Task: Document the steps for making a wreath in the Trello card 'Make wreath'.
Action: Mouse moved to (146, 43)
Screenshot: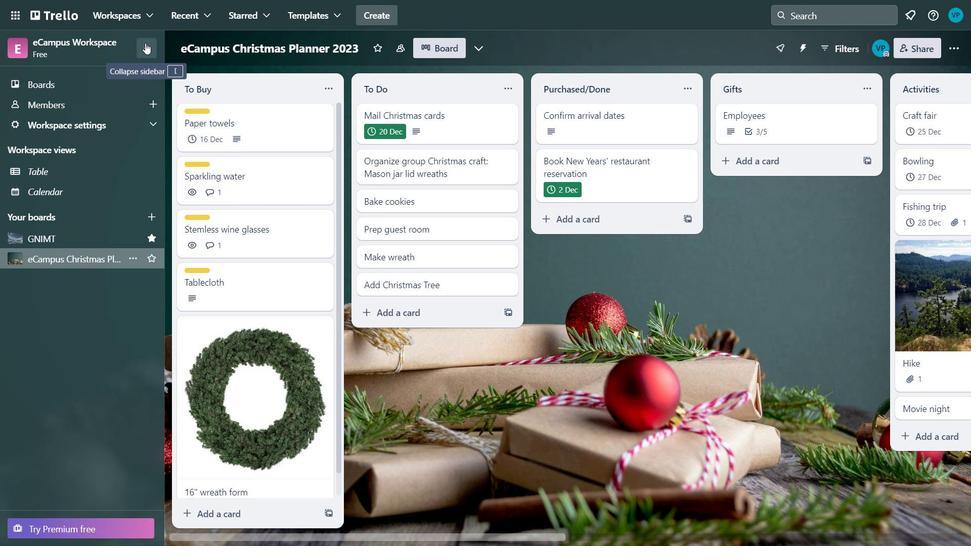 
Action: Mouse pressed left at (146, 43)
Screenshot: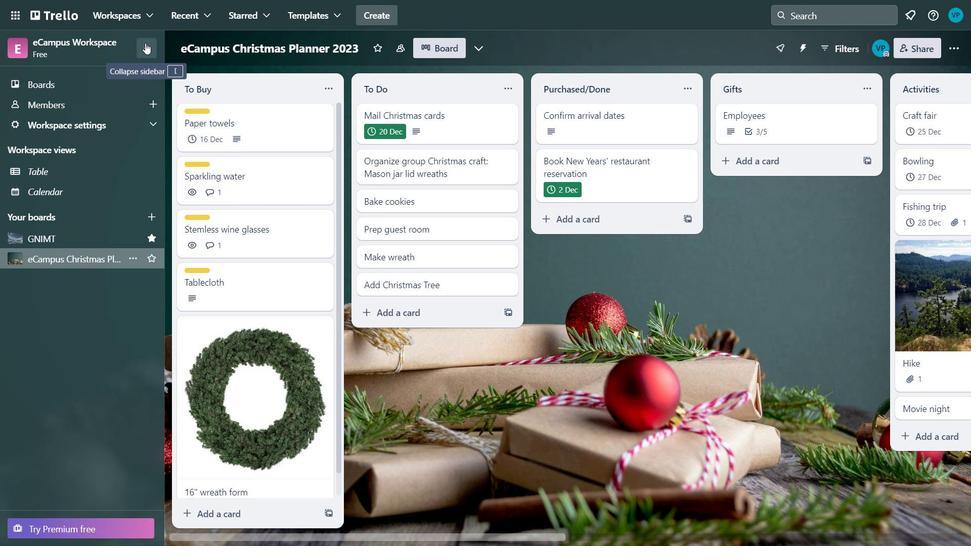 
Action: Mouse moved to (285, 128)
Screenshot: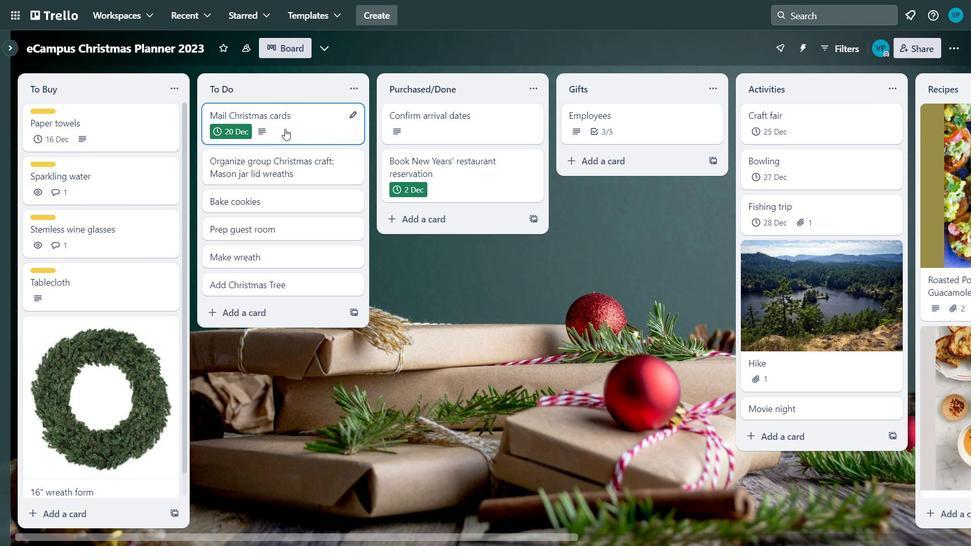 
Action: Mouse pressed left at (285, 128)
Screenshot: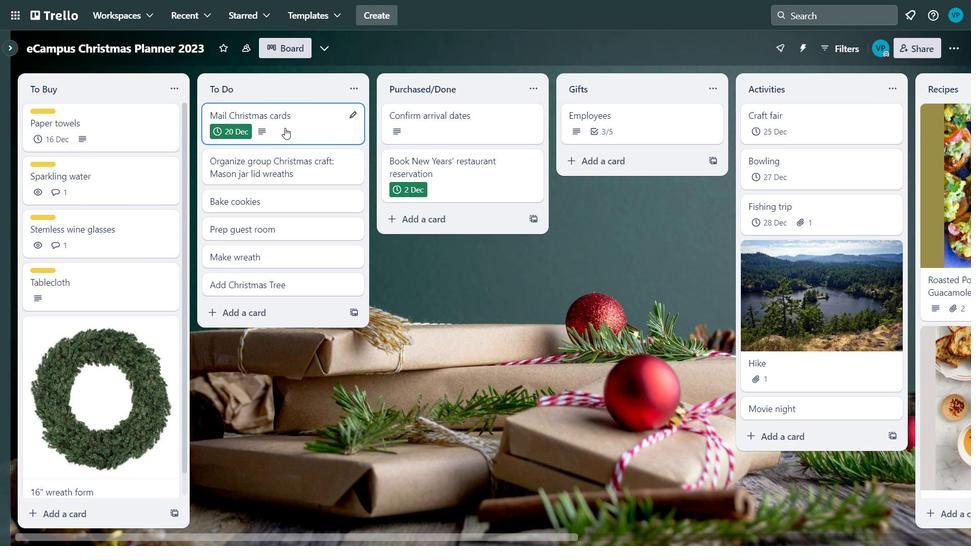 
Action: Mouse moved to (713, 52)
Screenshot: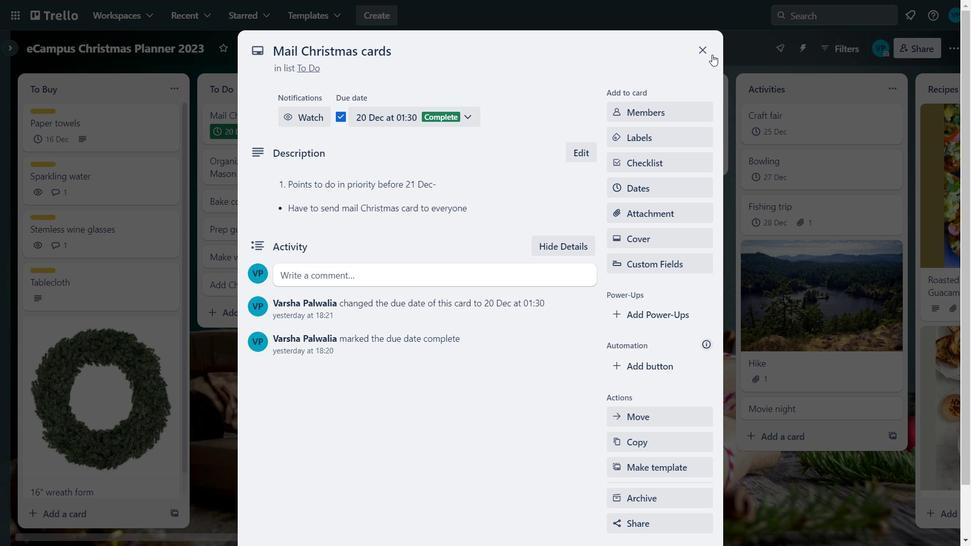 
Action: Mouse pressed left at (713, 52)
Screenshot: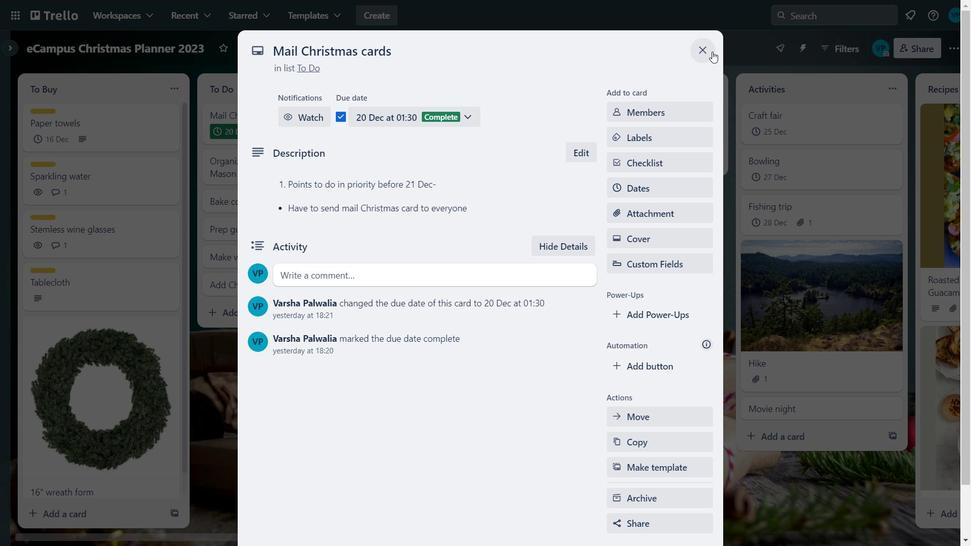 
Action: Mouse moved to (221, 167)
Screenshot: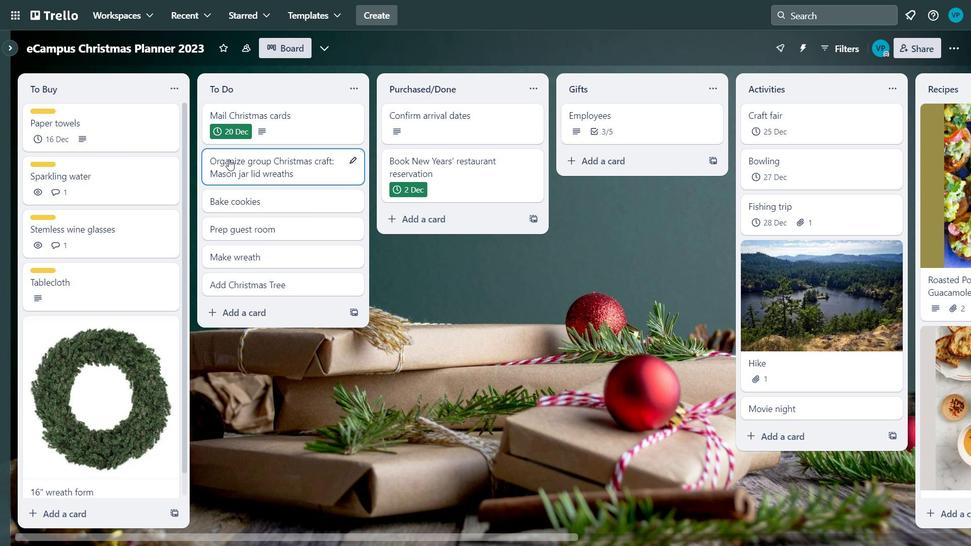
Action: Mouse pressed left at (221, 167)
Screenshot: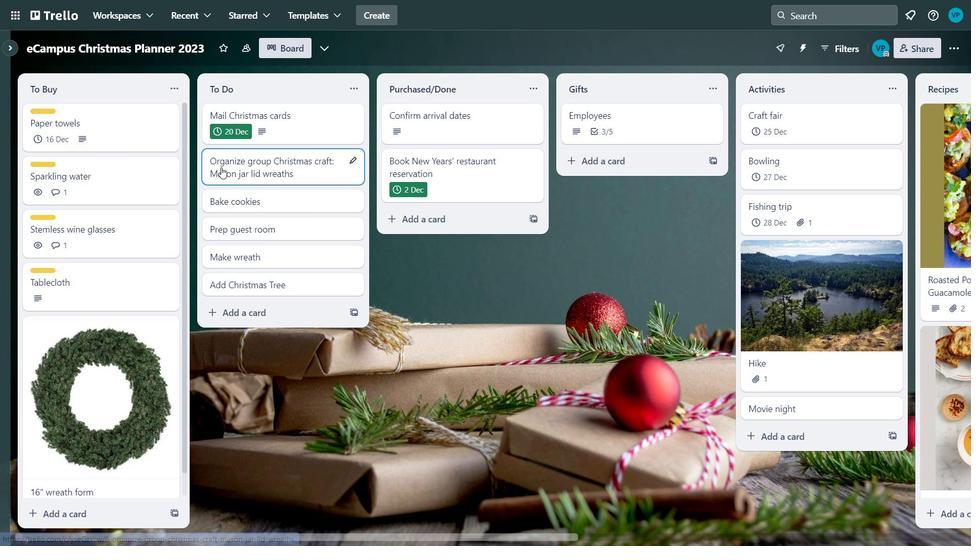 
Action: Mouse moved to (427, 187)
Screenshot: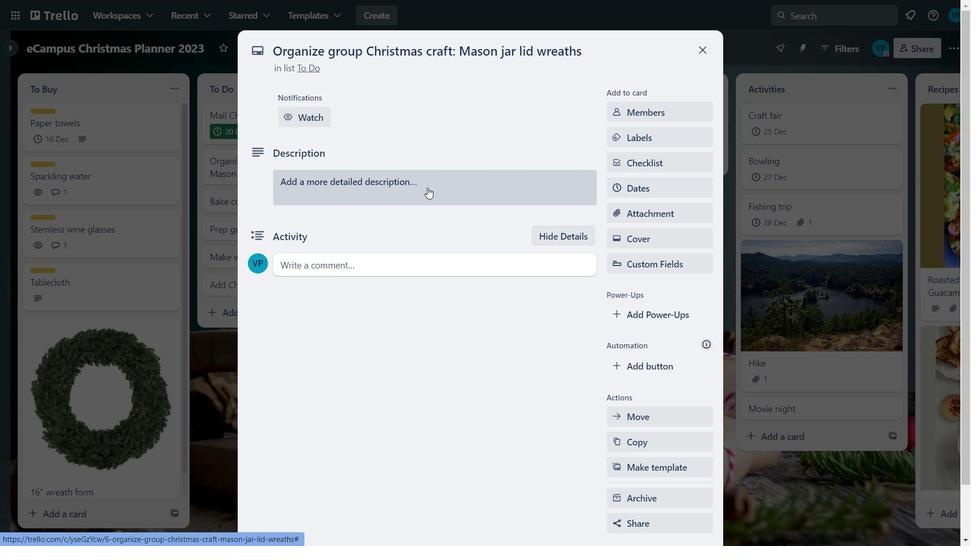
Action: Mouse pressed left at (427, 187)
Screenshot: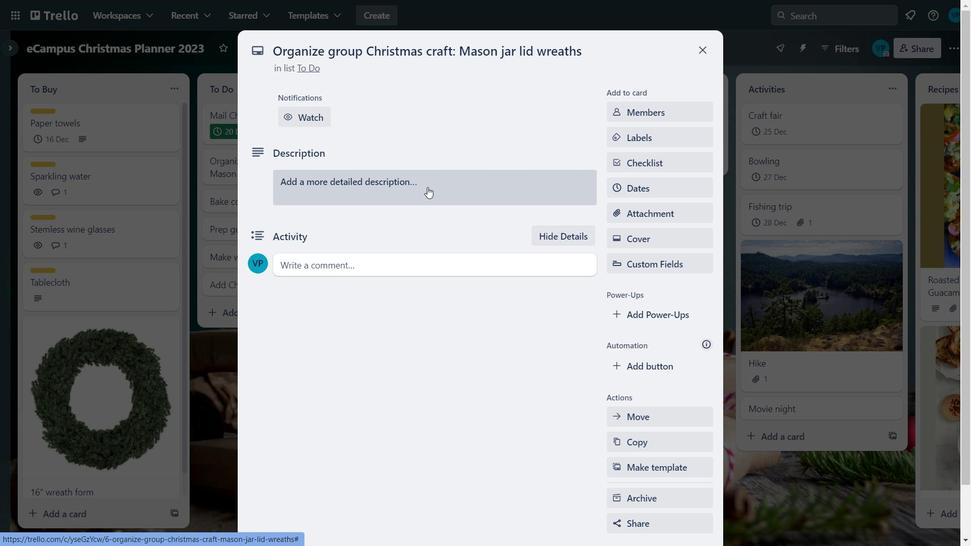 
Action: Mouse moved to (324, 228)
Screenshot: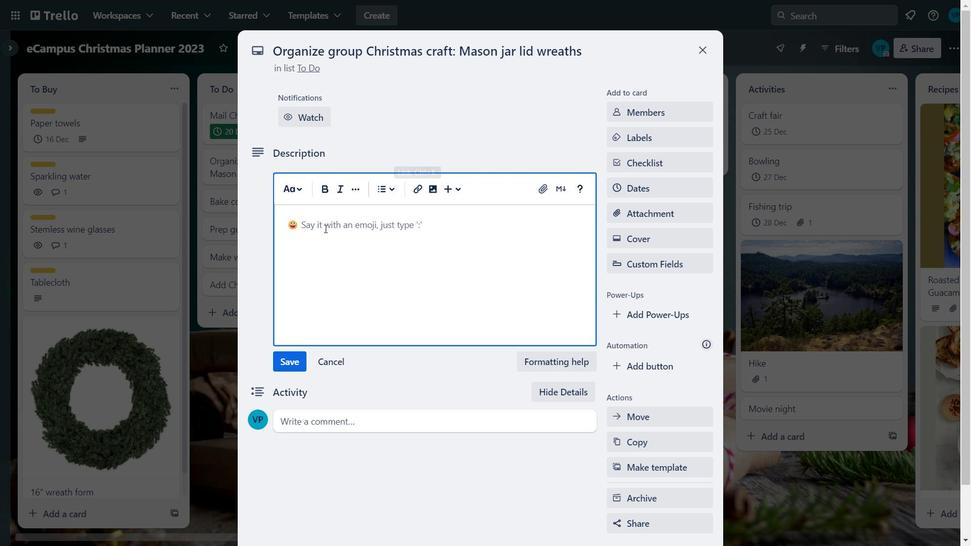 
Action: Mouse pressed left at (324, 228)
Screenshot: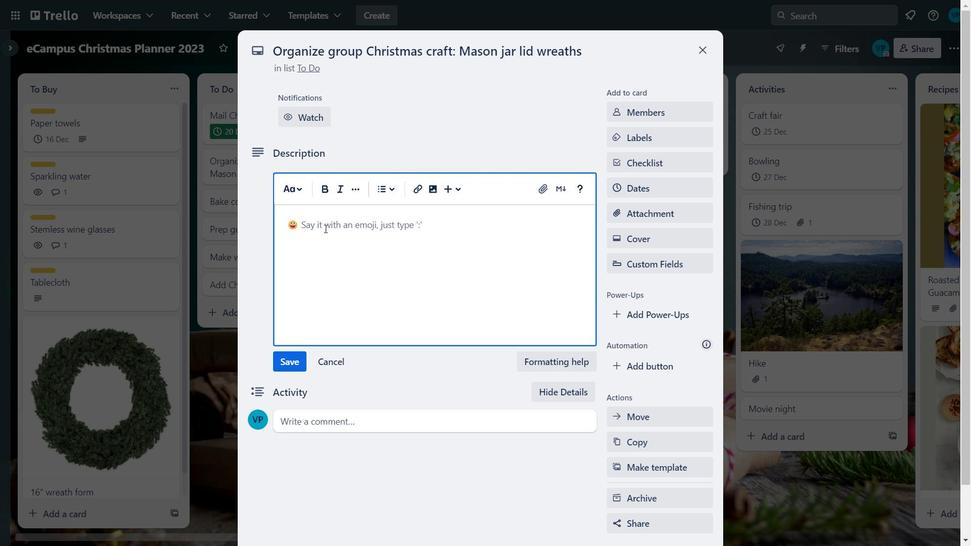 
Action: Mouse moved to (328, 225)
Screenshot: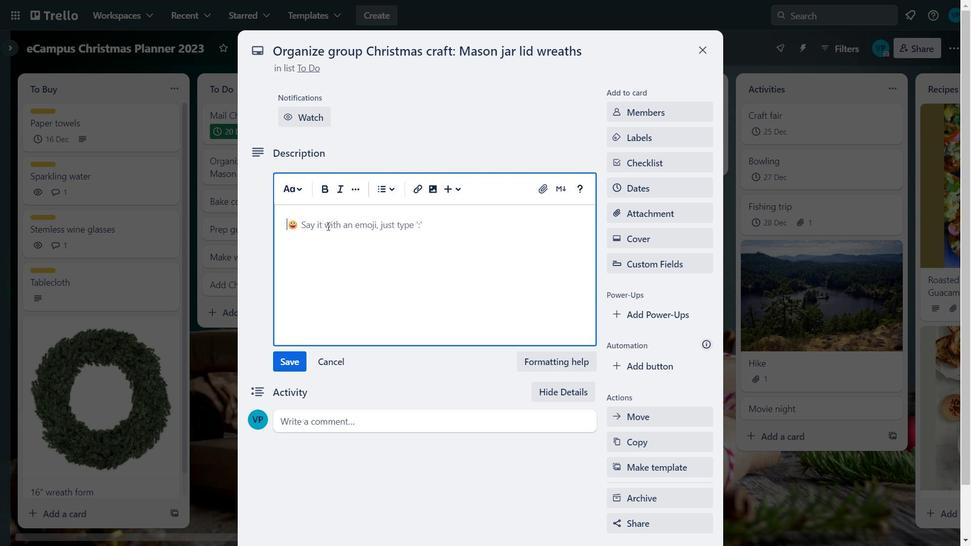
Action: Key pressed <Key.caps_lock>C<Key.caps_lock>hristmas<Key.space>craft<Key.space>
Screenshot: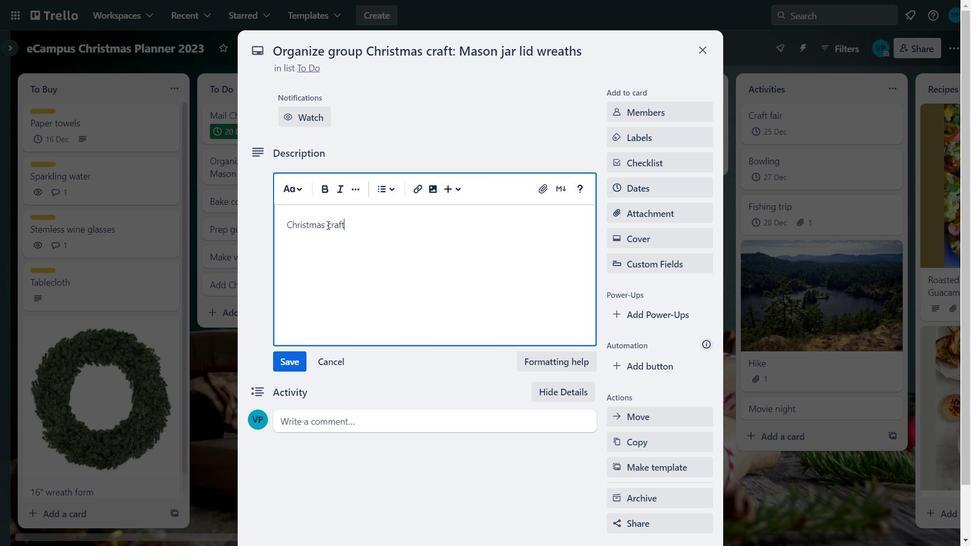 
Action: Mouse moved to (328, 225)
Screenshot: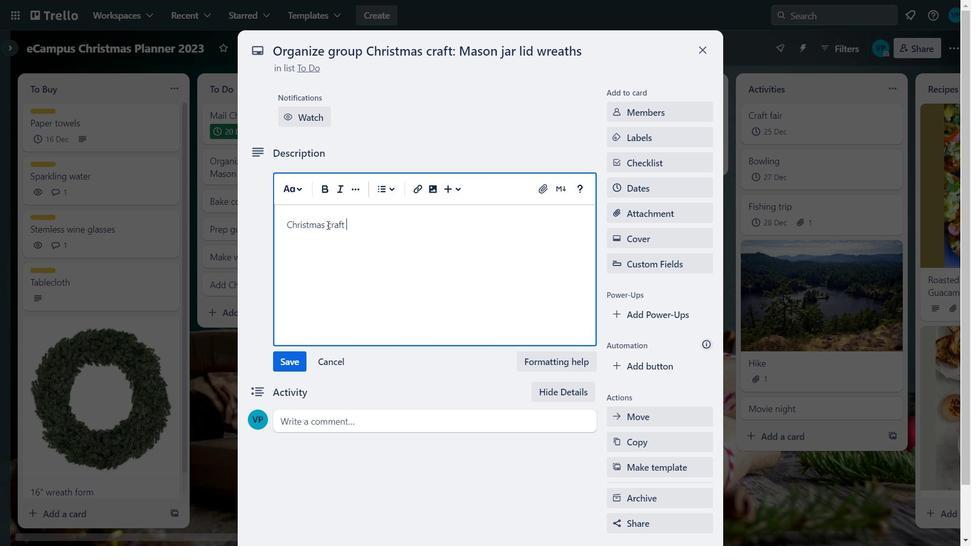 
Action: Key pressed <Key.shift>:<Key.space>-
Screenshot: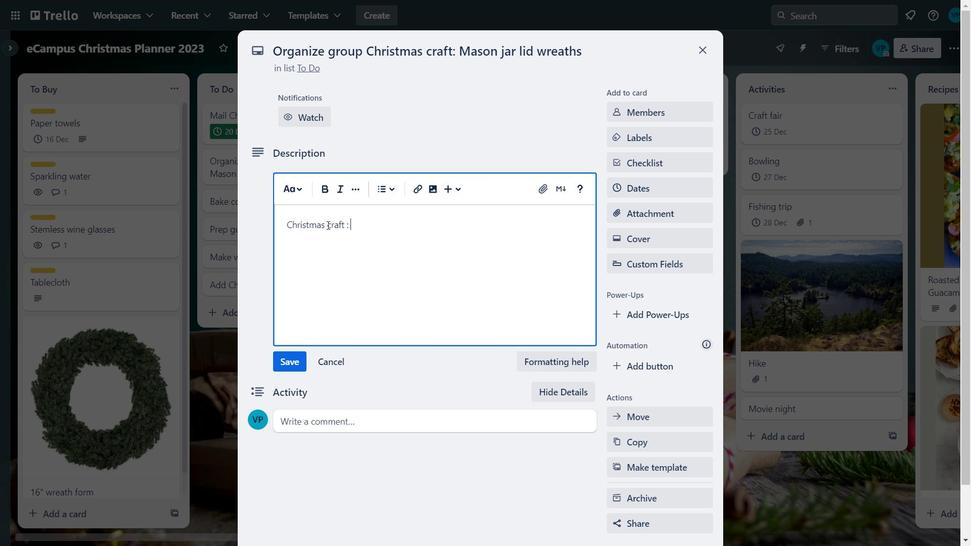 
Action: Mouse moved to (284, 223)
Screenshot: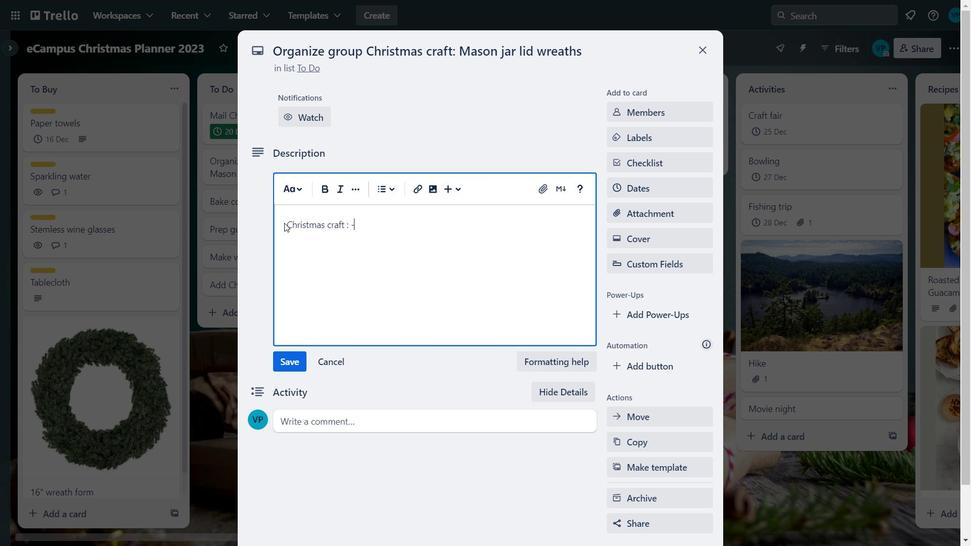 
Action: Mouse pressed left at (284, 223)
Screenshot: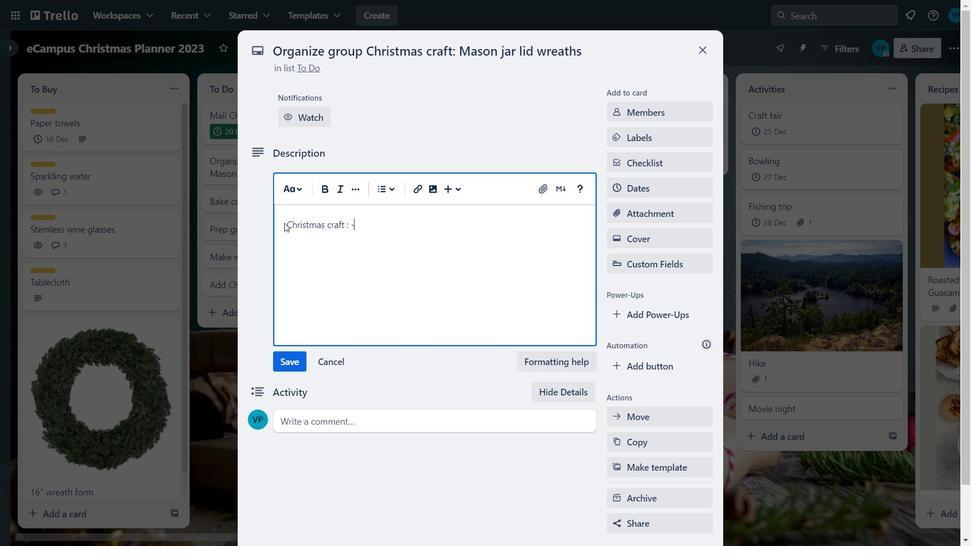 
Action: Mouse moved to (376, 223)
Screenshot: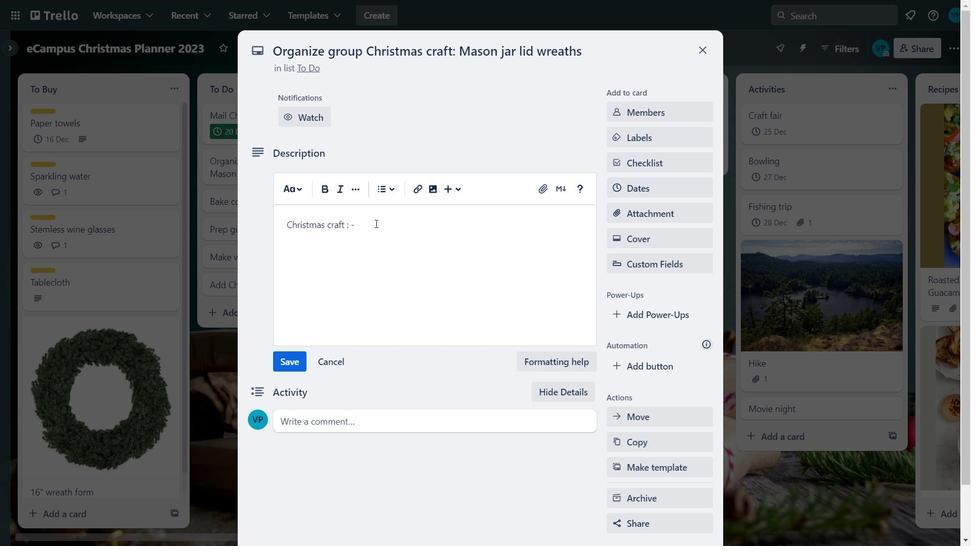 
Action: Mouse pressed left at (376, 223)
Screenshot: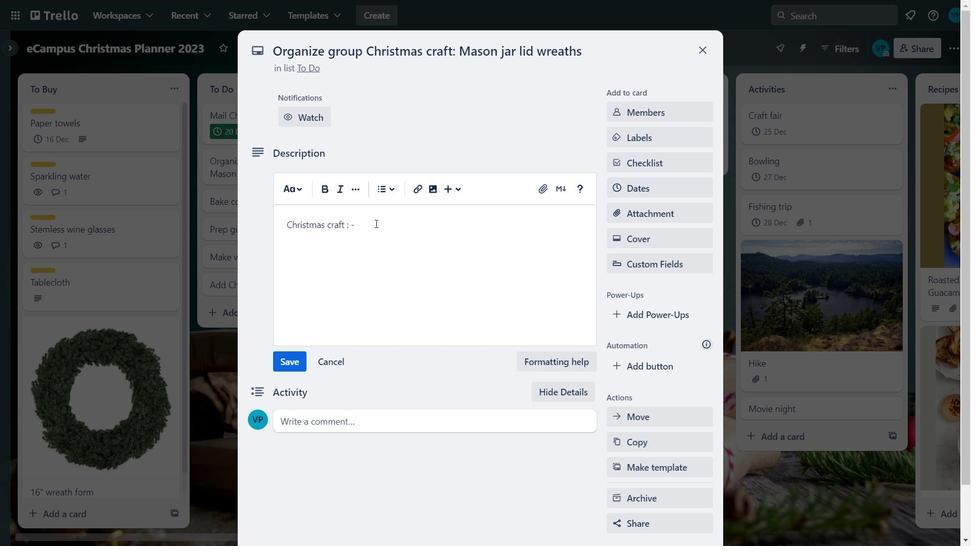 
Action: Mouse moved to (393, 188)
Screenshot: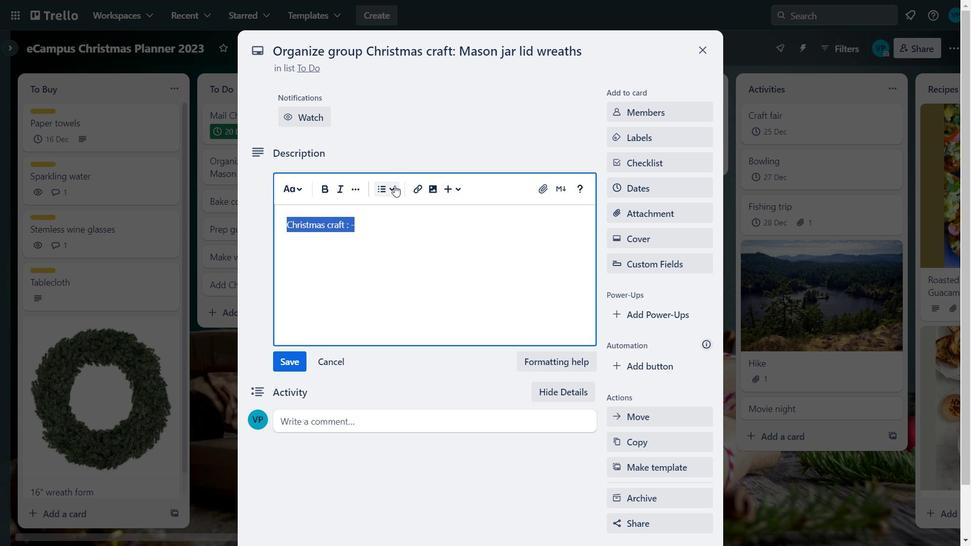 
Action: Mouse pressed left at (393, 188)
Screenshot: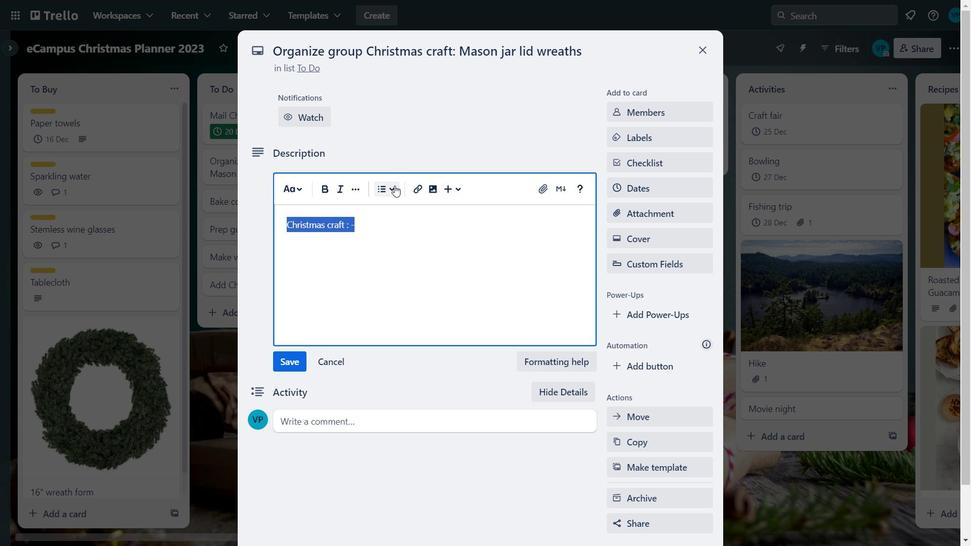 
Action: Mouse moved to (418, 233)
Screenshot: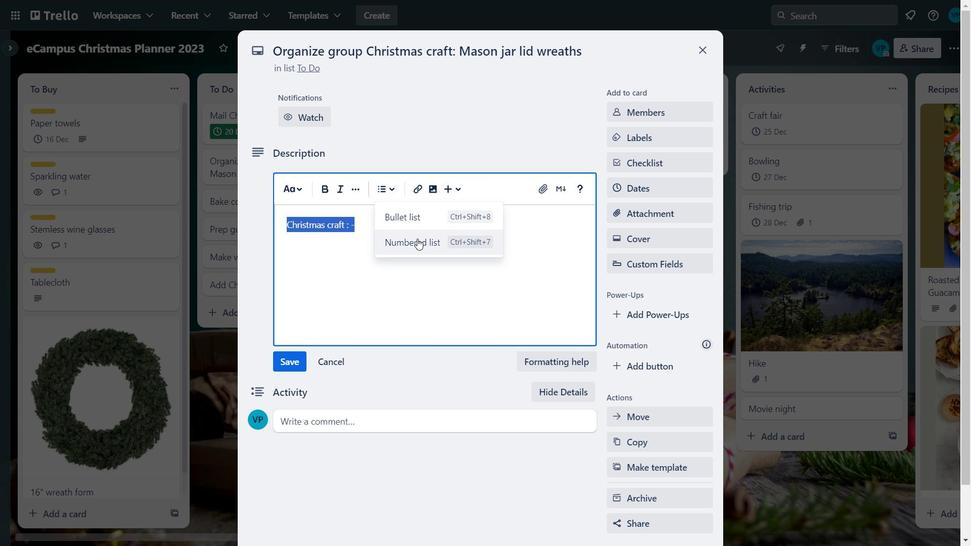 
Action: Mouse pressed left at (418, 233)
Screenshot: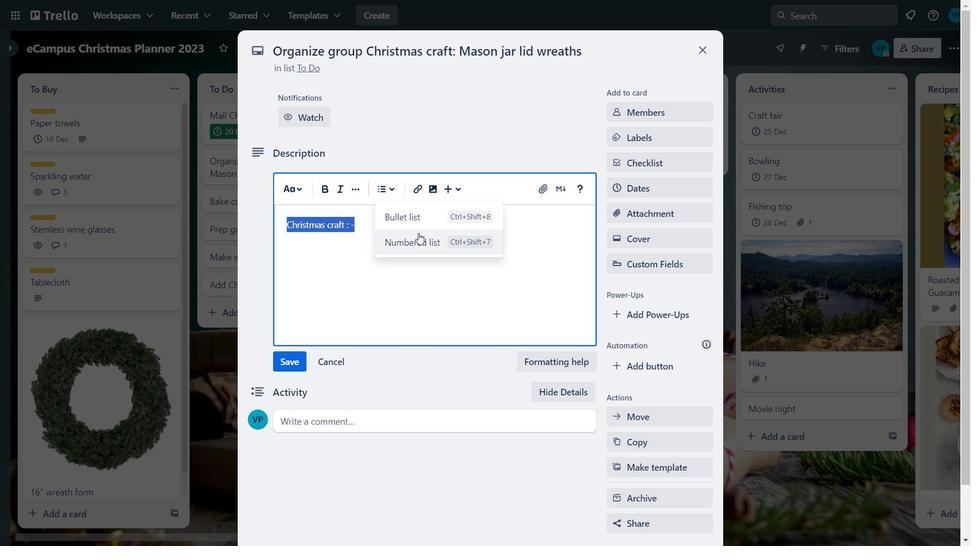 
Action: Mouse moved to (387, 228)
Screenshot: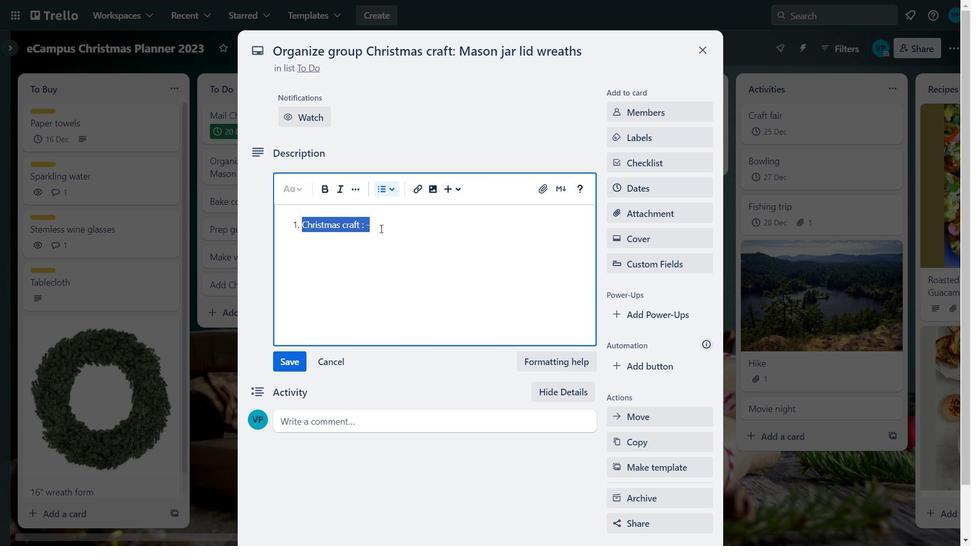 
Action: Mouse pressed left at (387, 228)
Screenshot: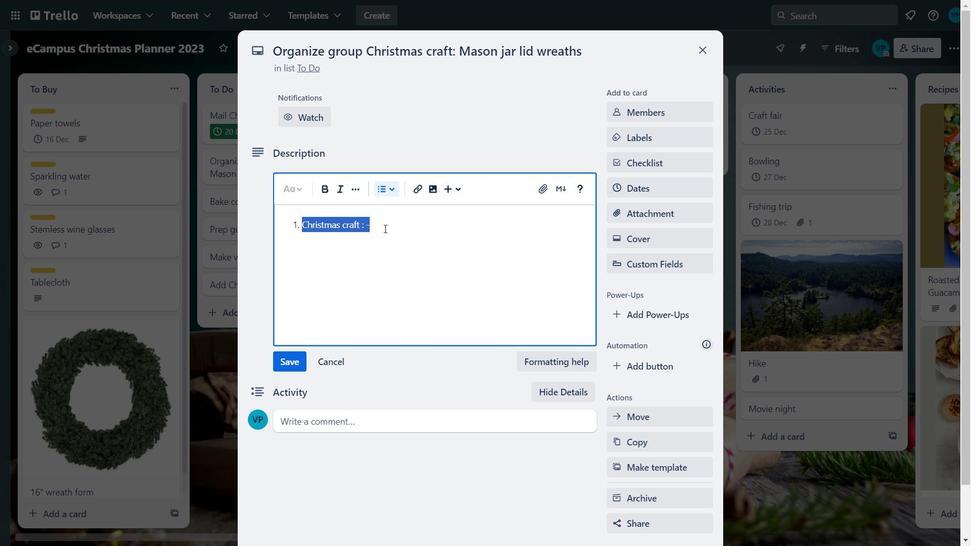 
Action: Mouse moved to (410, 226)
Screenshot: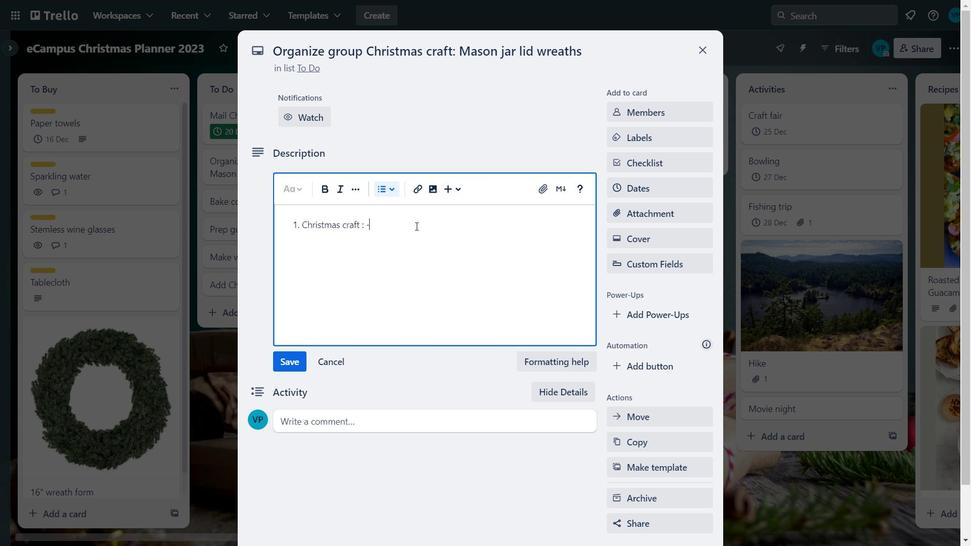 
Action: Key pressed <Key.space>
Screenshot: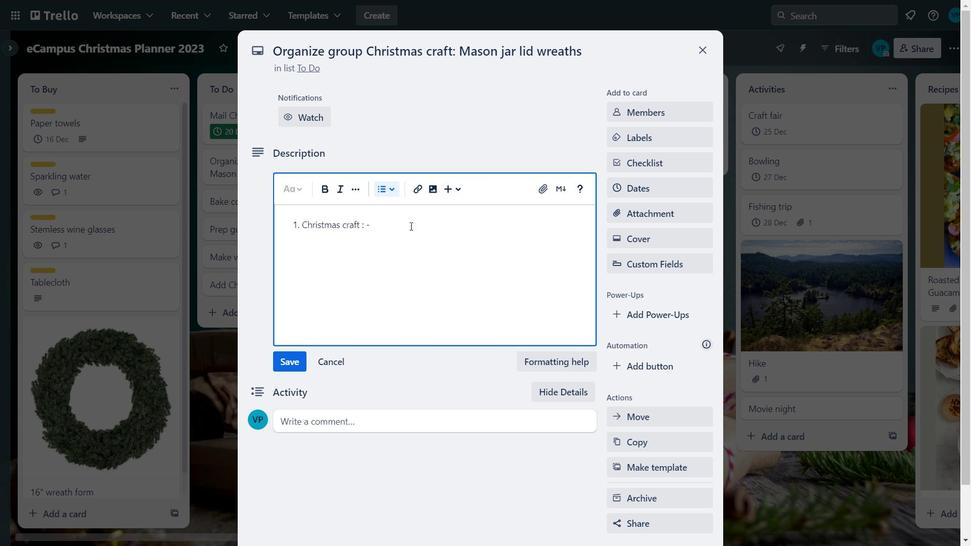 
Action: Mouse moved to (410, 226)
Screenshot: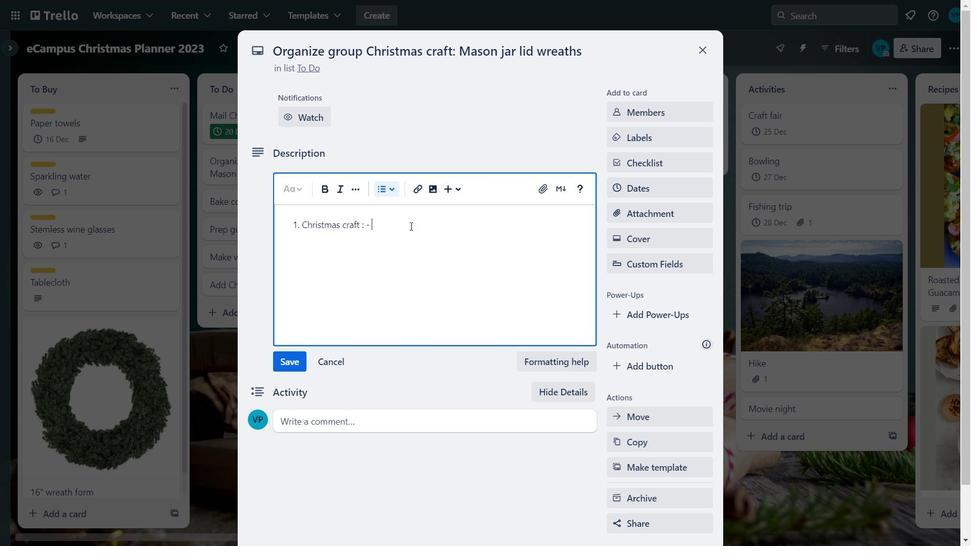 
Action: Key pressed <Key.backspace><Key.backspace><Key.backspace><Key.backspace>
Screenshot: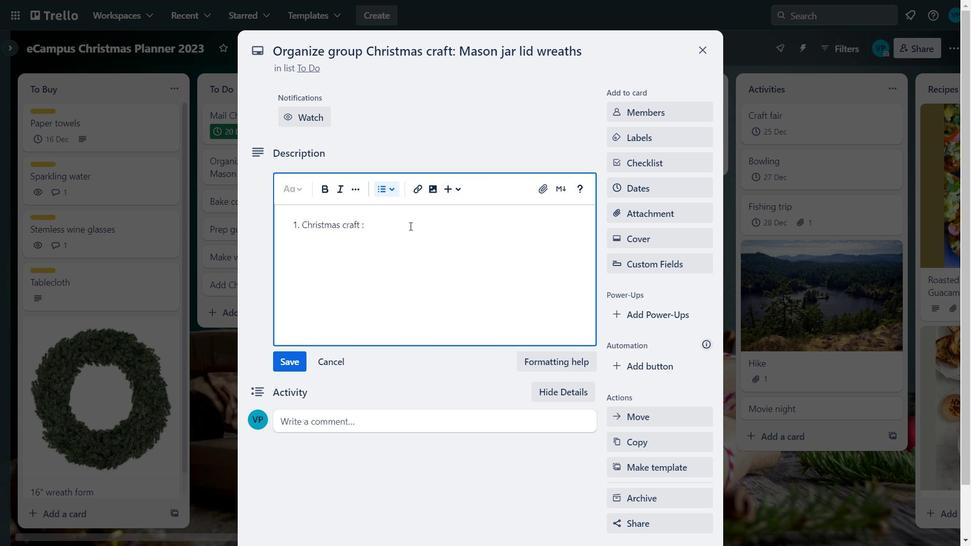 
Action: Mouse moved to (409, 226)
Screenshot: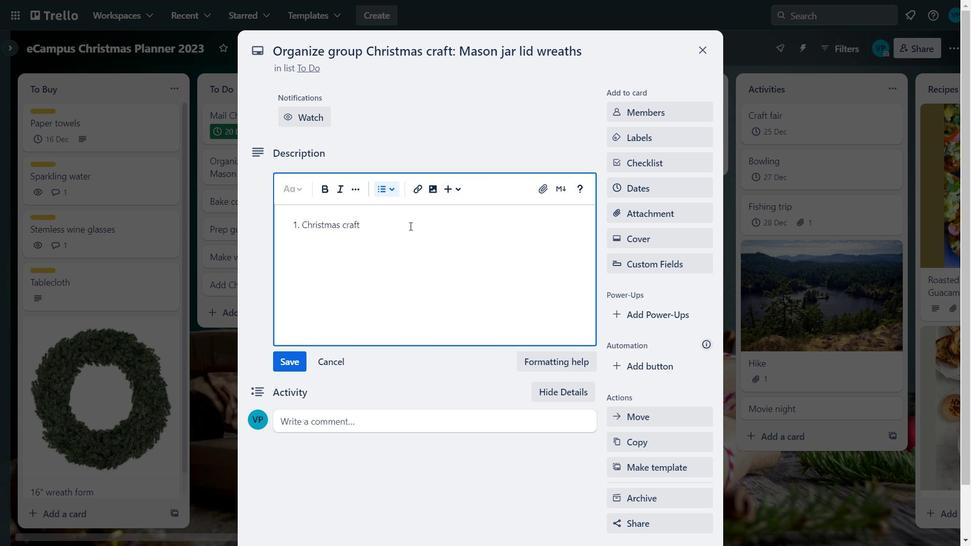 
Action: Key pressed -<Key.space>
Screenshot: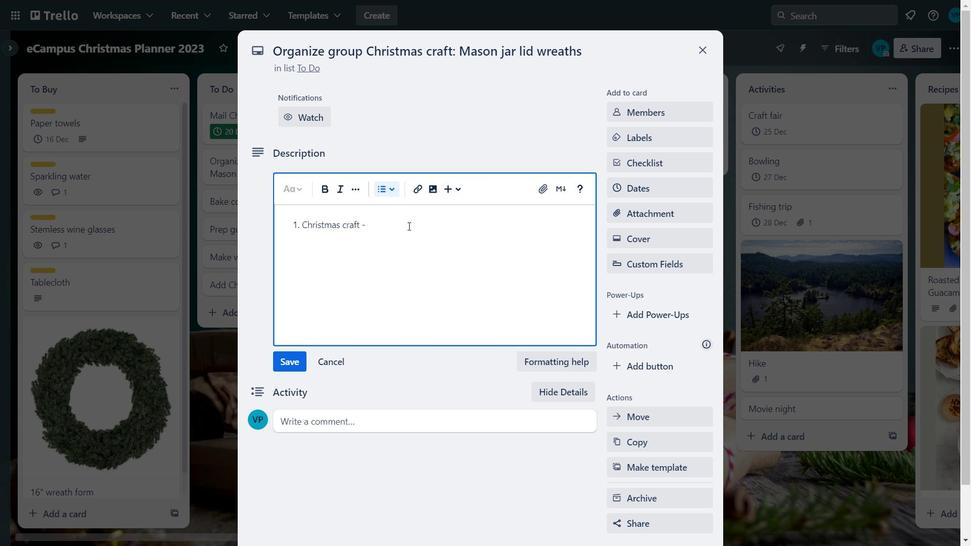 
Action: Mouse moved to (404, 226)
Screenshot: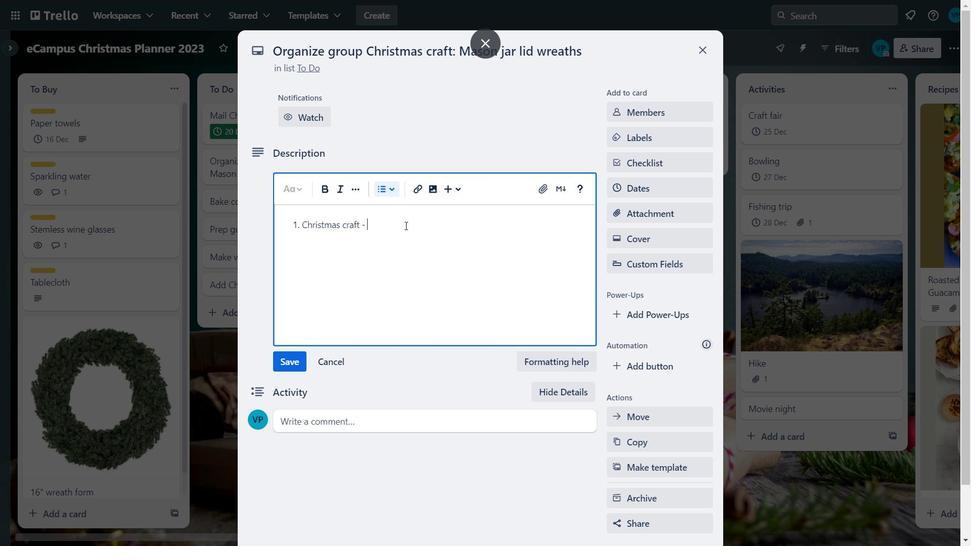 
Action: Key pressed <Key.enter><Key.backspace>
Screenshot: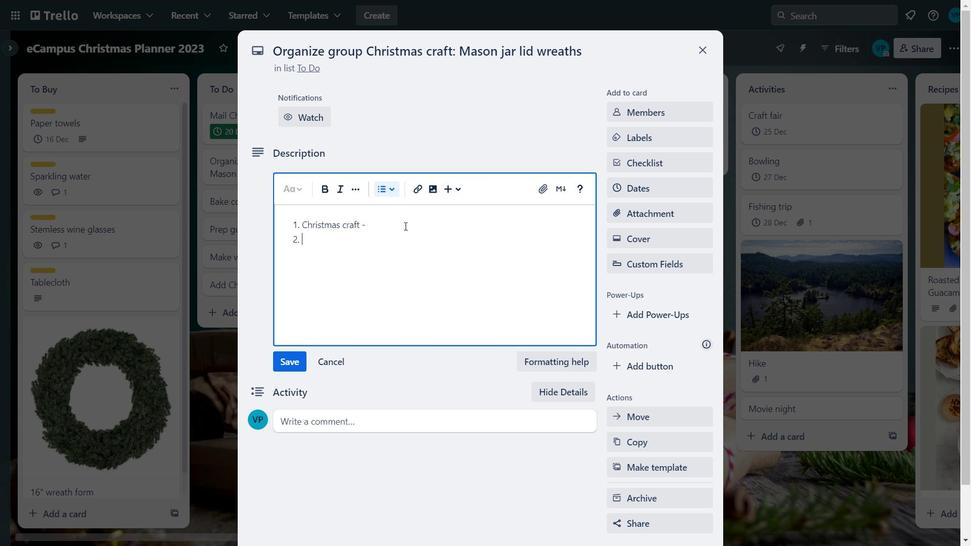 
Action: Mouse moved to (404, 226)
Screenshot: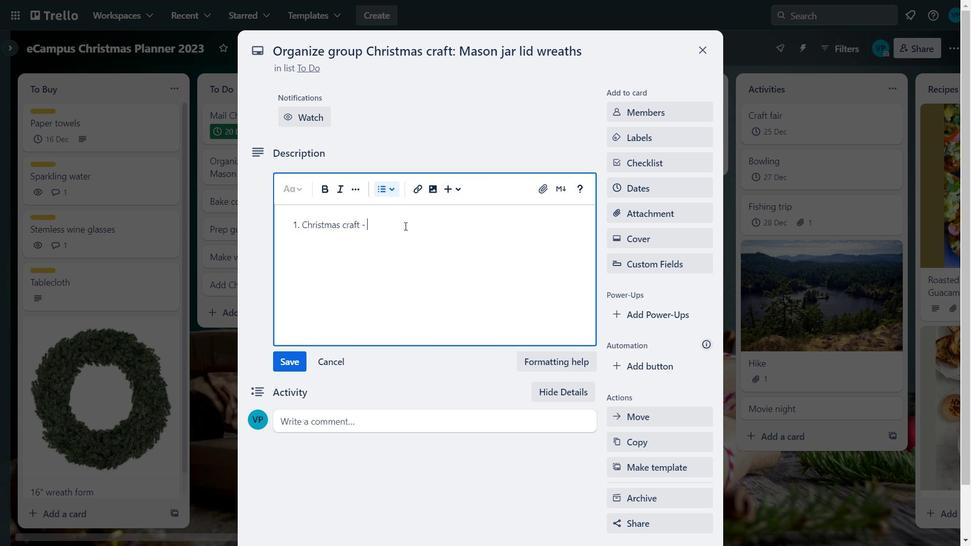 
Action: Key pressed <Key.enter><Key.enter>
Screenshot: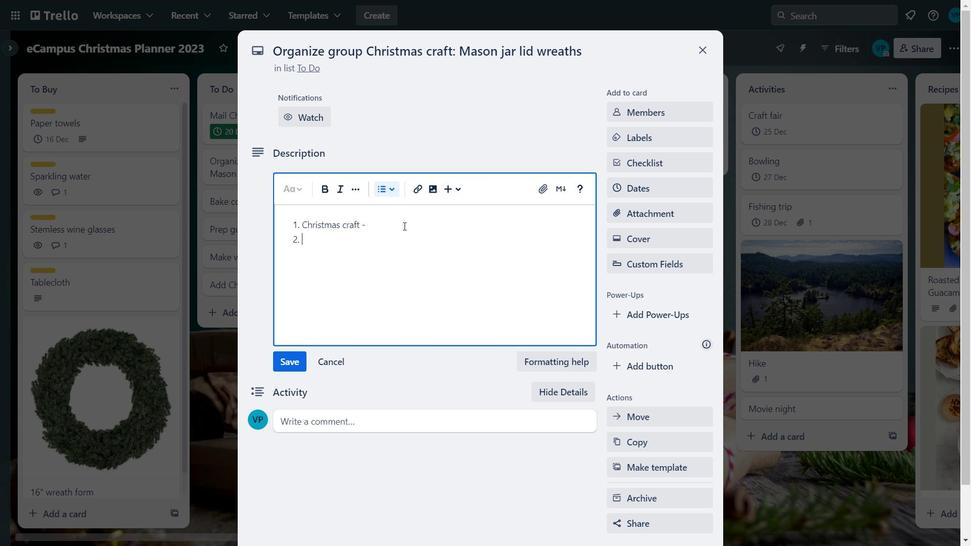 
Action: Mouse moved to (389, 188)
Screenshot: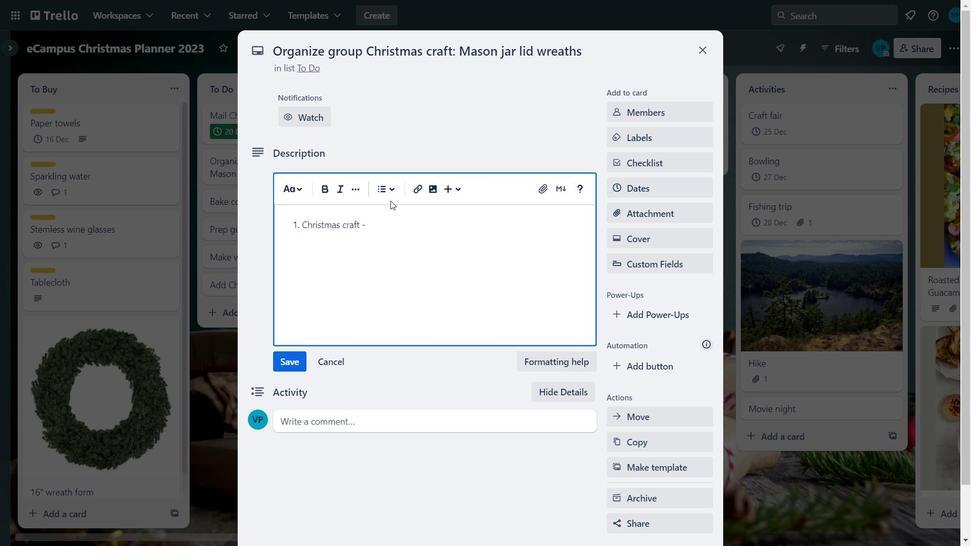 
Action: Mouse pressed left at (389, 188)
Screenshot: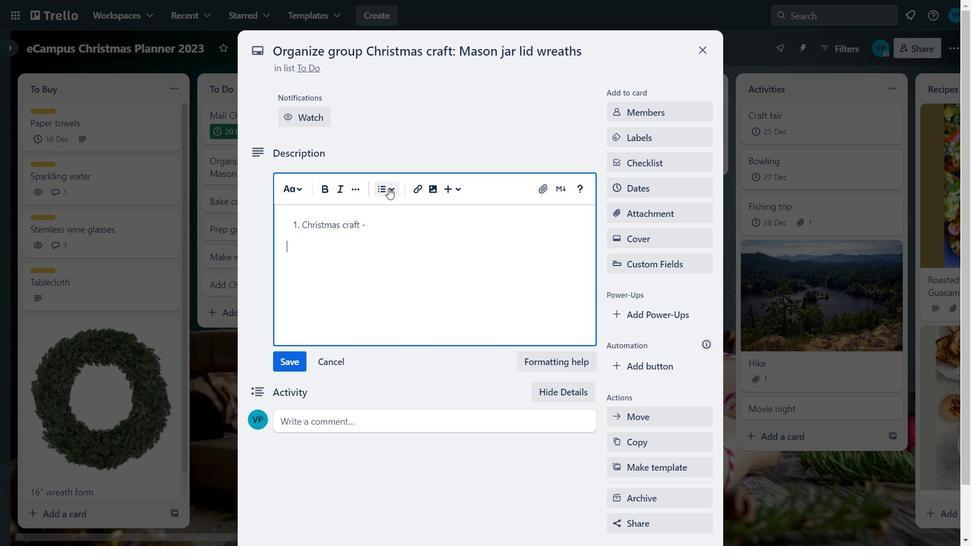 
Action: Mouse moved to (411, 218)
Screenshot: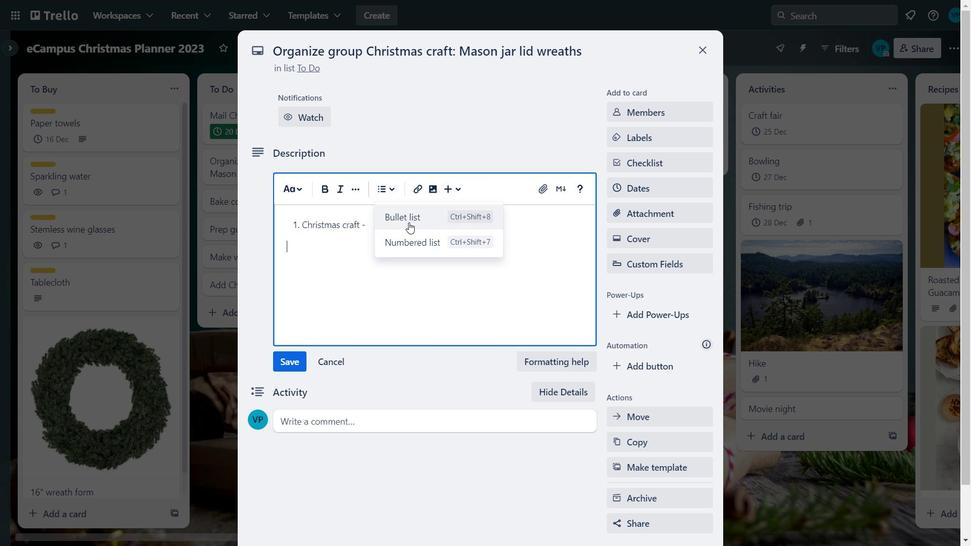 
Action: Mouse pressed left at (411, 218)
Screenshot: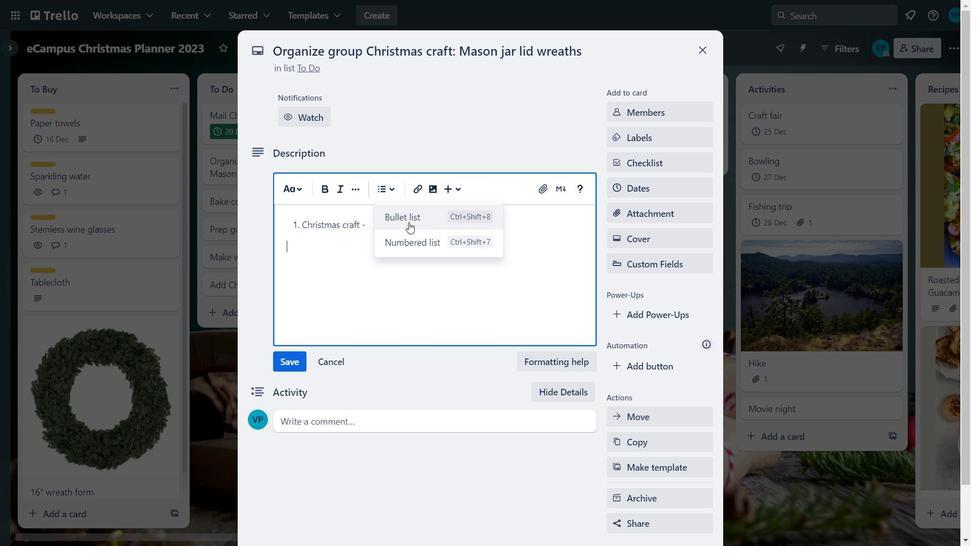 
Action: Mouse moved to (320, 239)
Screenshot: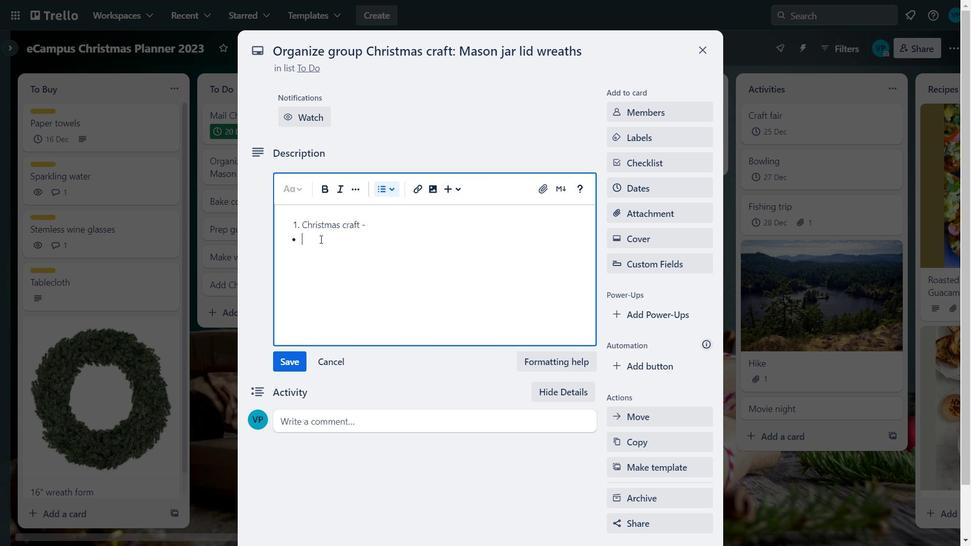 
Action: Key pressed <Key.caps_lock>
Screenshot: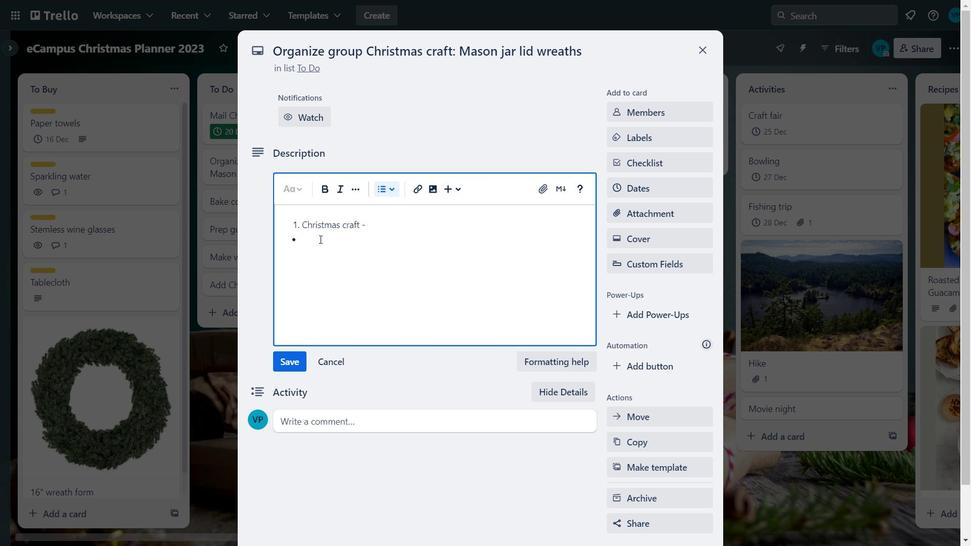 
Action: Mouse pressed left at (320, 239)
Screenshot: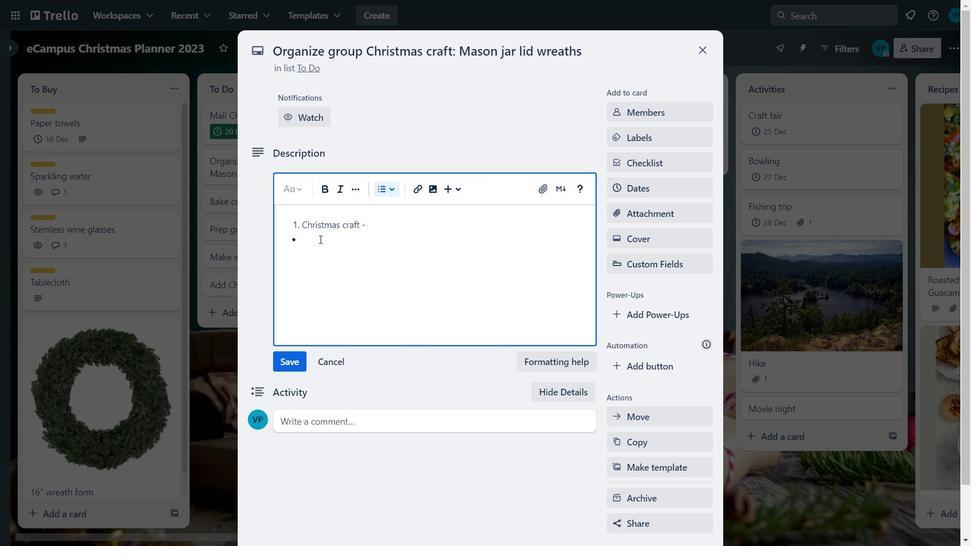 
Action: Mouse moved to (303, 247)
Screenshot: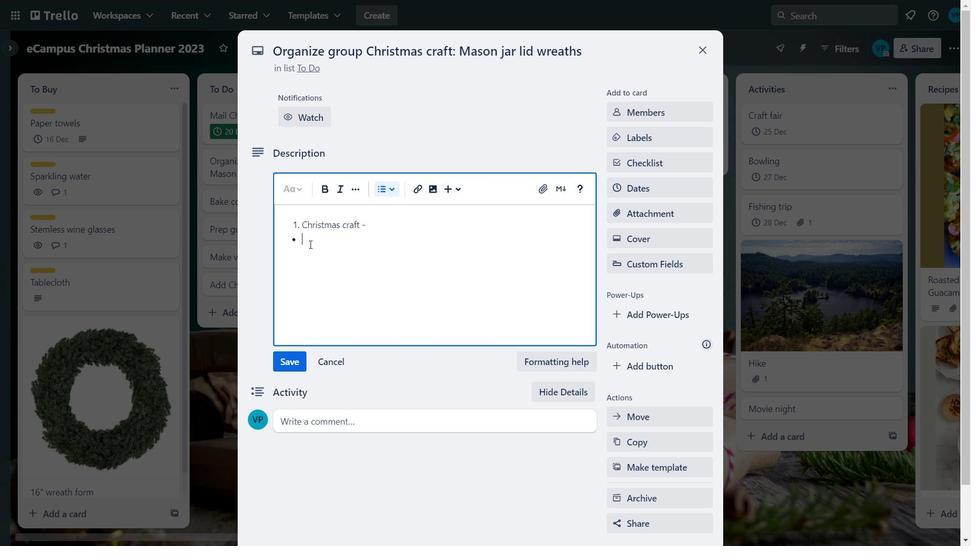 
Action: Key pressed A<Key.caps_lock>dd<Key.space>gift<Key.space>cards<Key.enter><Key.caps_lock>C<Key.caps_lock>hristmas<Key.space>cards<Key.enter>
Screenshot: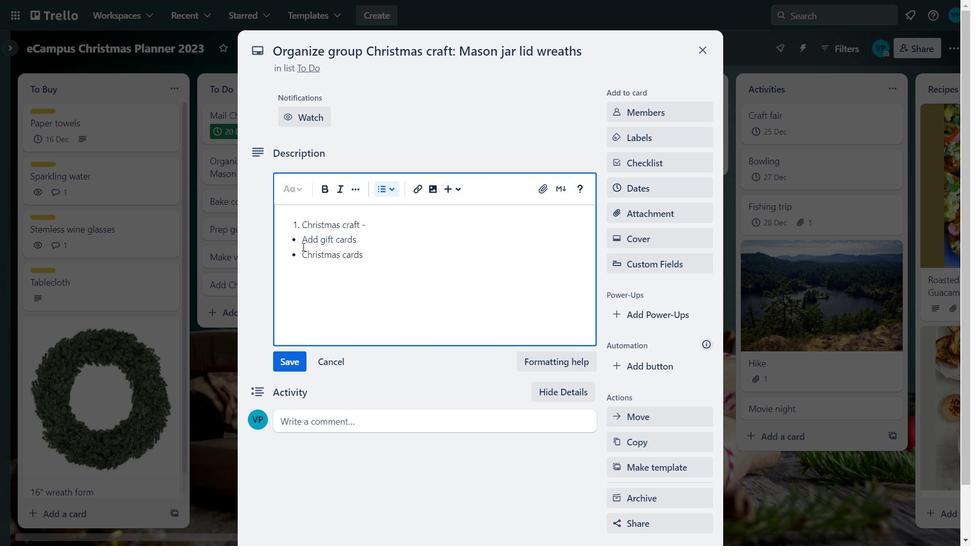 
Action: Mouse moved to (302, 248)
Screenshot: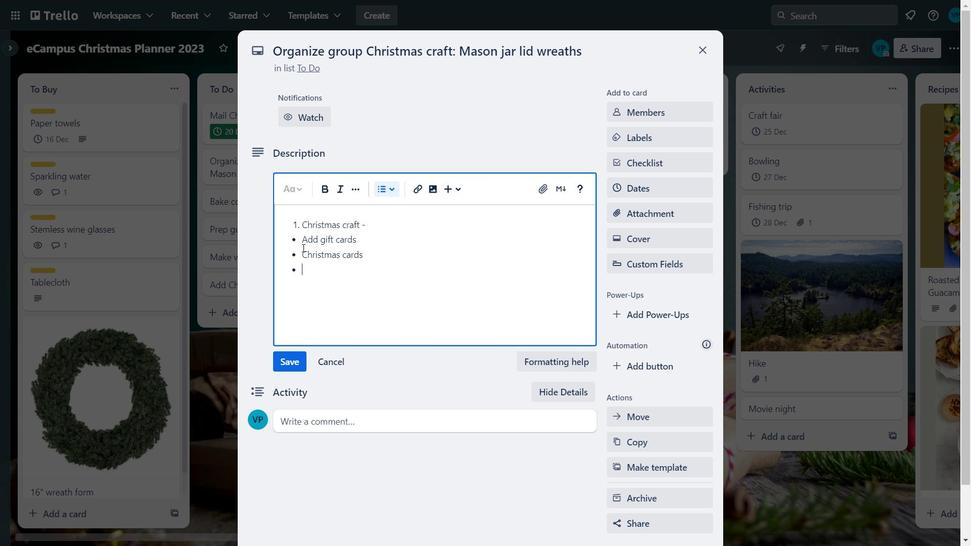 
Action: Key pressed h<Key.backspace><Key.caps_lock>H<Key.caps_lock>andmade<Key.space>crafts<Key.space>like<Key.space>tree<Key.space><Key.backspace>s<Key.enter><Key.caps_lock>P<Key.caps_lock>ainting
Screenshot: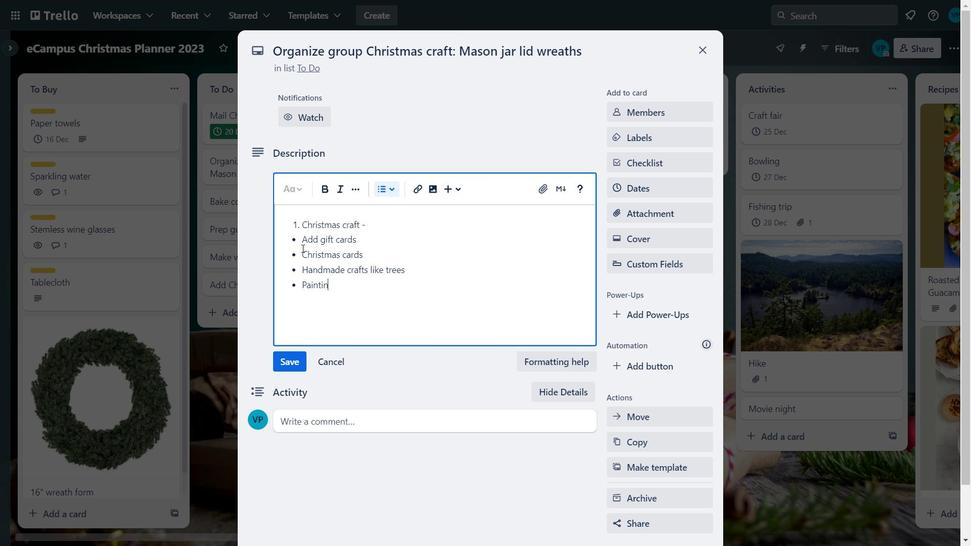 
Action: Mouse moved to (293, 360)
Screenshot: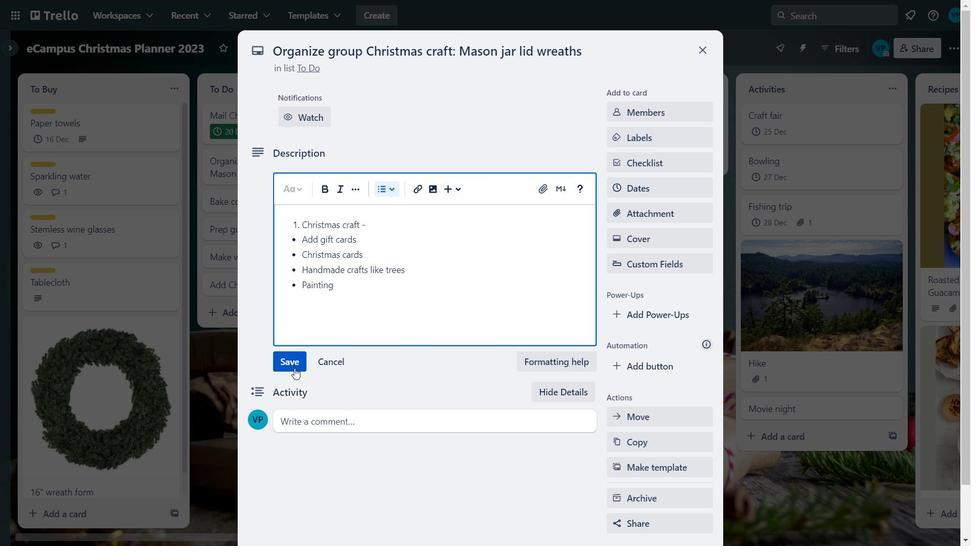 
Action: Mouse pressed left at (293, 360)
Screenshot: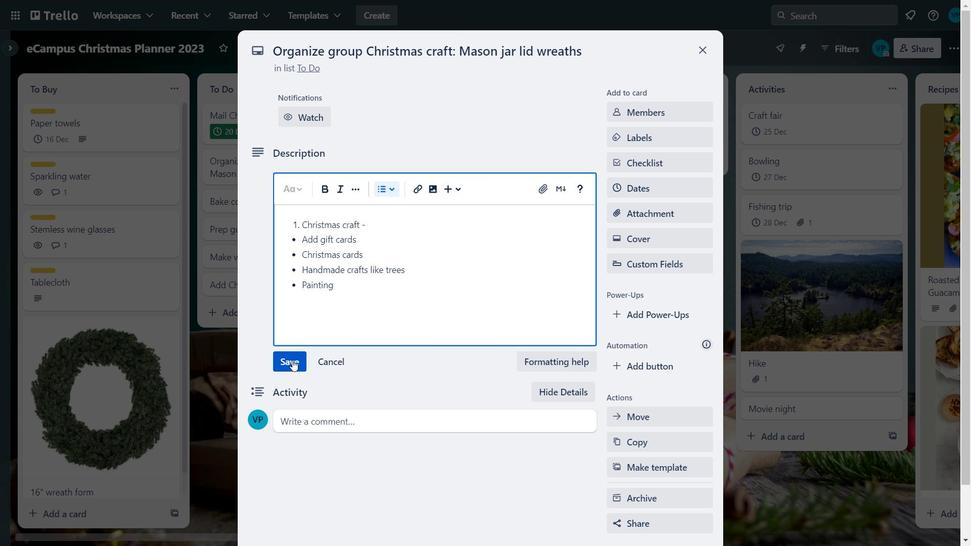 
Action: Mouse moved to (709, 38)
Screenshot: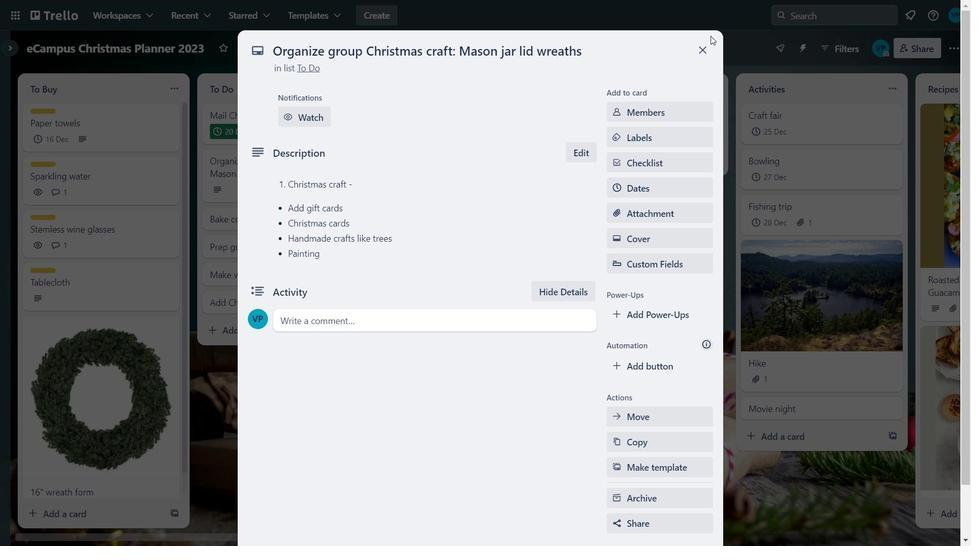 
Action: Mouse pressed left at (709, 38)
Screenshot: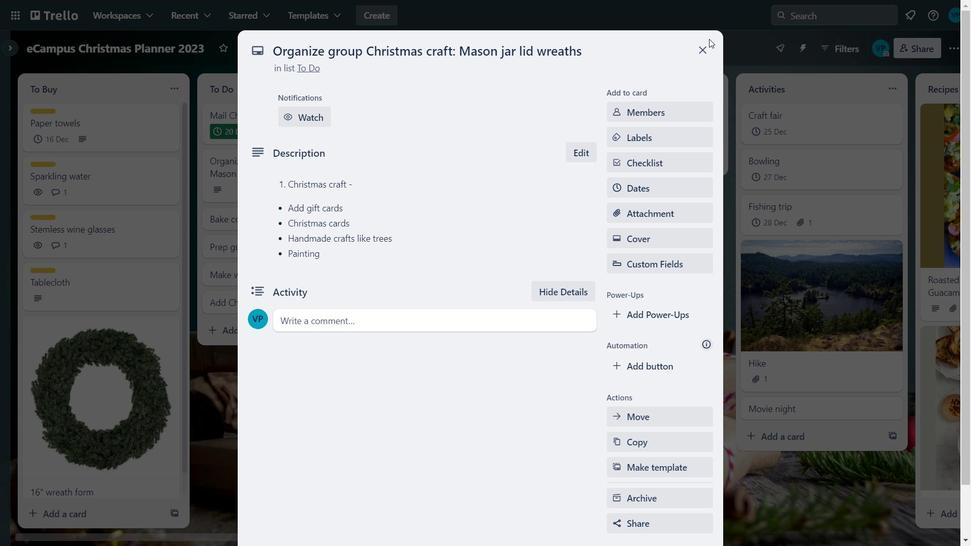 
Action: Mouse moved to (703, 53)
Screenshot: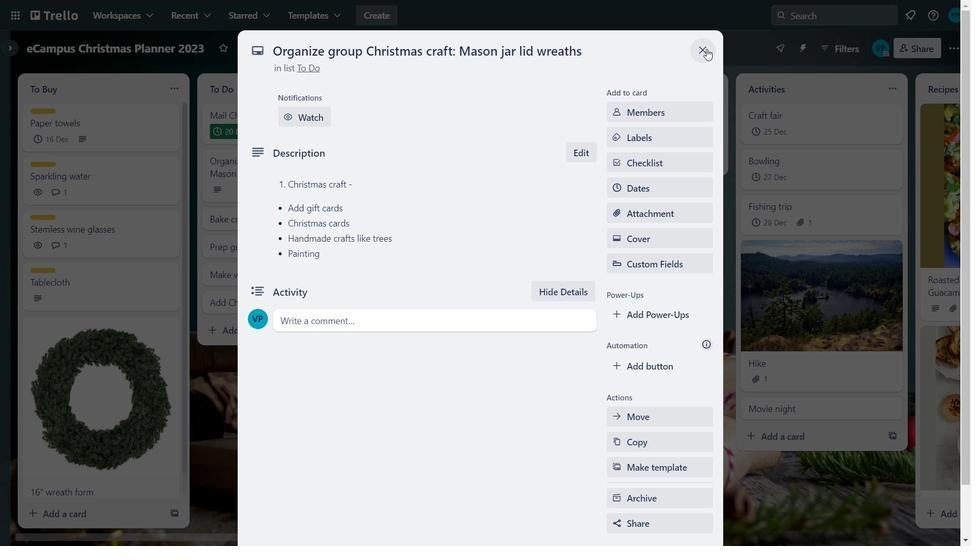 
Action: Mouse pressed left at (703, 53)
Screenshot: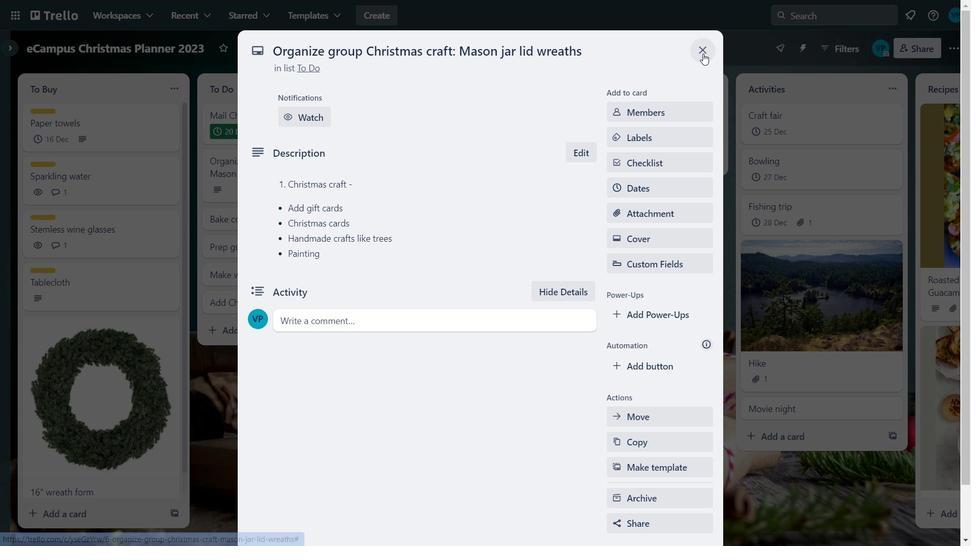 
Action: Mouse moved to (273, 226)
Screenshot: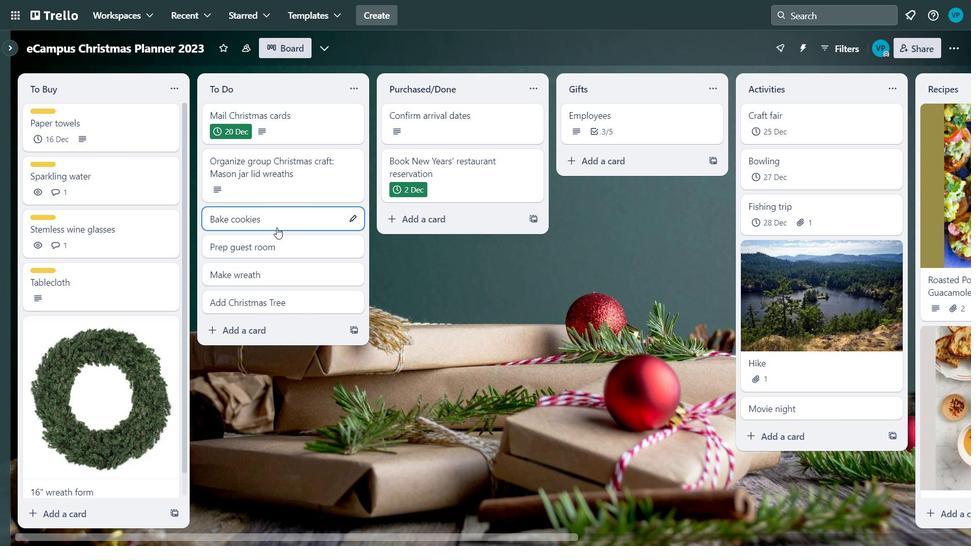 
Action: Mouse pressed left at (273, 226)
Screenshot: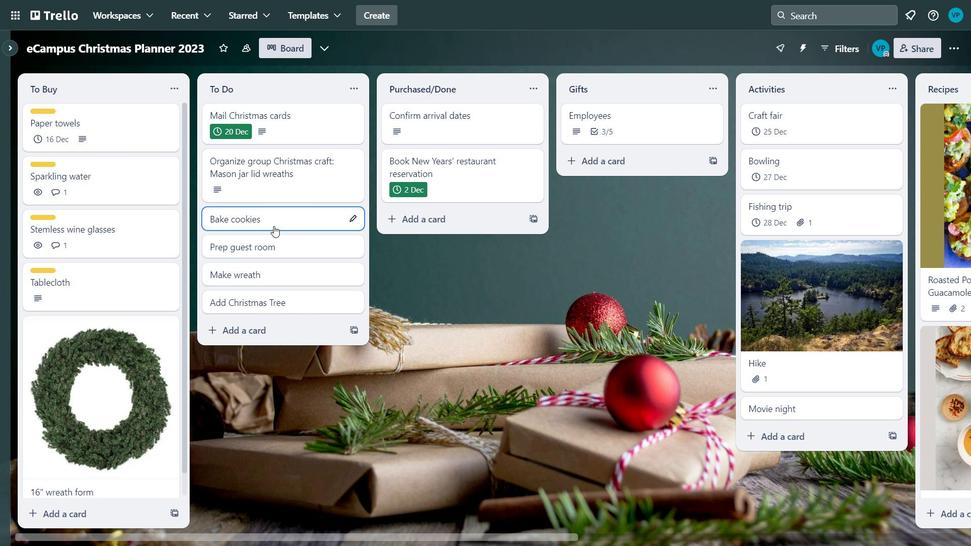 
Action: Mouse moved to (341, 184)
Screenshot: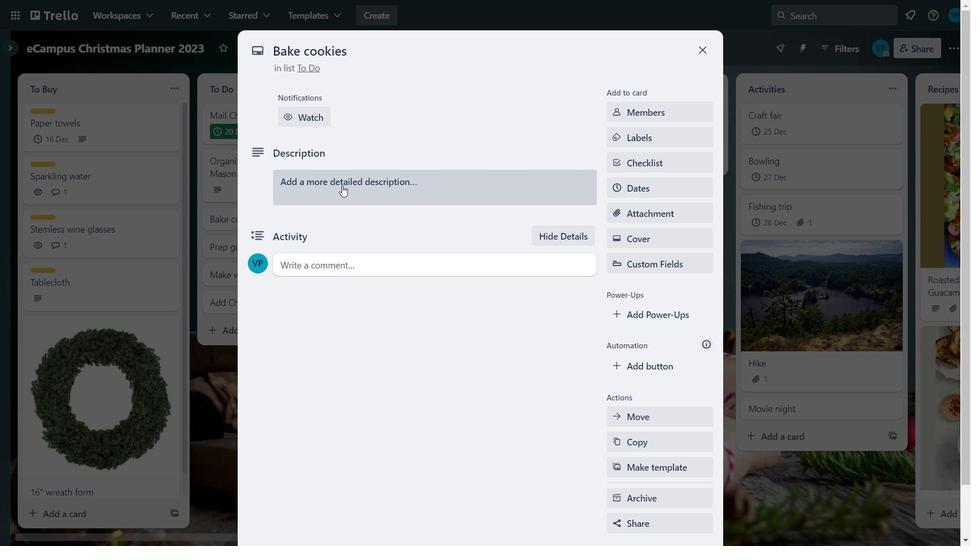 
Action: Mouse pressed left at (341, 184)
Screenshot: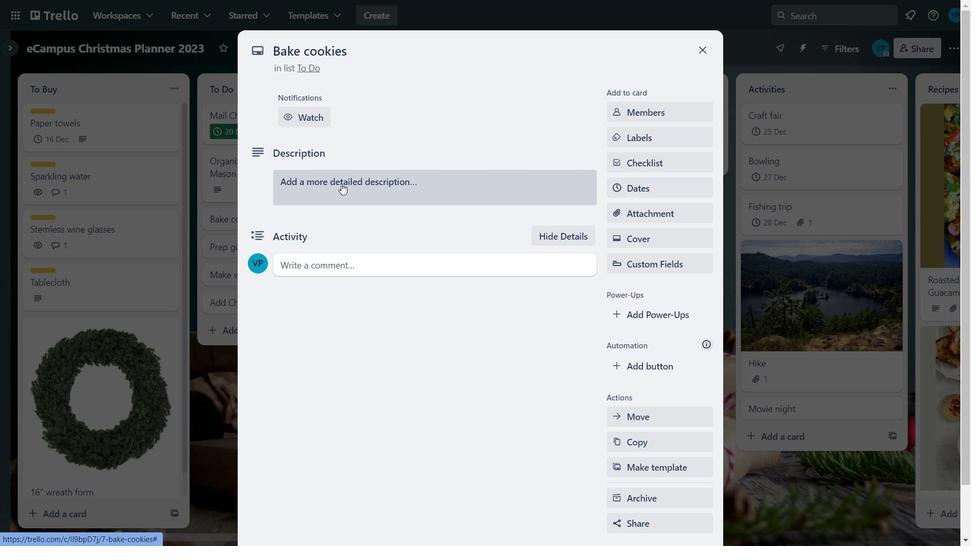 
Action: Mouse moved to (307, 237)
Screenshot: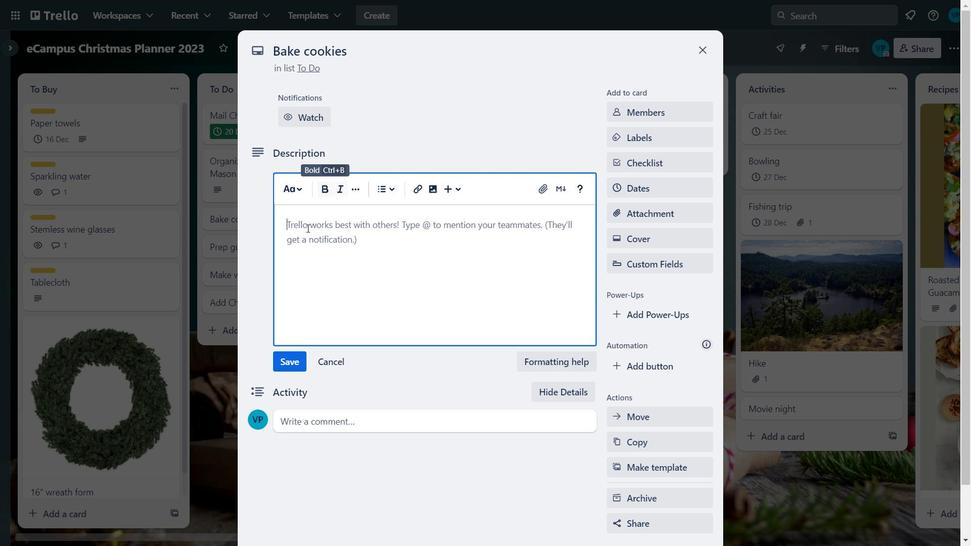 
Action: Mouse pressed left at (307, 237)
Screenshot: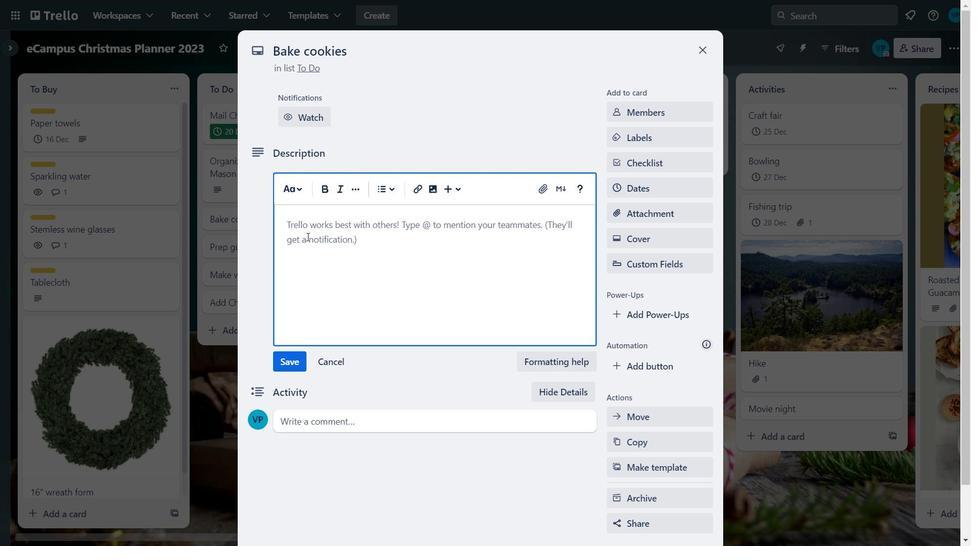 
Action: Key pressed <Key.caps_lock>C<Key.caps_lock>ookies<Key.space>and<Key.space><Key.caps_lock>C<Key.caps_lock>akes
Screenshot: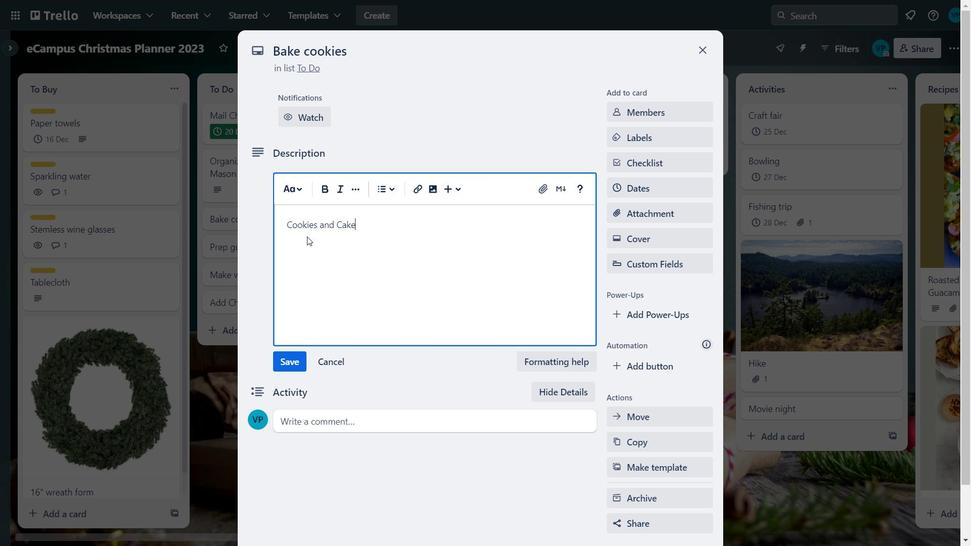 
Action: Mouse moved to (368, 228)
Screenshot: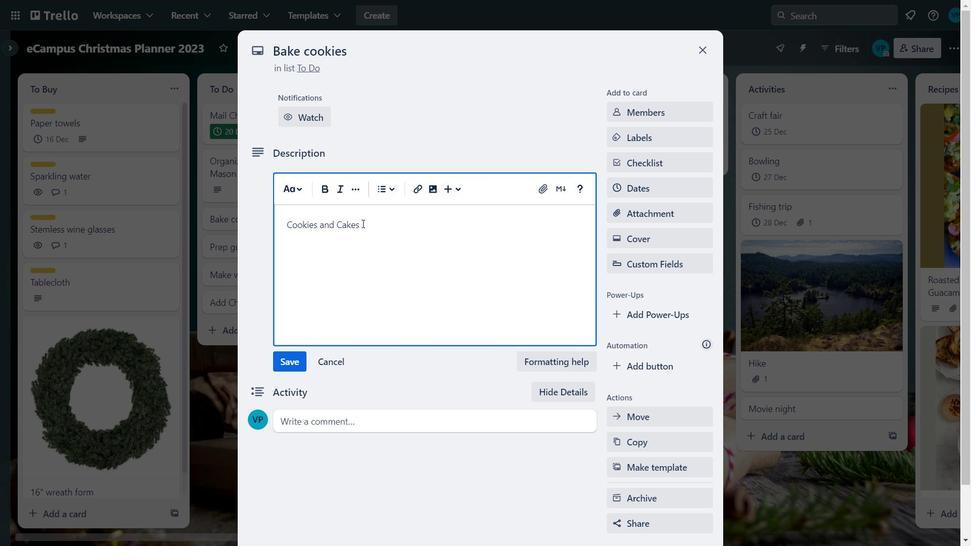 
Action: Mouse pressed left at (368, 228)
Screenshot: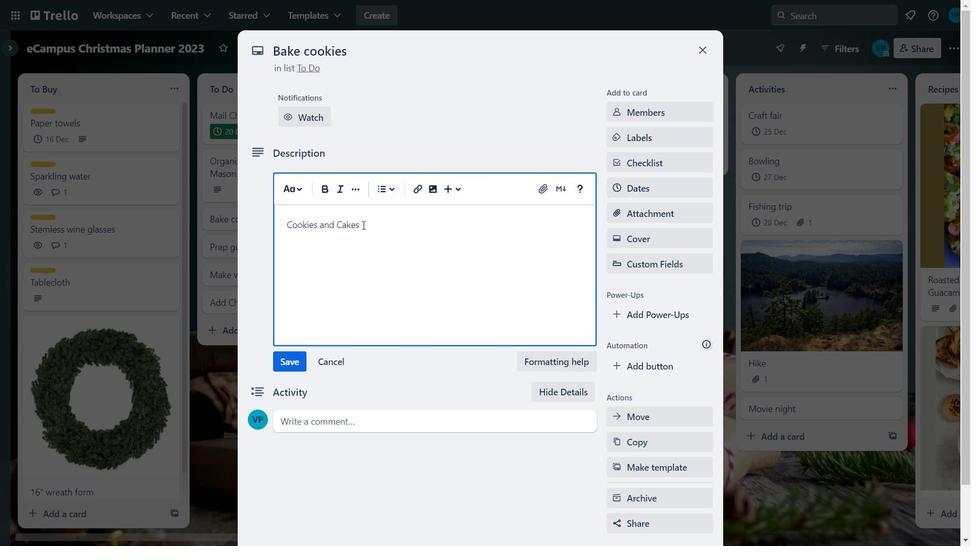 
Action: Mouse moved to (327, 184)
Screenshot: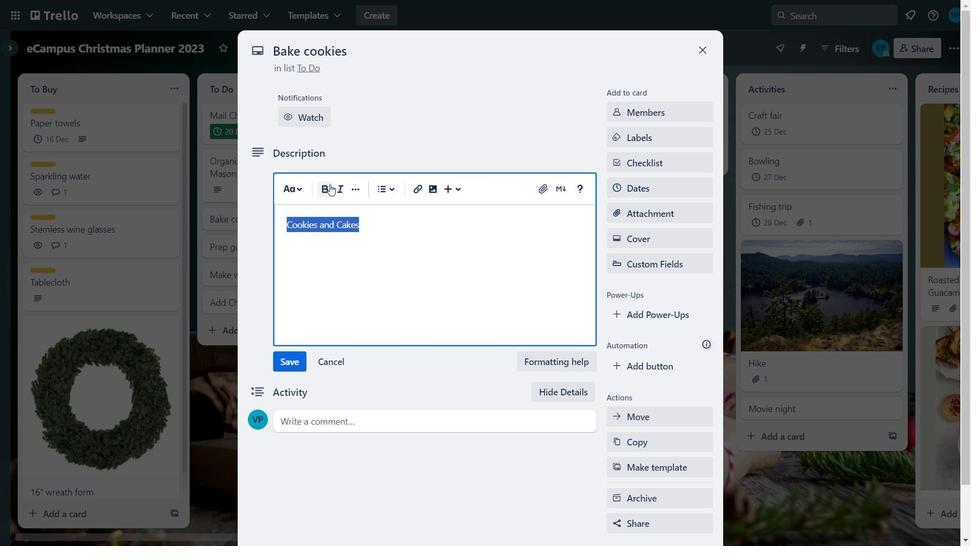 
Action: Mouse pressed left at (327, 184)
Screenshot: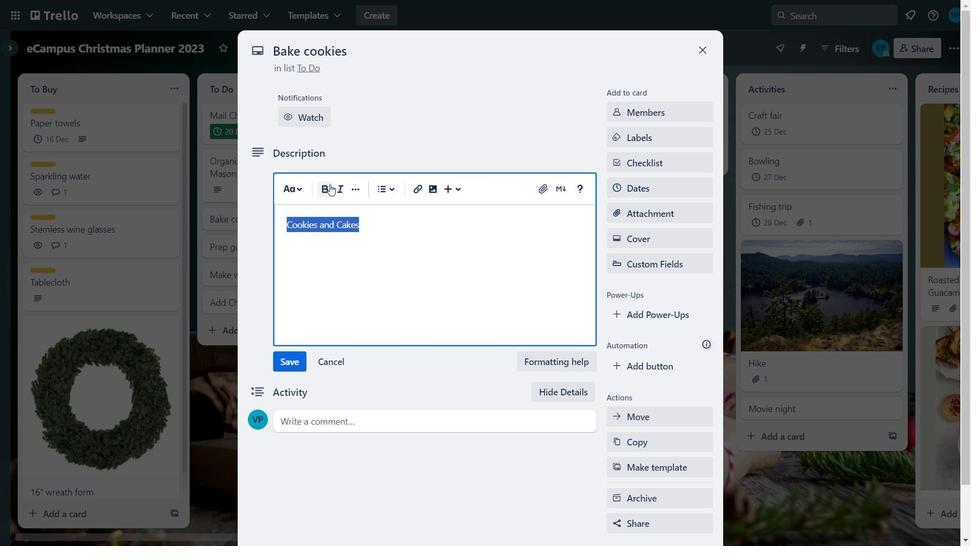 
Action: Mouse moved to (402, 234)
Screenshot: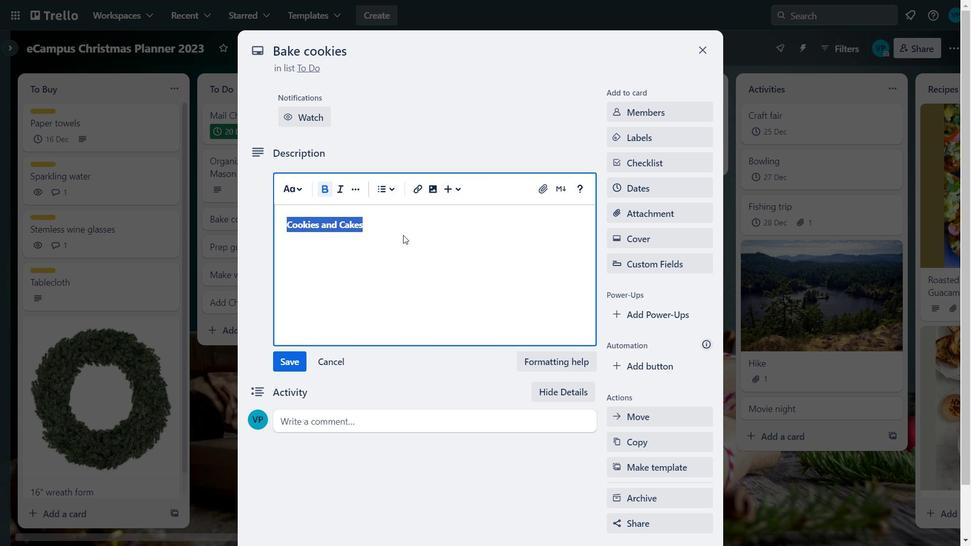
Action: Mouse pressed left at (402, 234)
Screenshot: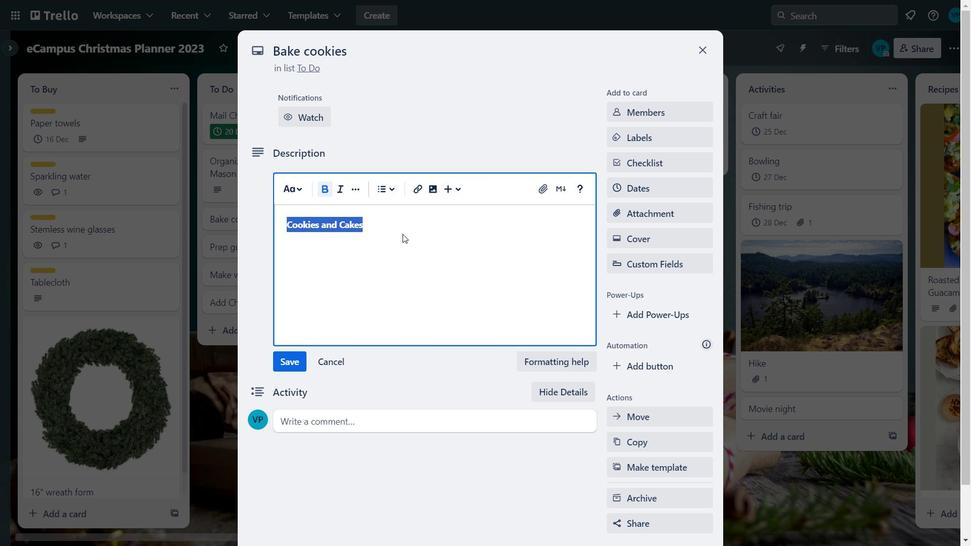 
Action: Mouse moved to (306, 238)
Screenshot: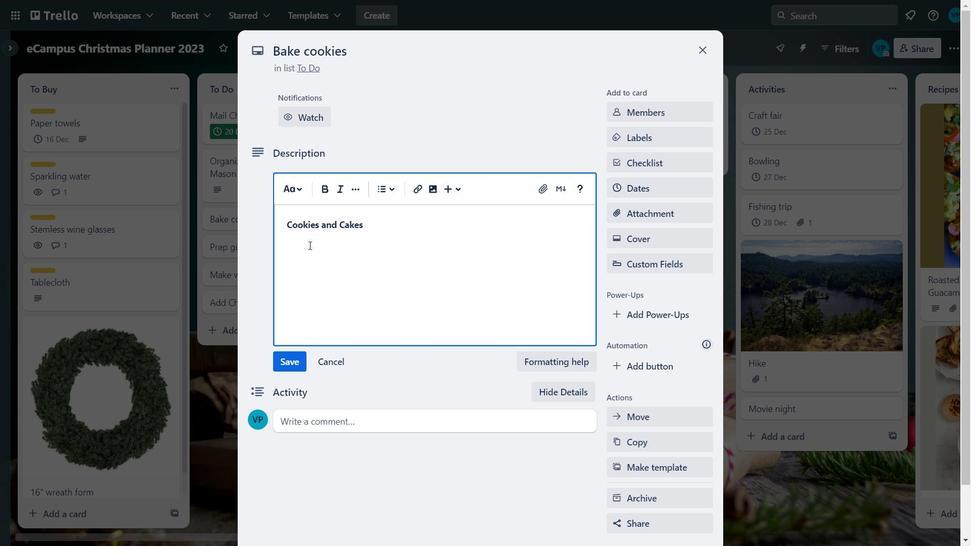 
Action: Mouse pressed left at (306, 238)
Screenshot: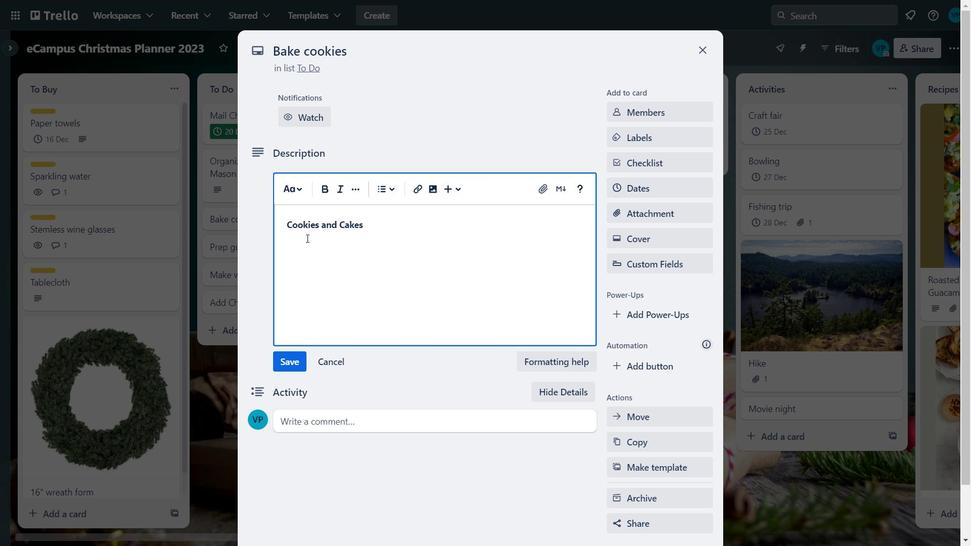 
Action: Mouse moved to (383, 191)
Screenshot: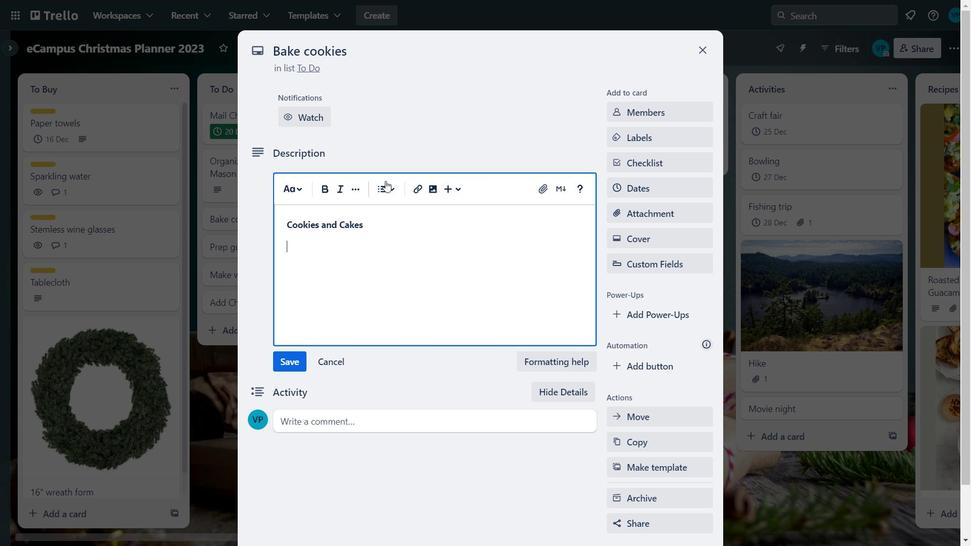 
Action: Mouse pressed left at (383, 191)
Screenshot: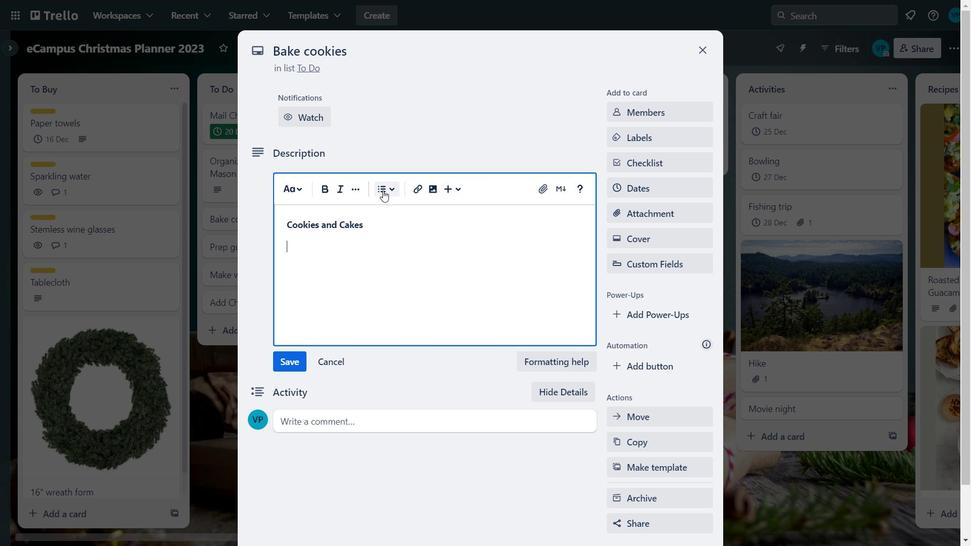 
Action: Mouse moved to (403, 227)
Screenshot: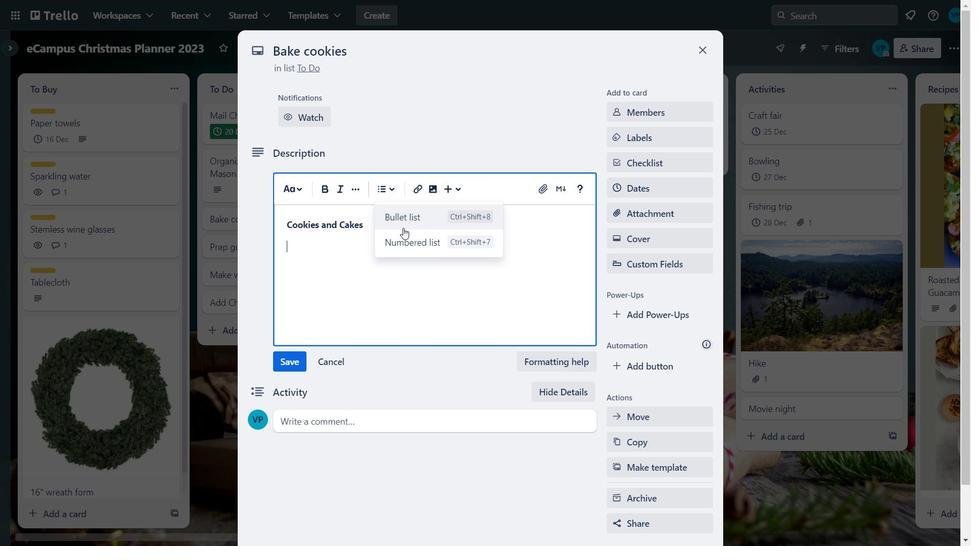 
Action: Mouse pressed left at (403, 227)
Screenshot: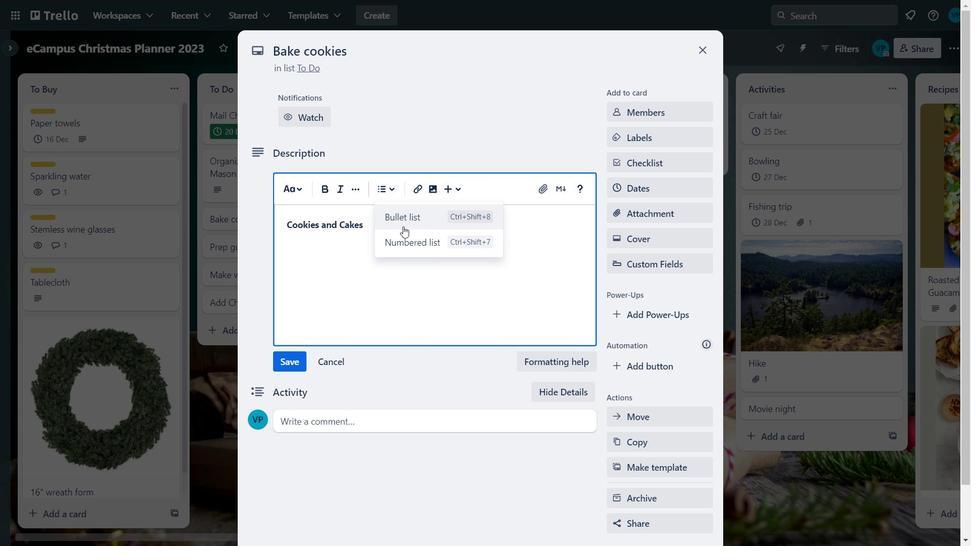 
Action: Mouse moved to (308, 250)
Screenshot: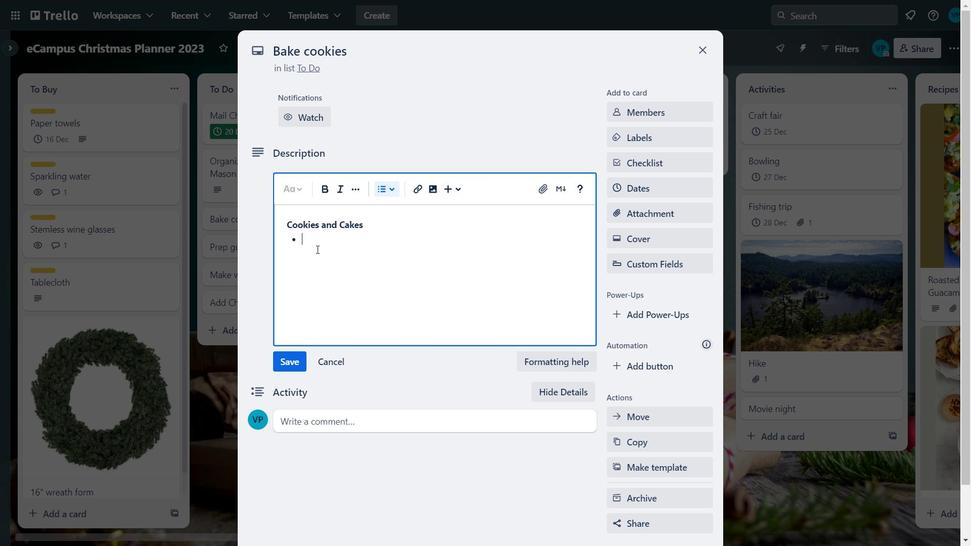 
Action: Key pressed <Key.caps_lock>C<Key.caps_lock>olourful<Key.space><Key.backspace><Key.backspace><Key.backspace><Key.backspace><Key.backspace><Key.backspace>rful<Key.space><Key.enter><Key.caps_lock>D<Key.caps_lock>ecorated<Key.space><Key.caps_lock>C<Key.caps_lock>hhristmas<Key.space><Key.backspace><Key.backspace><Key.backspace><Key.backspace><Key.backspace><Key.backspace><Key.backspace><Key.backspace><Key.backspace>ristmas<Key.space>theme<Key.enter><Key.caps_lock>S<Key.caps_lock>tar<Key.space>shapes<Key.enter><Key.caps_lock>C<Key.caps_lock>ndy<Key.backspace><Key.backspace><Key.backspace>andy<Key.space>shapes
Screenshot: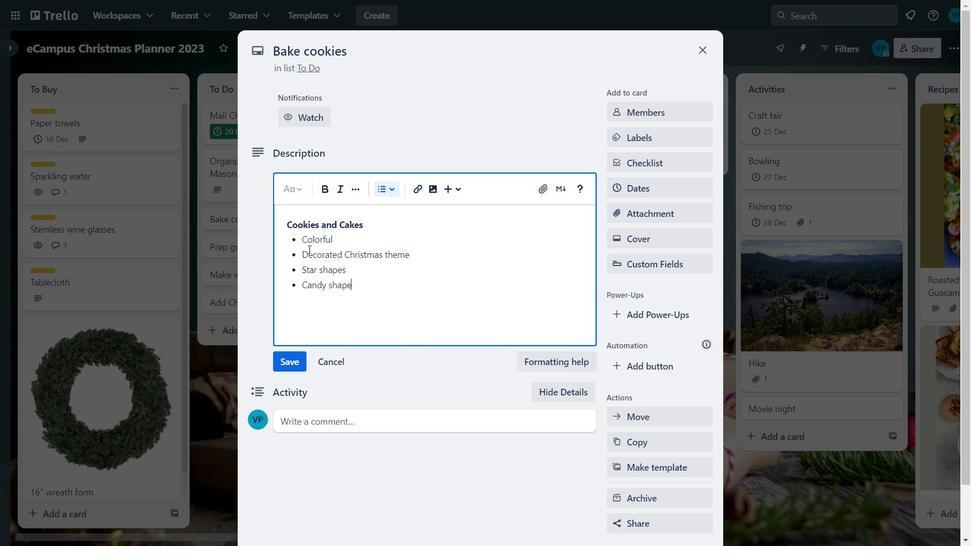
Action: Mouse moved to (282, 362)
Screenshot: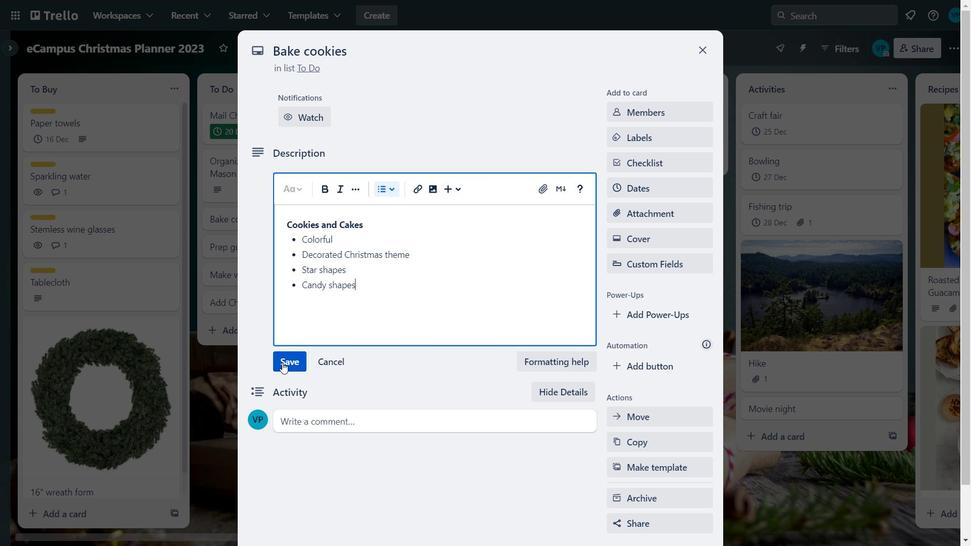 
Action: Mouse pressed left at (282, 362)
Screenshot: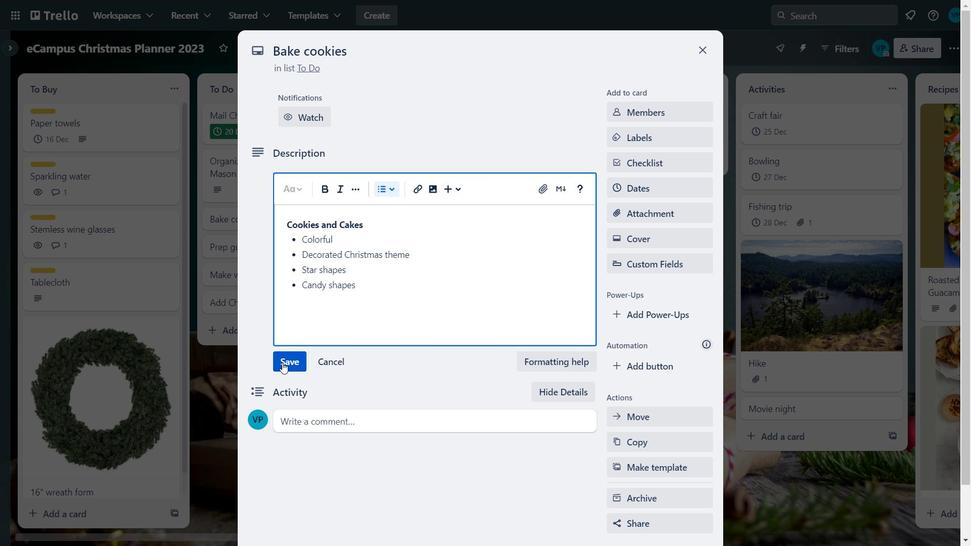 
Action: Mouse moved to (708, 48)
Screenshot: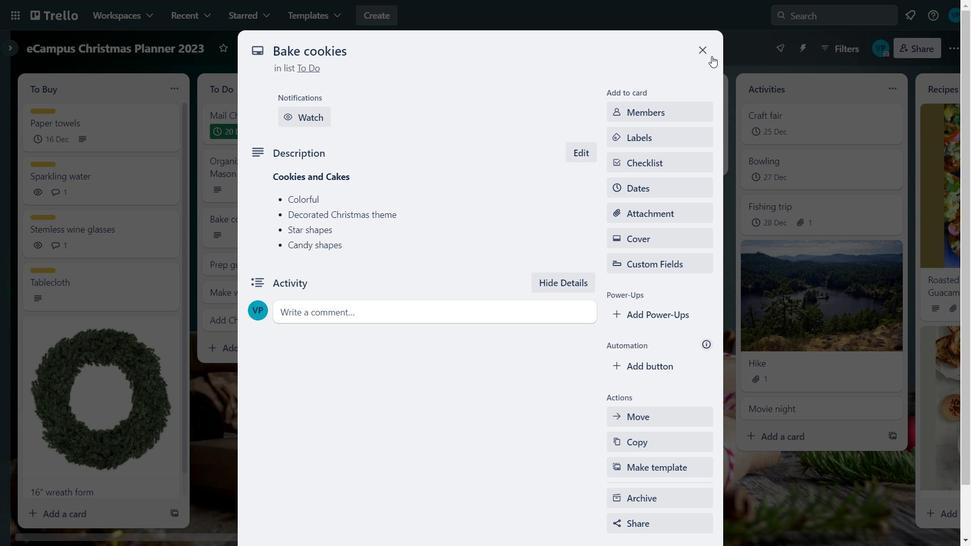 
Action: Mouse pressed left at (708, 48)
Screenshot: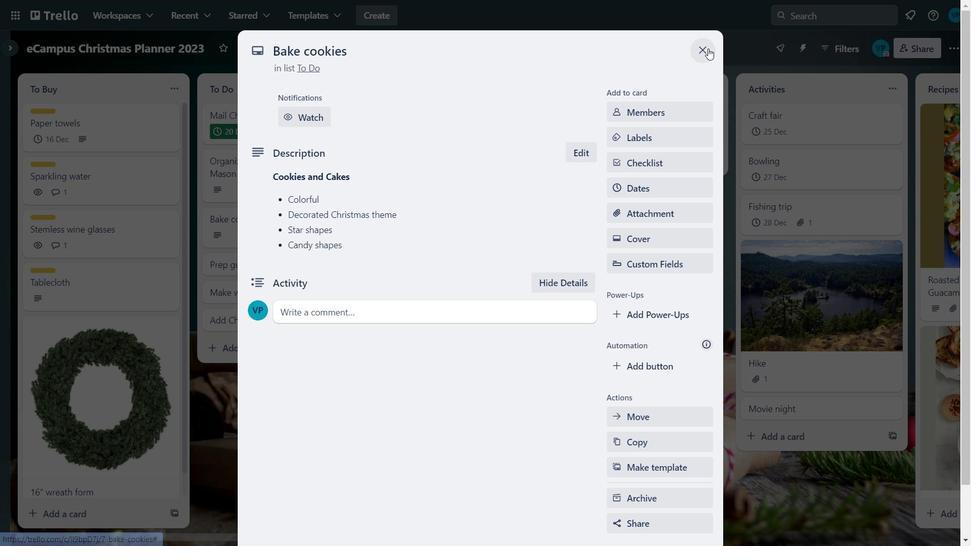 
Action: Mouse moved to (256, 262)
Screenshot: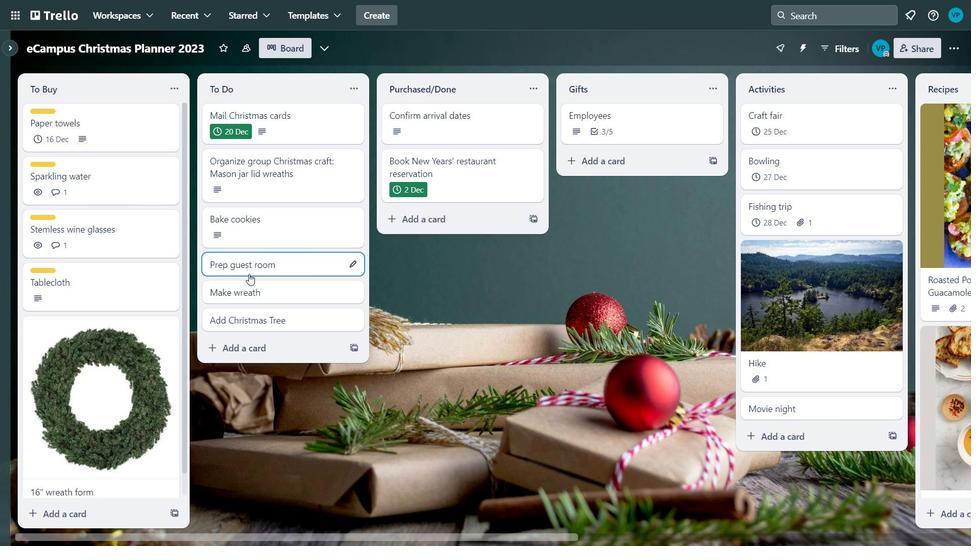 
Action: Mouse pressed left at (256, 262)
Screenshot: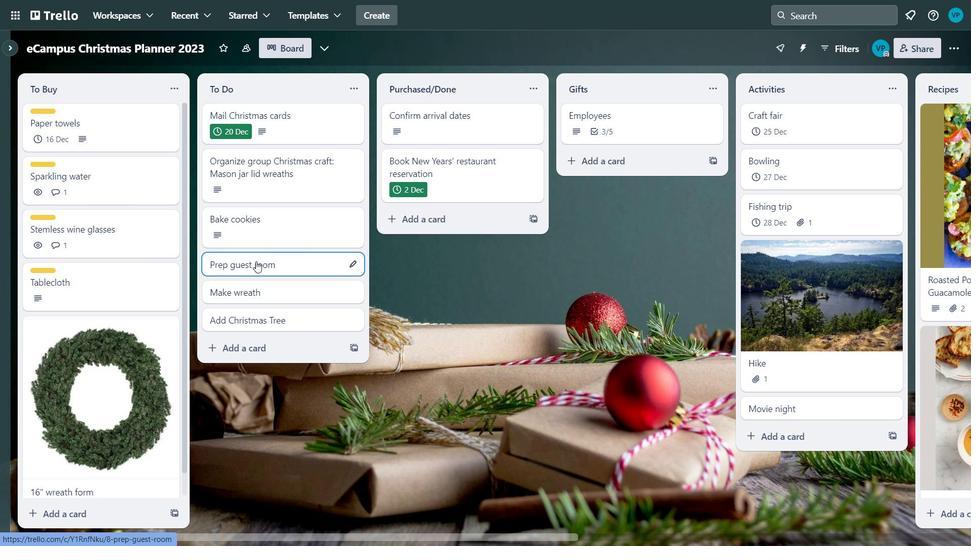 
Action: Mouse moved to (332, 183)
Screenshot: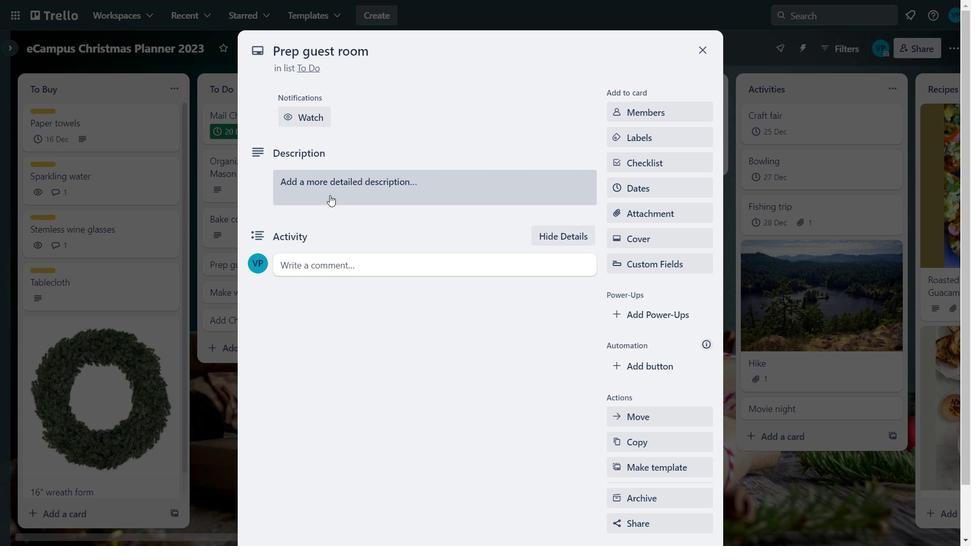 
Action: Mouse pressed left at (332, 183)
Screenshot: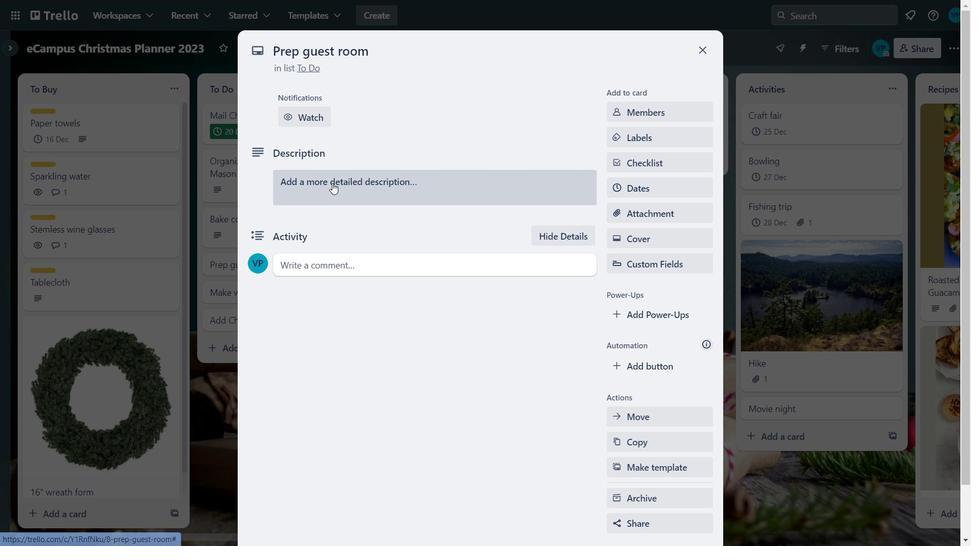 
Action: Mouse moved to (324, 186)
Screenshot: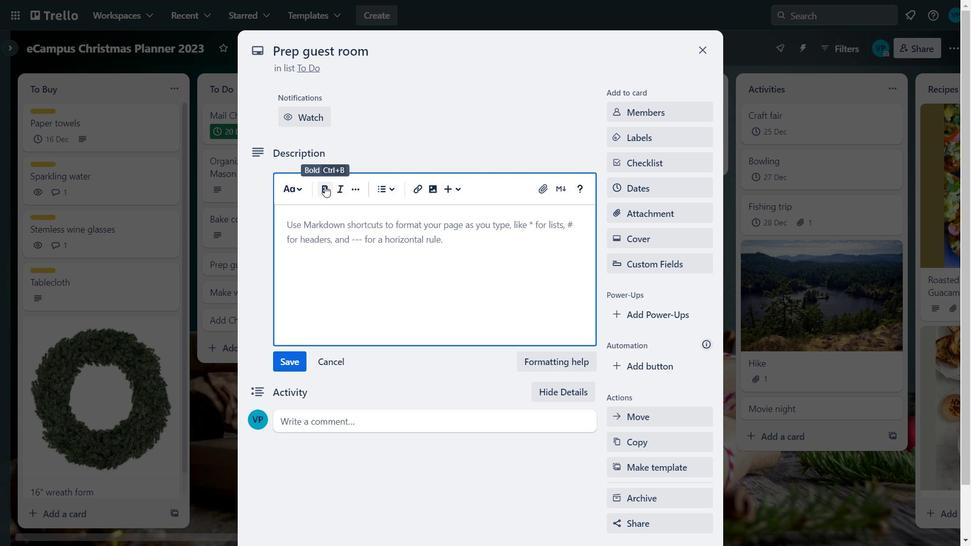 
Action: Mouse pressed left at (324, 186)
Screenshot: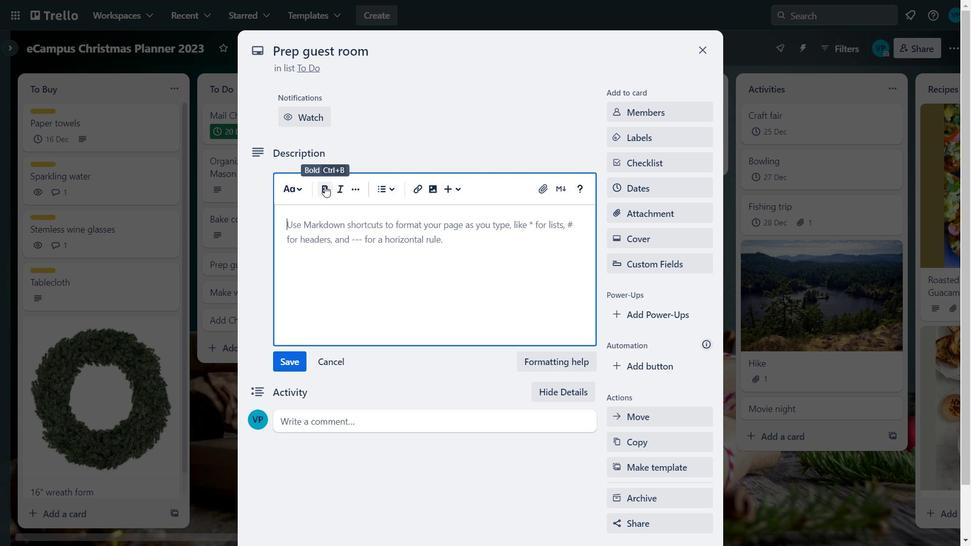 
Action: Mouse moved to (332, 217)
Screenshot: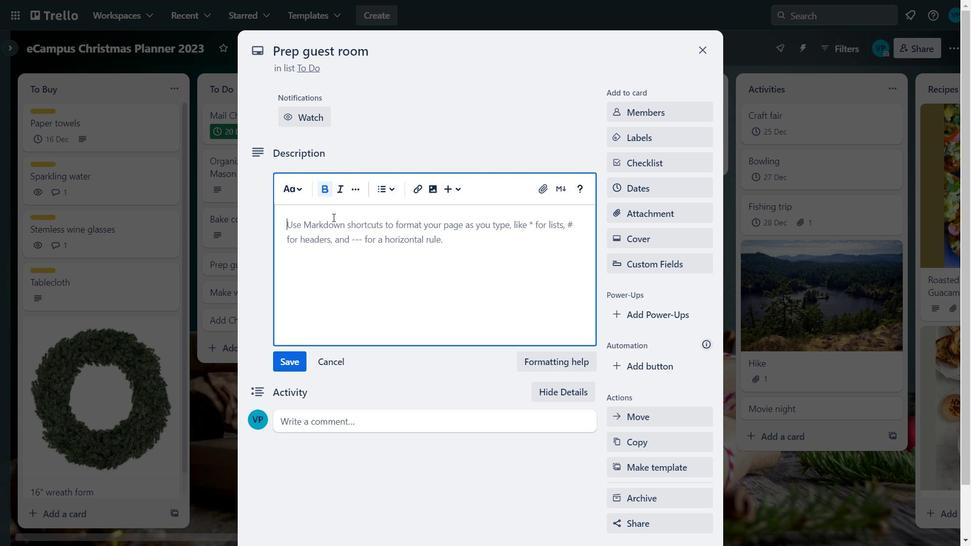 
Action: Mouse pressed left at (332, 217)
Screenshot: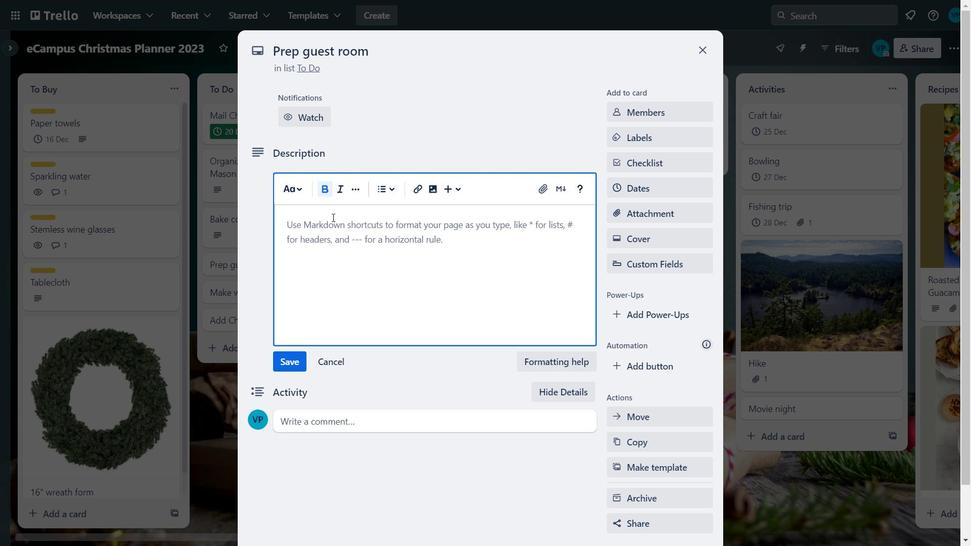 
Action: Key pressed <Key.caps_lock>G<Key.caps_lock>uest<Key.space>roo<Key.backspace><Key.backspace><Key.backspace><Key.caps_lock>R<Key.caps_lock>oom<Key.space><Key.enter>
Screenshot: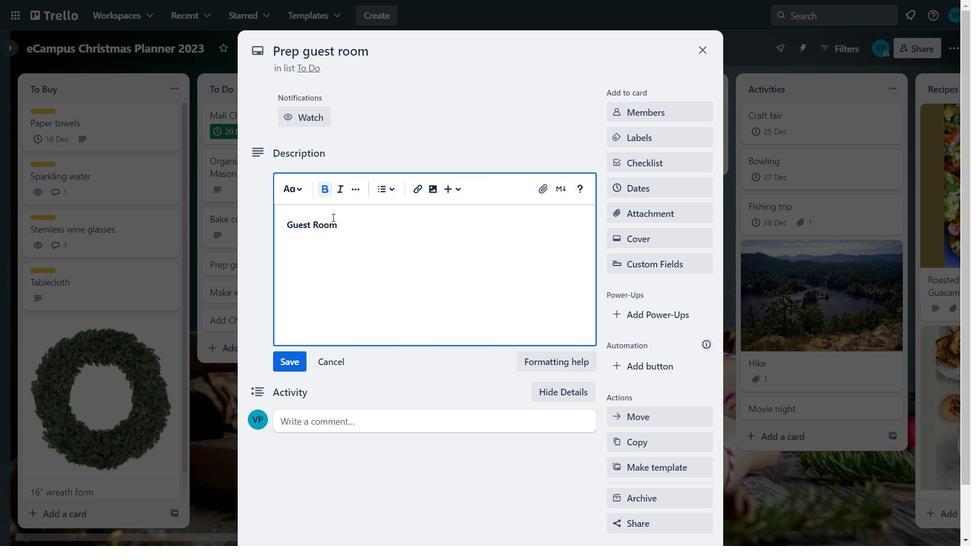 
Action: Mouse moved to (394, 192)
Screenshot: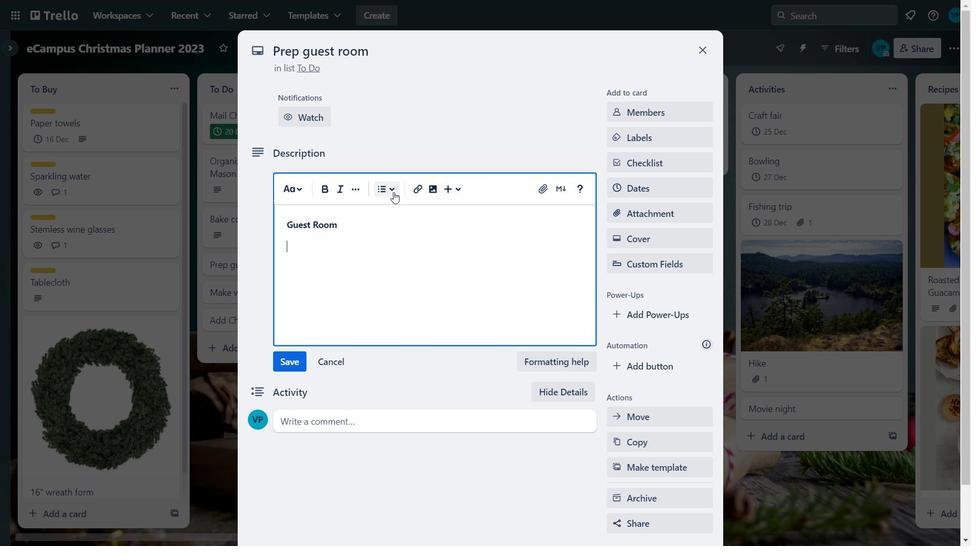 
Action: Mouse pressed left at (394, 192)
Screenshot: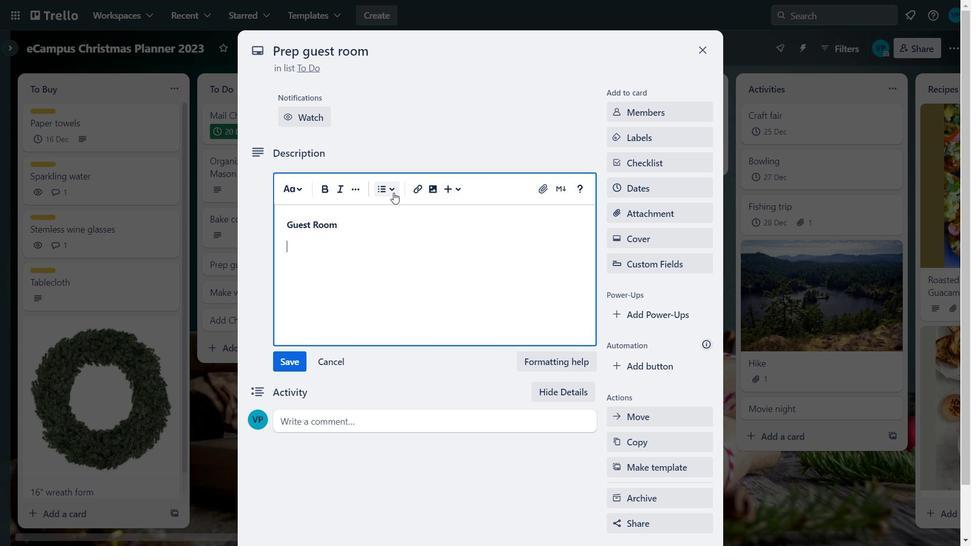 
Action: Mouse moved to (395, 226)
Screenshot: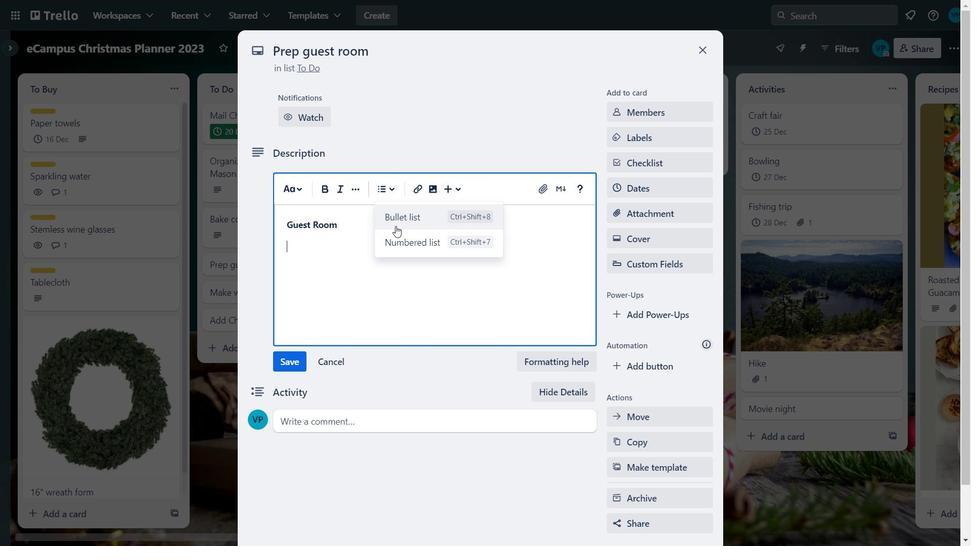 
Action: Mouse pressed left at (395, 226)
Screenshot: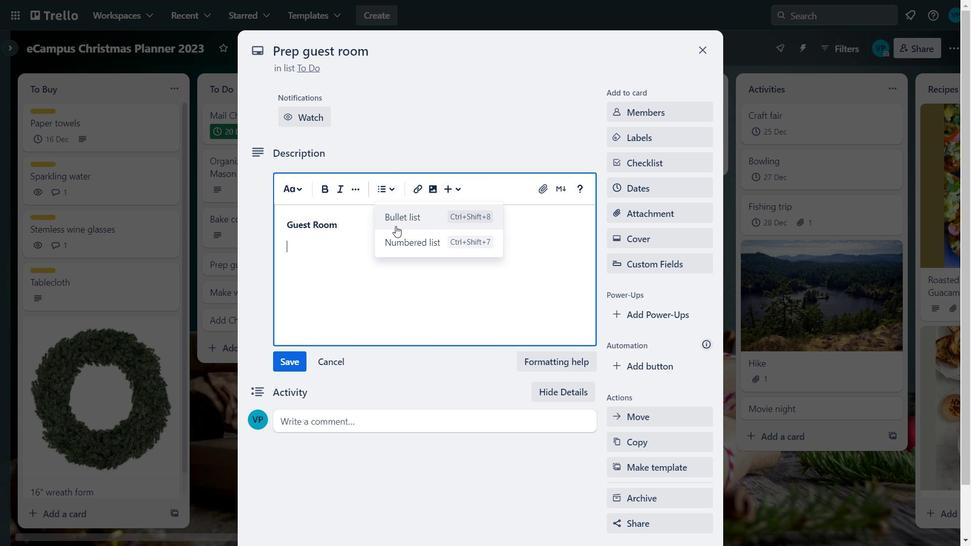 
Action: Mouse moved to (363, 255)
Screenshot: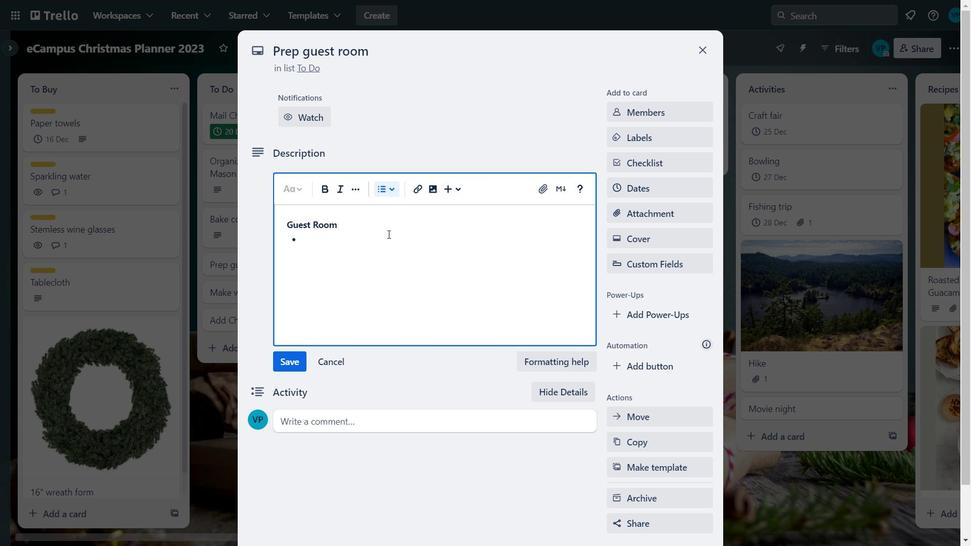 
Action: Key pressed <Key.caps_lock>
Screenshot: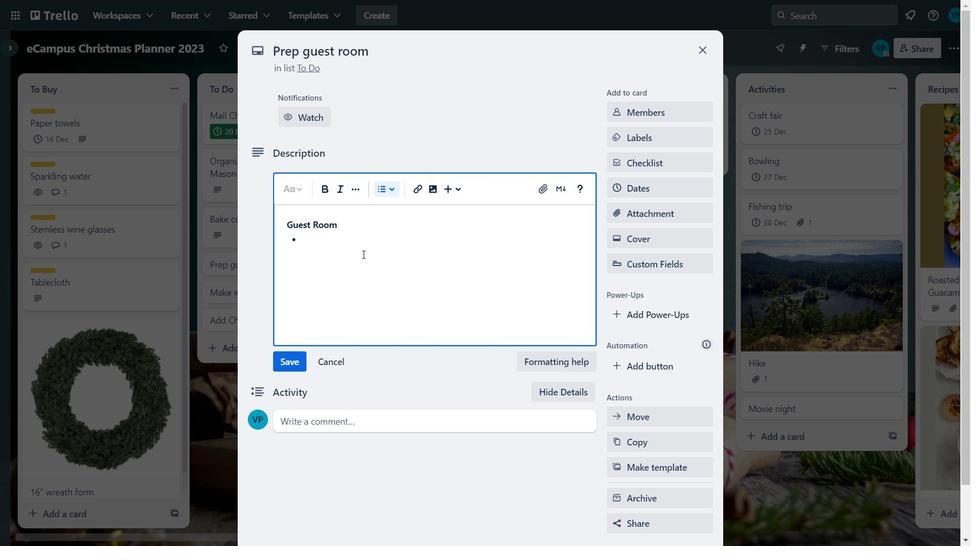 
Action: Mouse moved to (354, 239)
Screenshot: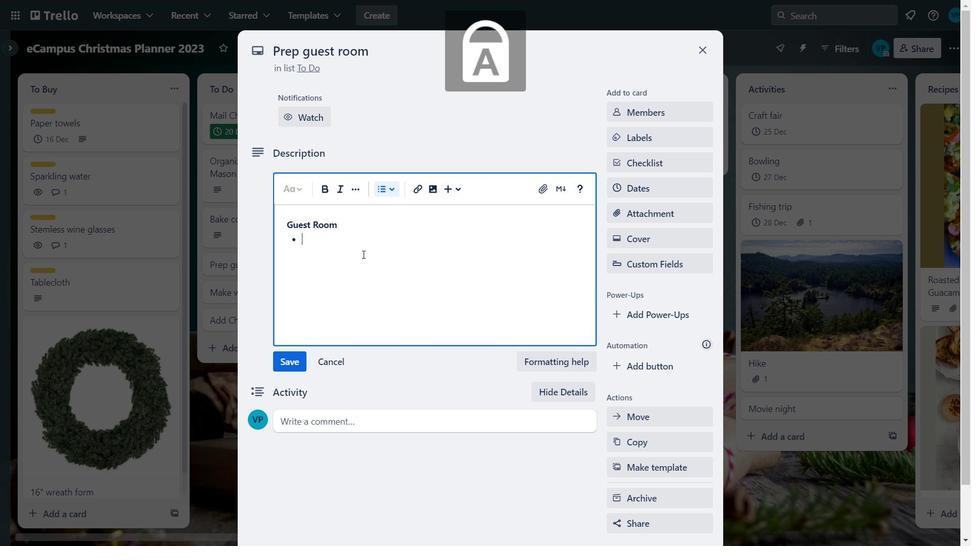 
Action: Key pressed I<Key.caps_lock>n<Key.space>a<Key.space>room<Key.space>
Screenshot: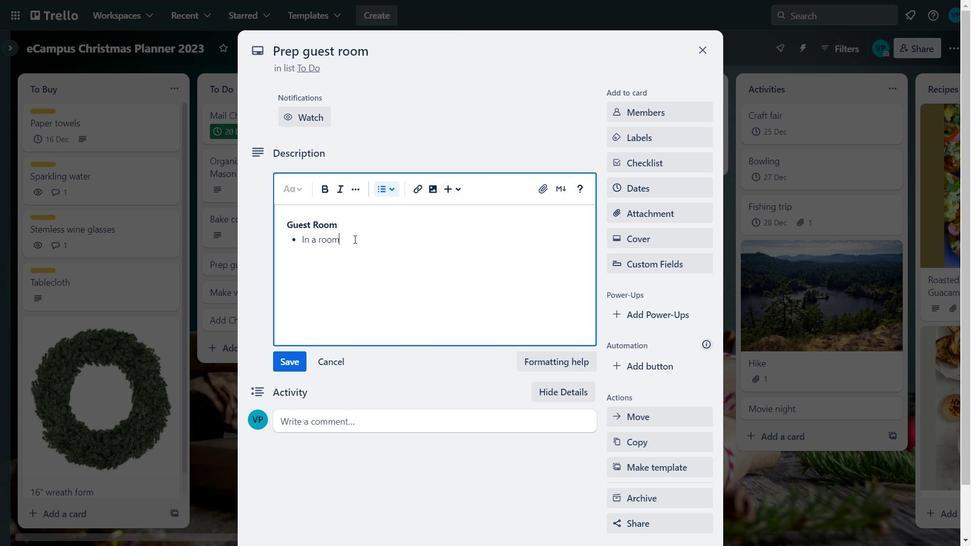 
Action: Mouse moved to (353, 239)
Screenshot: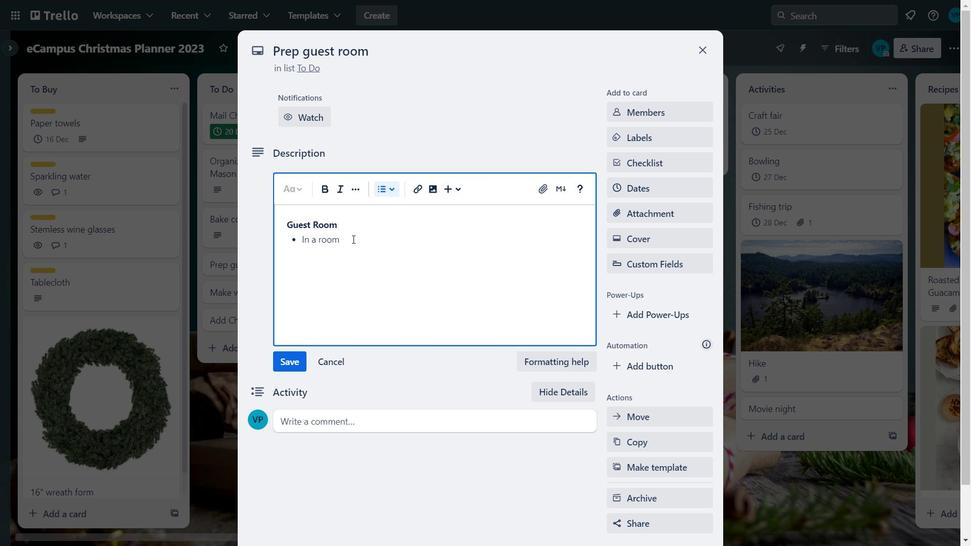 
Action: Key pressed add<Key.space><Key.caps_lock>B<Key.caps_lock>ig<Key.space>
Screenshot: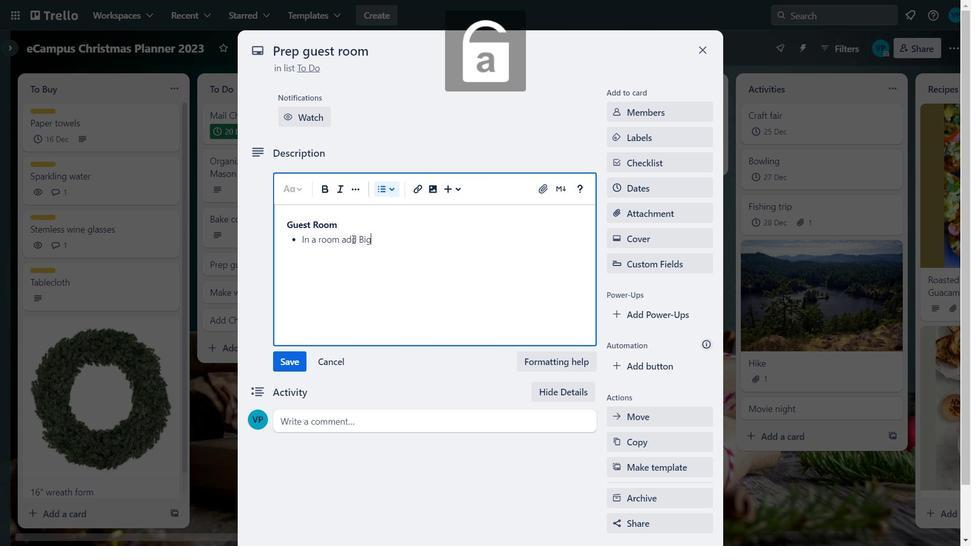 
Action: Mouse moved to (350, 239)
Screenshot: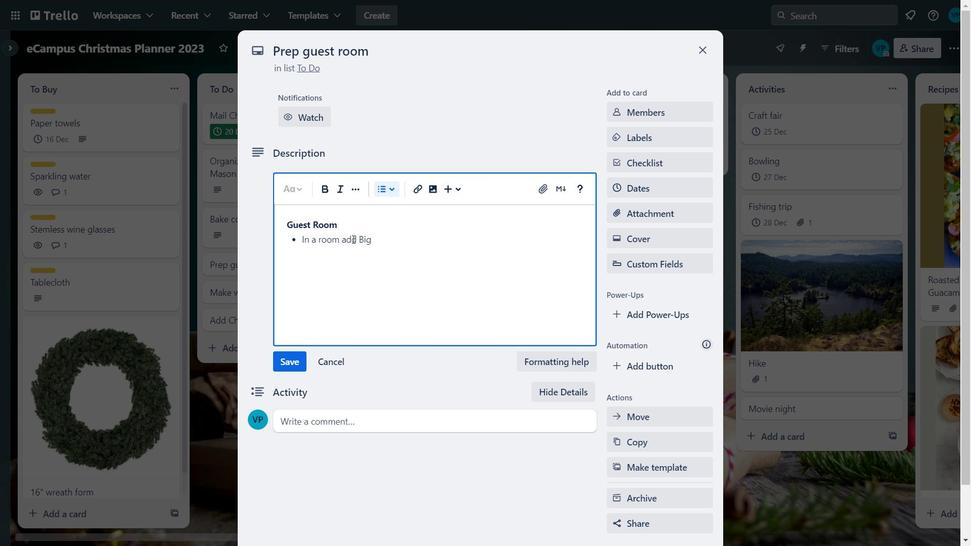 
Action: Key pressed sofa<Key.enter><Key.caps_lock>A<Key.space><Key.caps_lock>small<Key.space><Key.caps_lock>T<Key.caps_lock>ree<Key.enter><Key.caps_lock>S<Key.caps_lock>ome<Key.space>gifts<Key.enter><Key.caps_lock>C<Key.caps_lock>hpclates
Screenshot: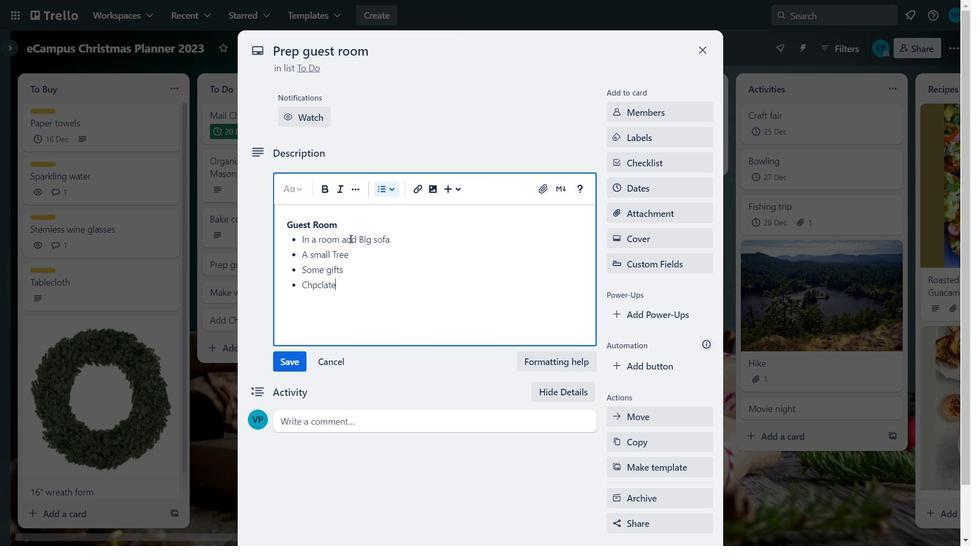 
Action: Mouse moved to (320, 282)
Screenshot: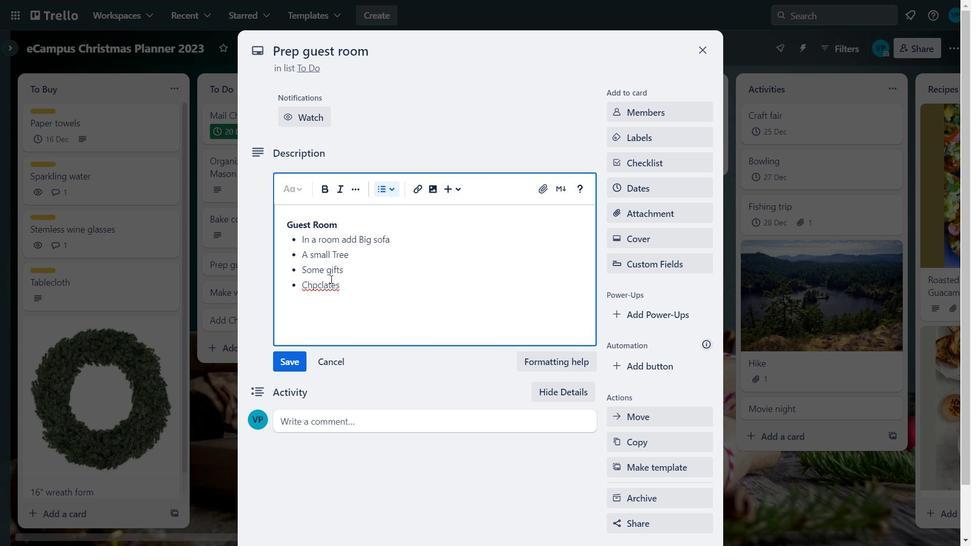 
Action: Mouse pressed left at (320, 282)
Screenshot: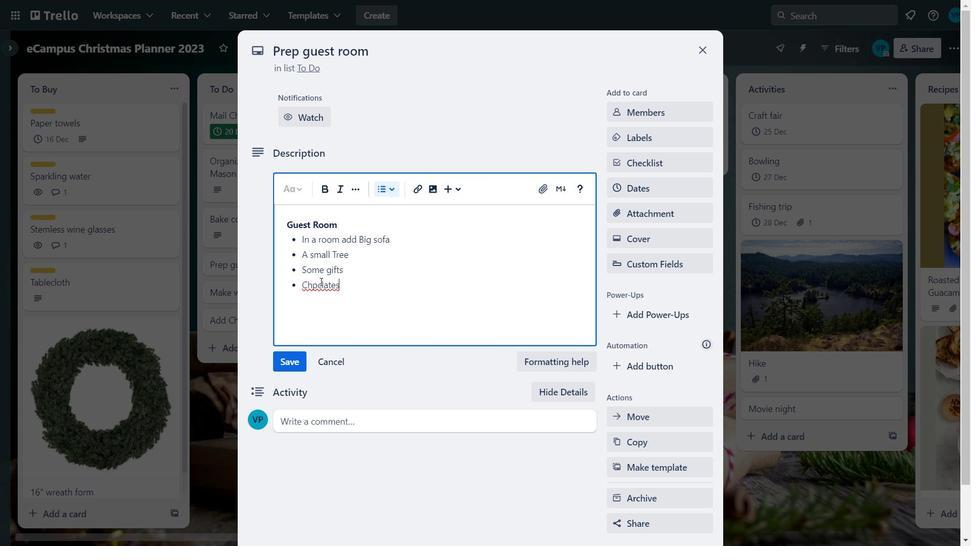 
Action: Key pressed <Key.backspace><Key.backspace>oco
Screenshot: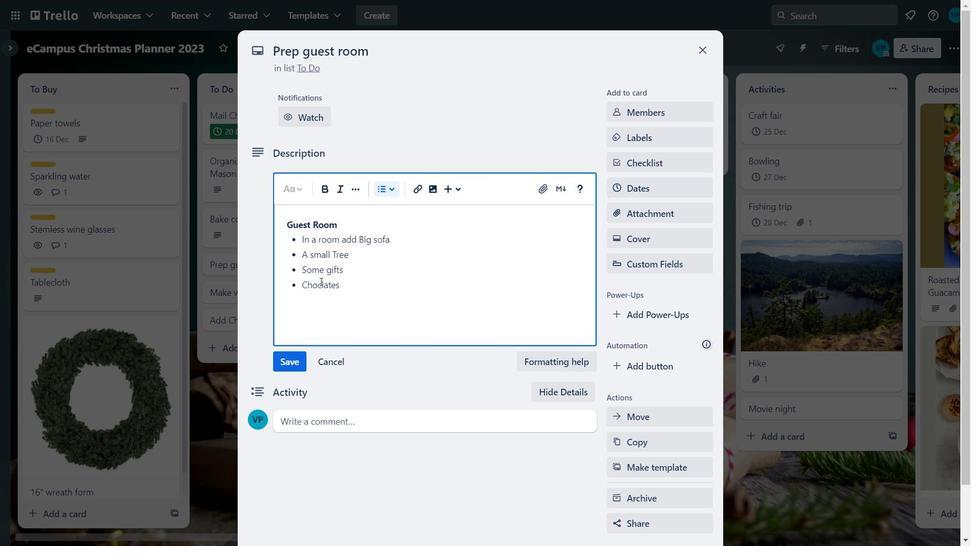 
Action: Mouse moved to (357, 289)
Screenshot: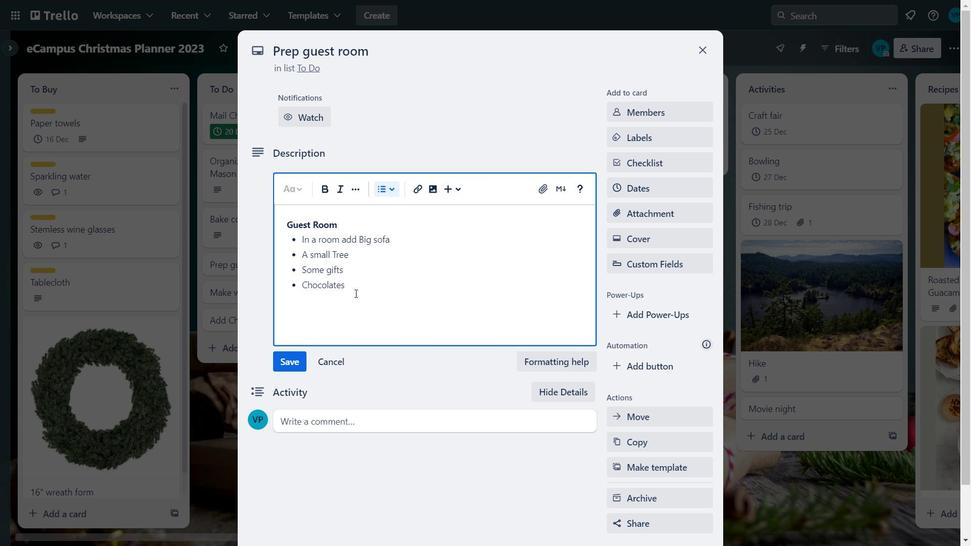 
Action: Mouse pressed left at (357, 289)
Screenshot: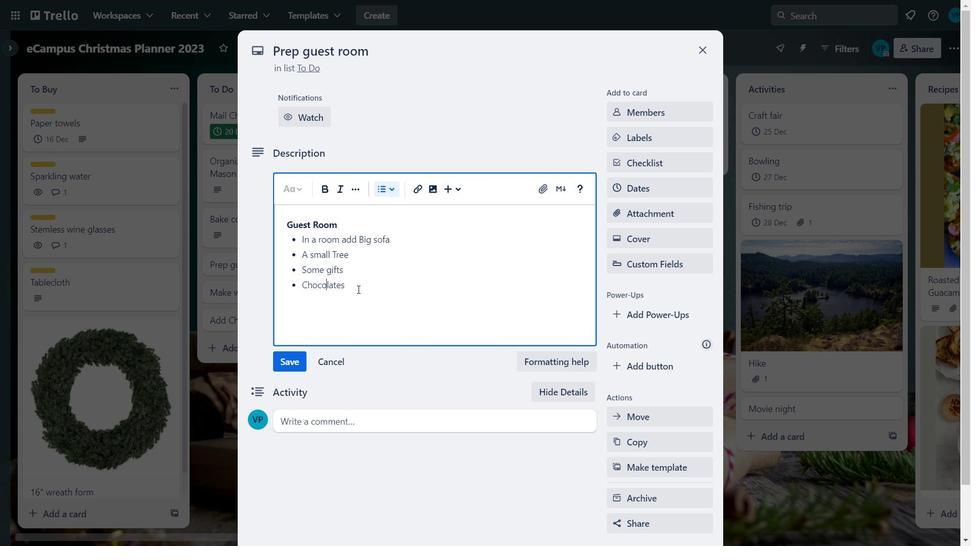 
Action: Key pressed <Key.enter><Key.caps_lock>C<Key.caps_lock>andies
Screenshot: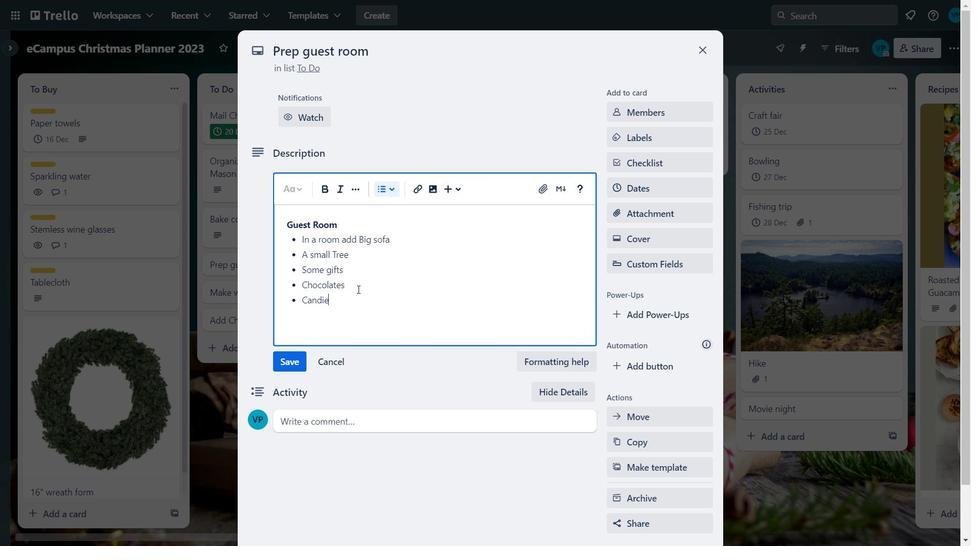 
Action: Mouse moved to (289, 362)
Screenshot: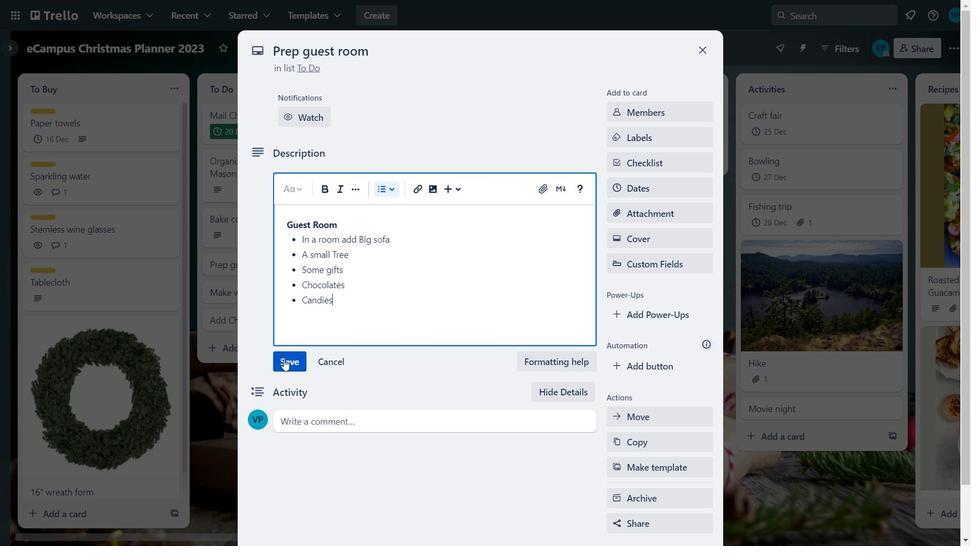 
Action: Mouse pressed left at (289, 362)
Screenshot: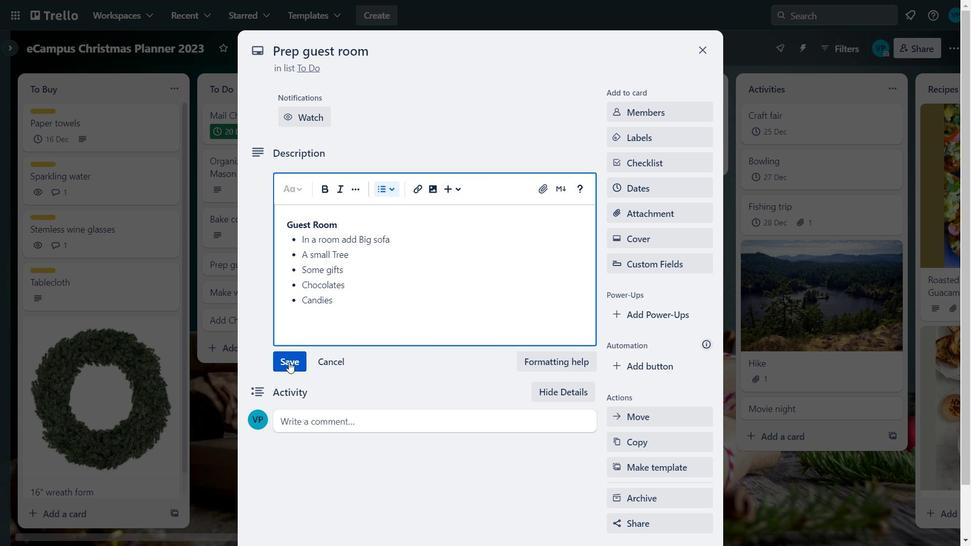 
Action: Mouse moved to (698, 56)
Screenshot: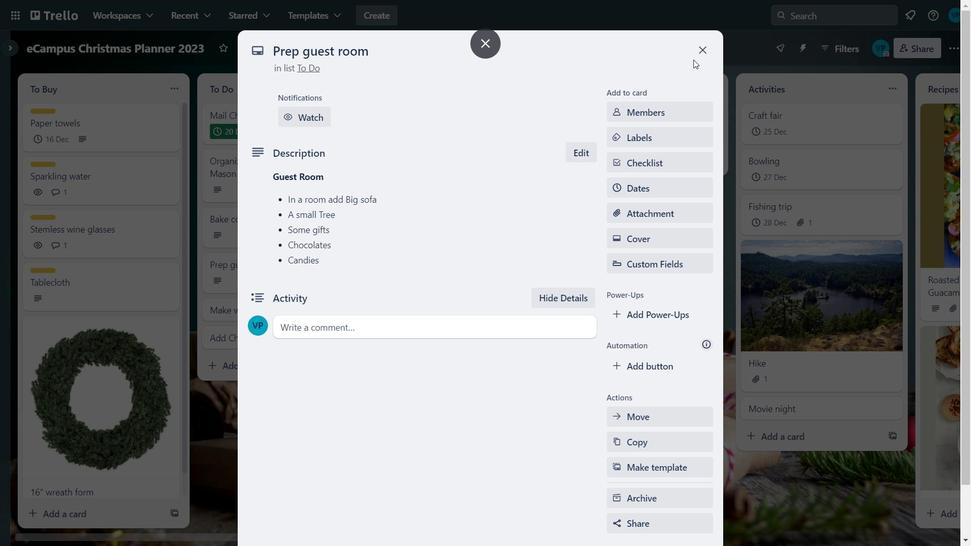 
Action: Mouse pressed left at (698, 56)
Screenshot: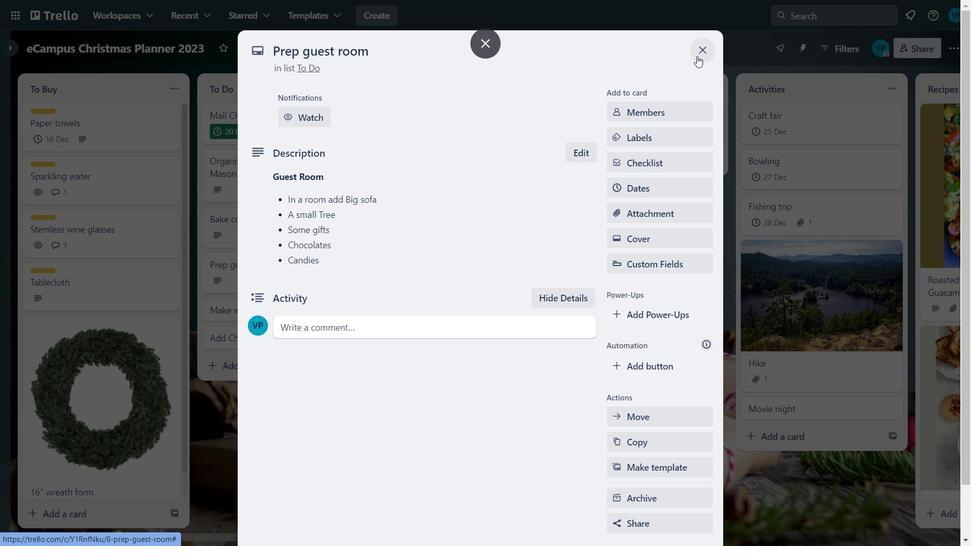 
Action: Mouse moved to (246, 317)
Screenshot: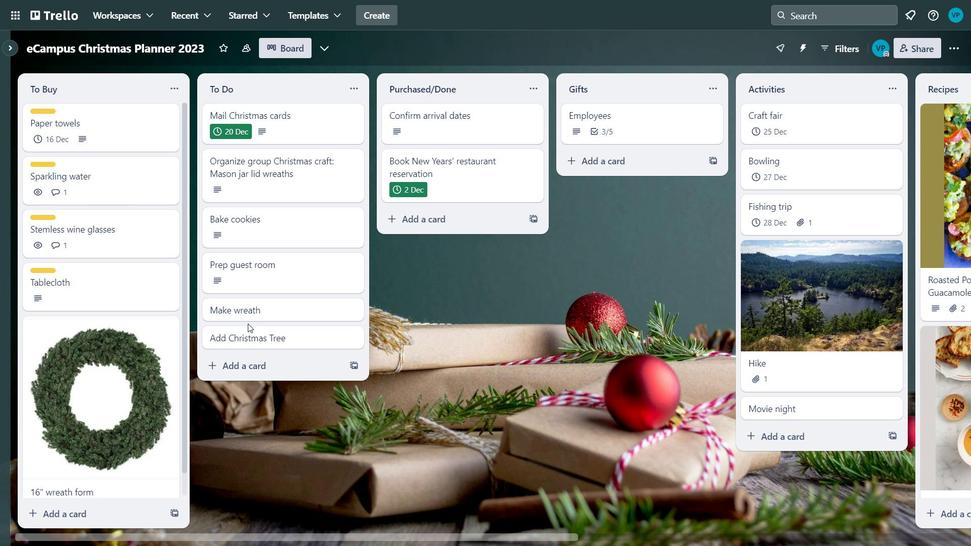 
Action: Mouse pressed left at (246, 317)
Screenshot: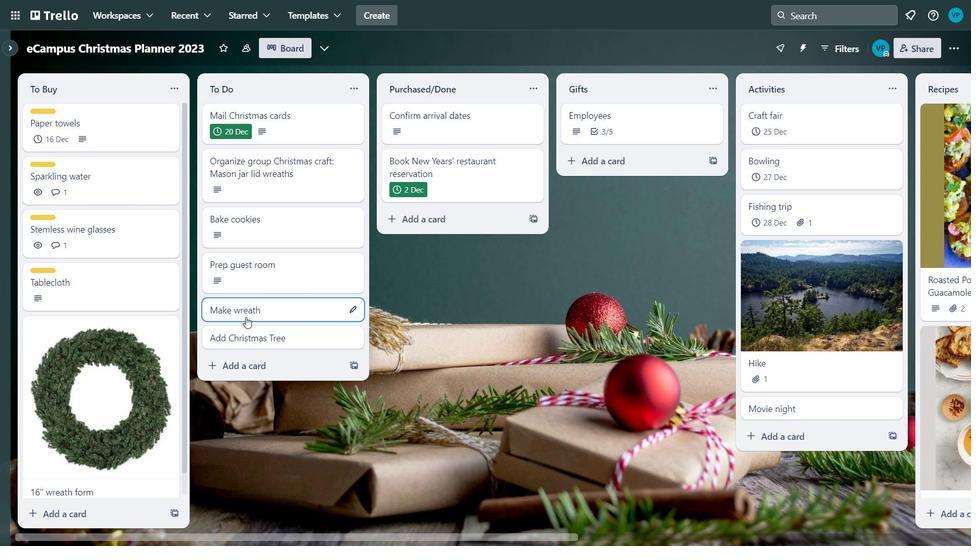 
Action: Mouse moved to (318, 261)
Screenshot: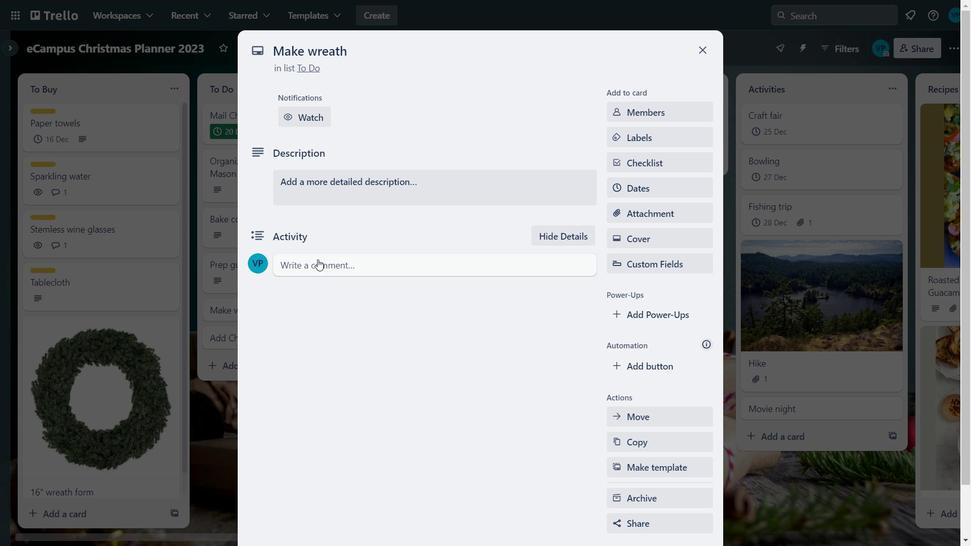 
Action: Mouse pressed left at (318, 261)
Screenshot: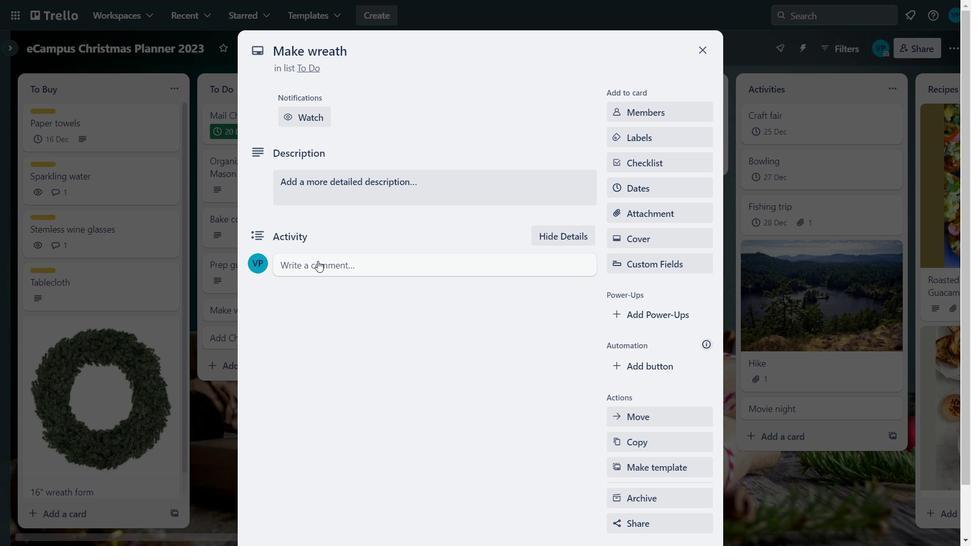 
Action: Mouse moved to (305, 296)
Screenshot: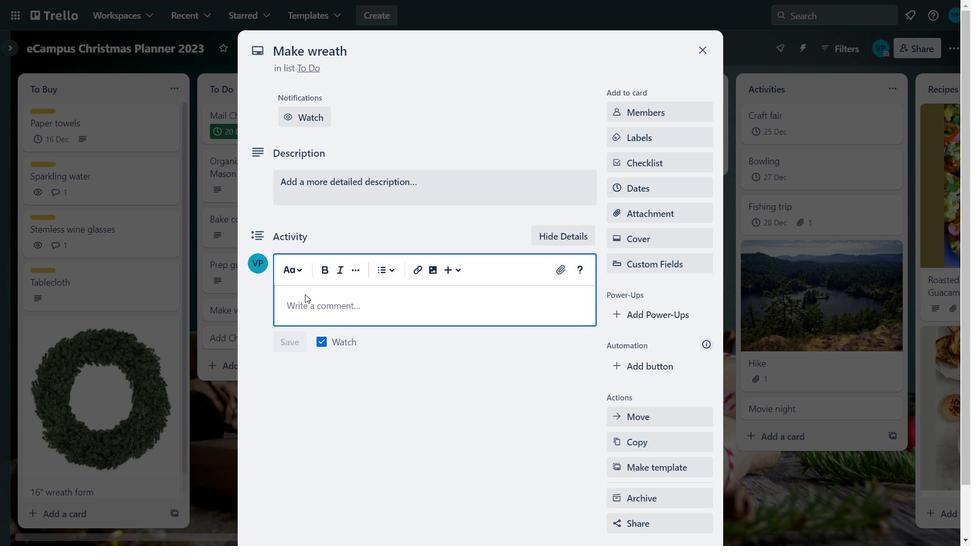 
Action: Mouse pressed left at (305, 296)
Screenshot: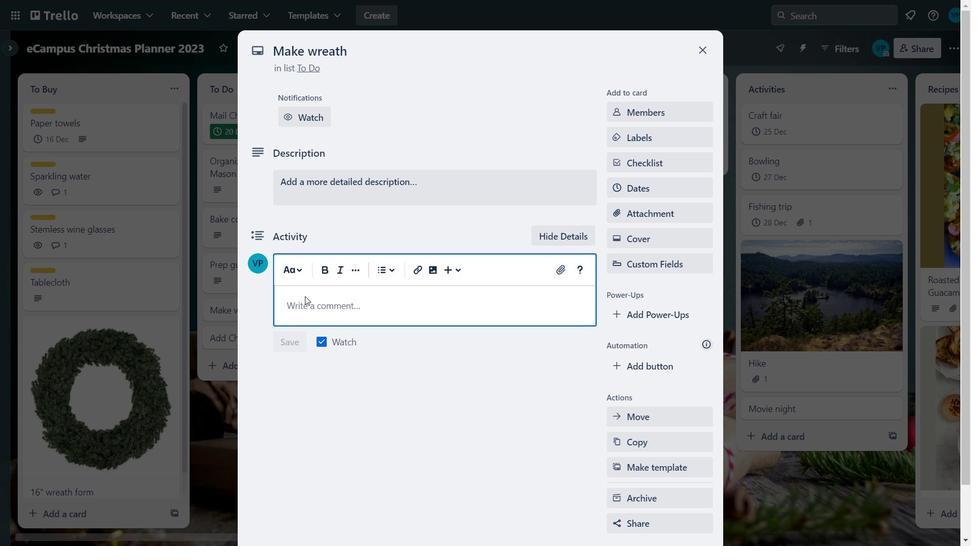 
Action: Mouse moved to (328, 272)
Screenshot: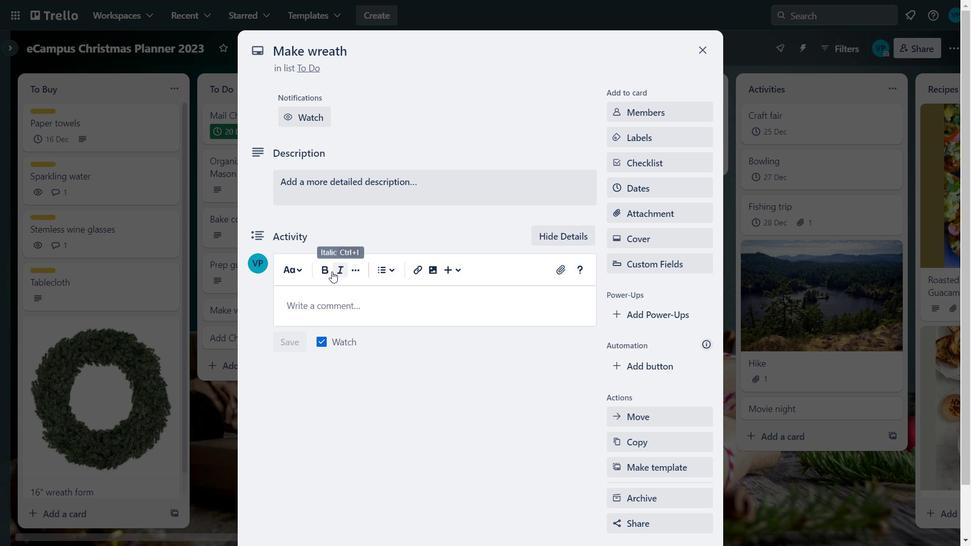 
Action: Mouse pressed left at (328, 272)
Screenshot: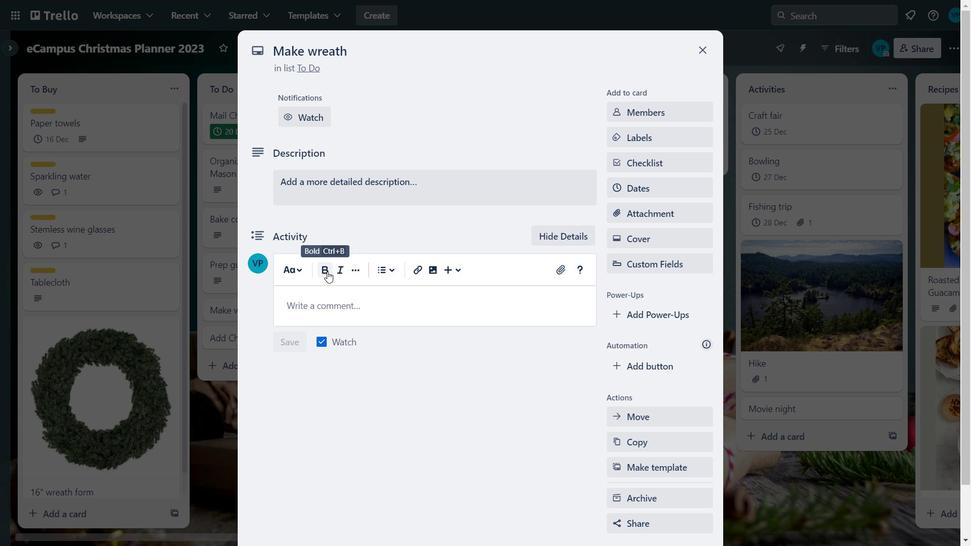 
Action: Mouse moved to (328, 297)
Screenshot: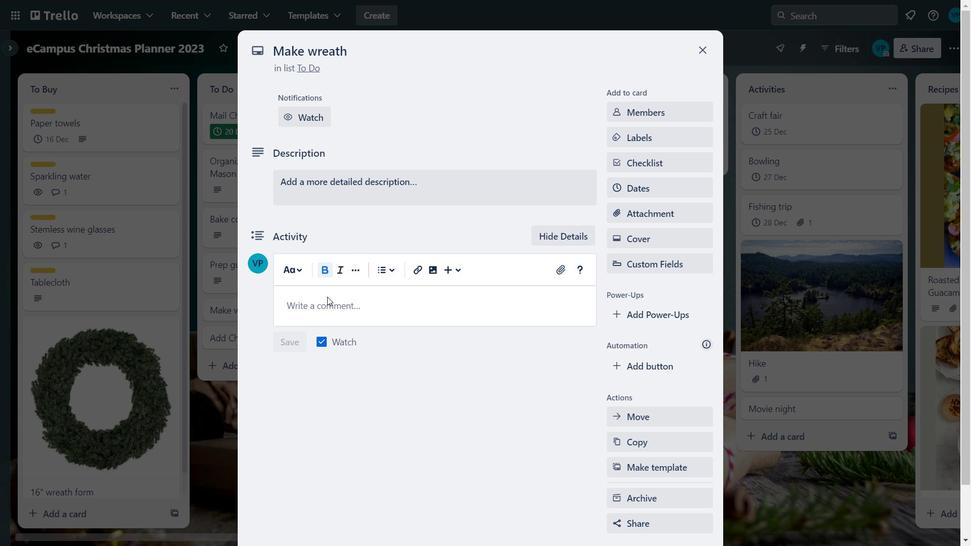 
Action: Mouse pressed left at (328, 297)
Screenshot: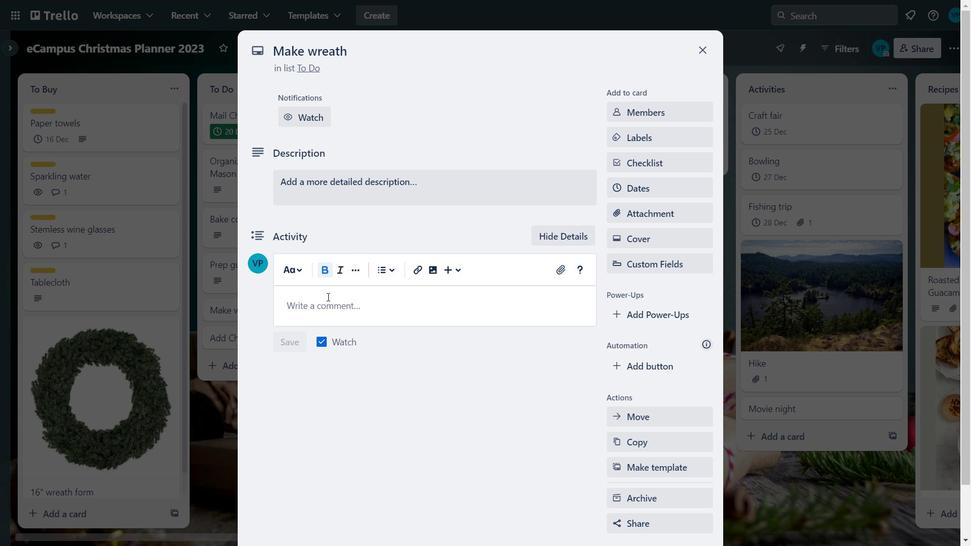 
Action: Mouse moved to (330, 291)
Screenshot: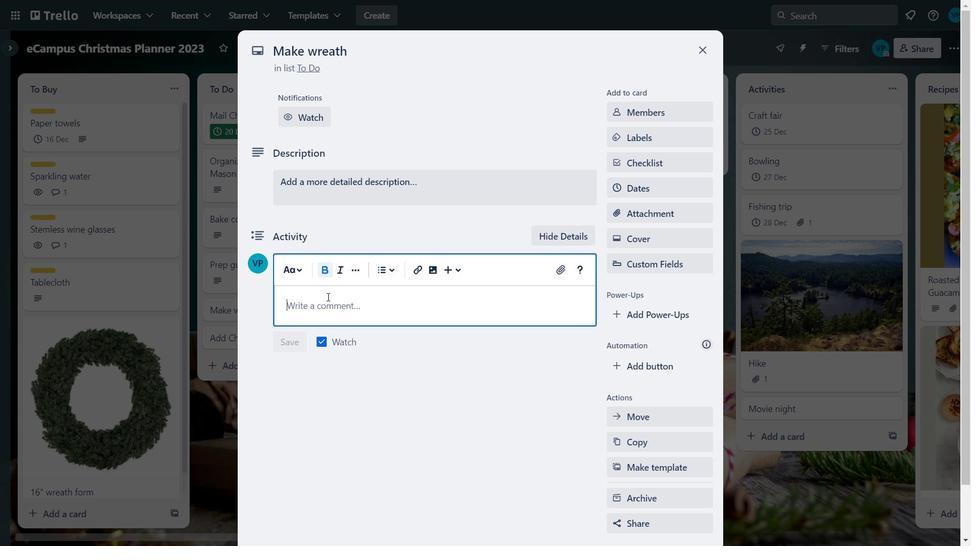 
Action: Key pressed <Key.caps_lock>W<Key.caps_lock>r
Screenshot: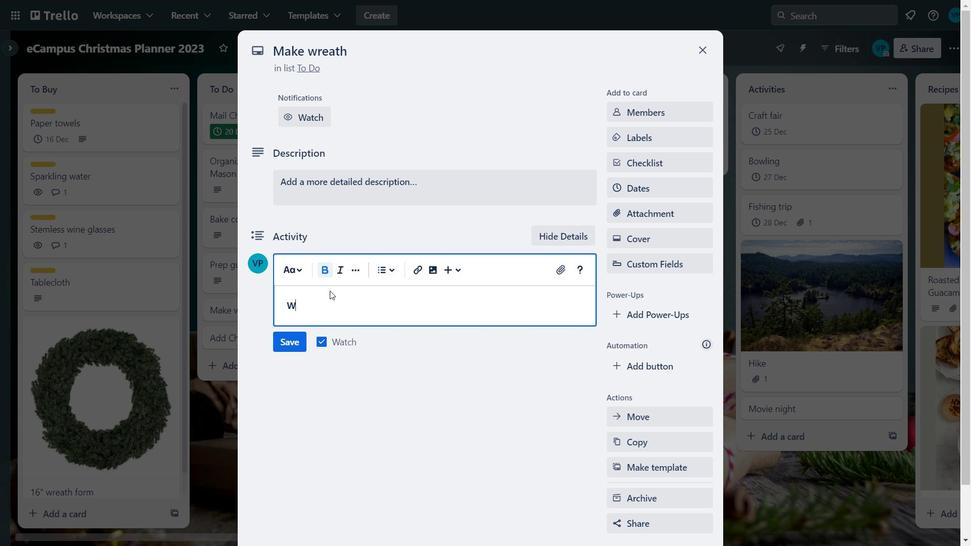 
Action: Mouse moved to (324, 290)
Screenshot: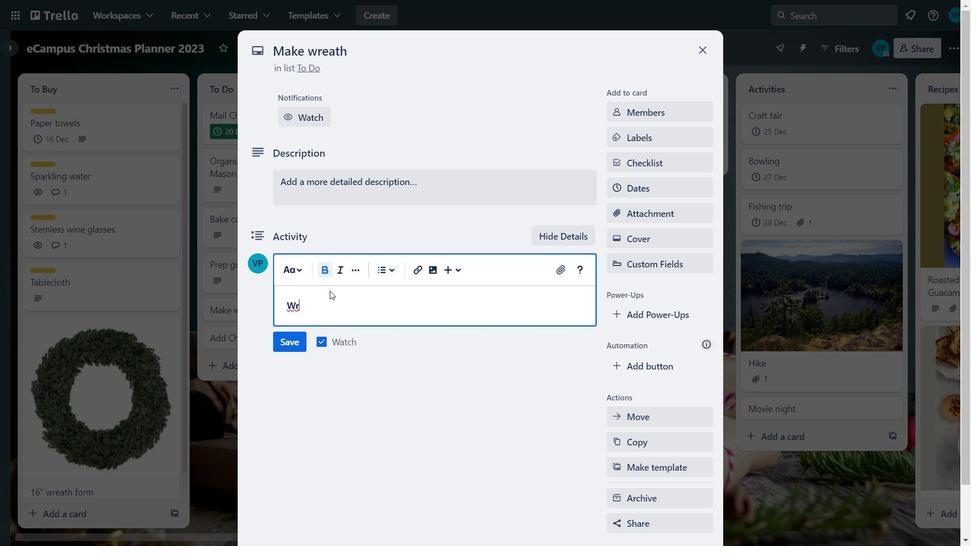 
Action: Key pressed eath
Screenshot: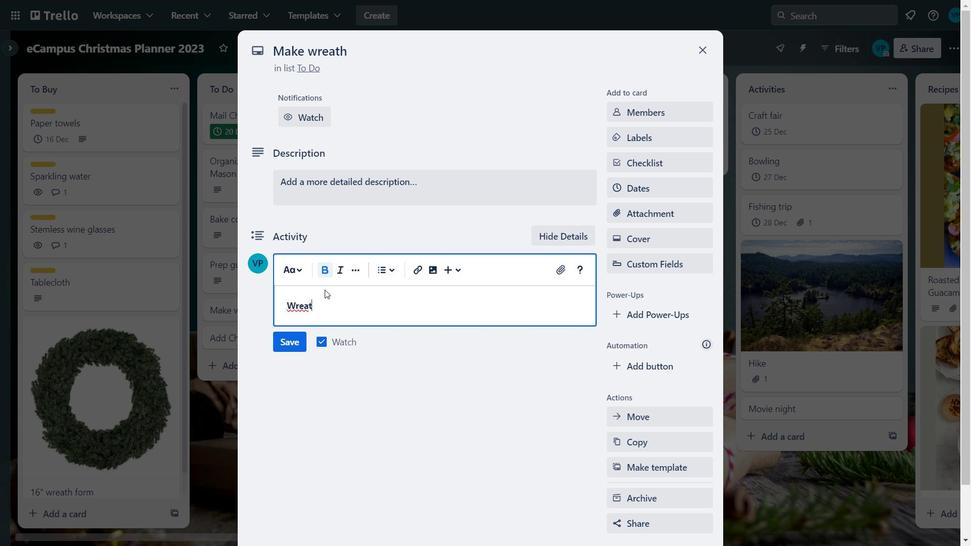 
Action: Mouse moved to (352, 318)
Screenshot: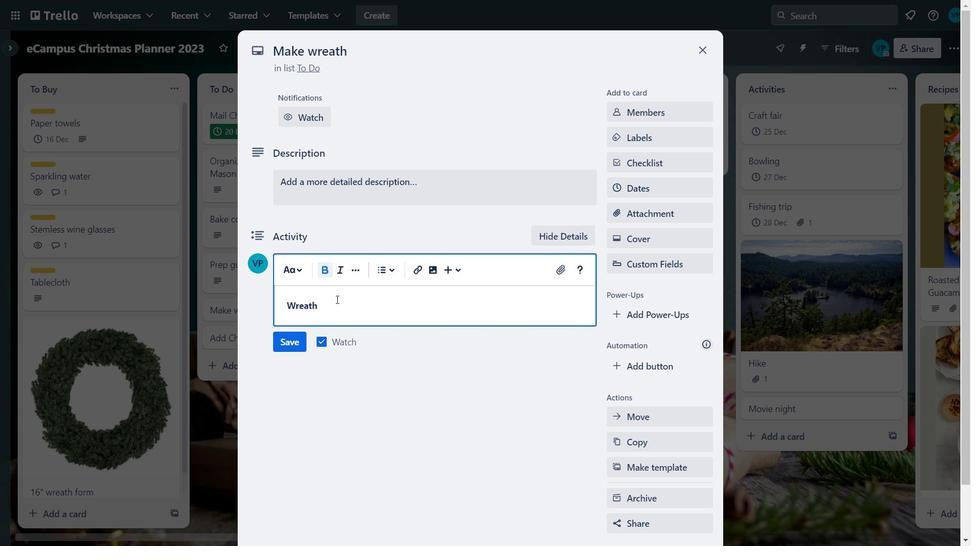 
Action: Key pressed c<Key.backspace><Key.space><Key.caps_lock><Key.caps_lock><Key.caps_lock>M<Key.caps_lock>aking-<Key.enter><Key.enter>
Screenshot: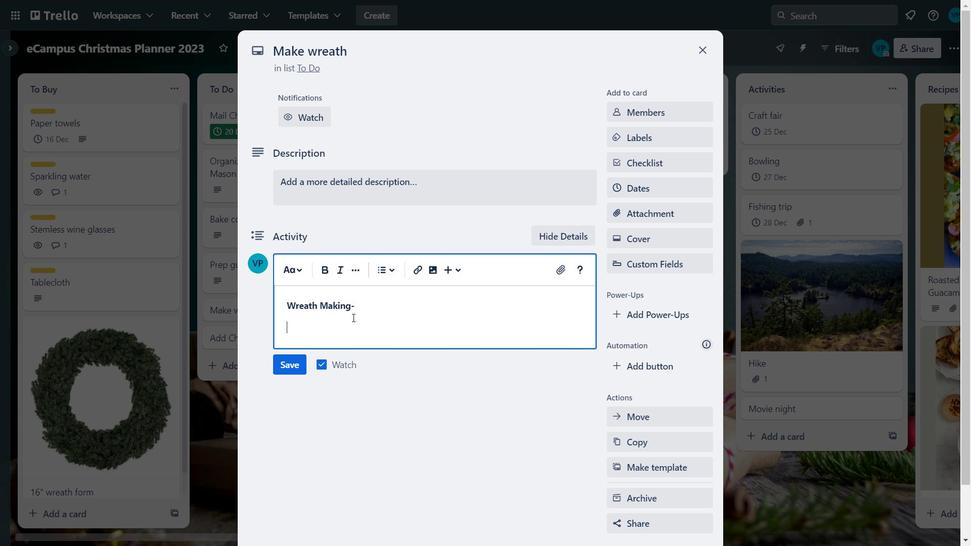 
Action: Mouse moved to (378, 268)
Screenshot: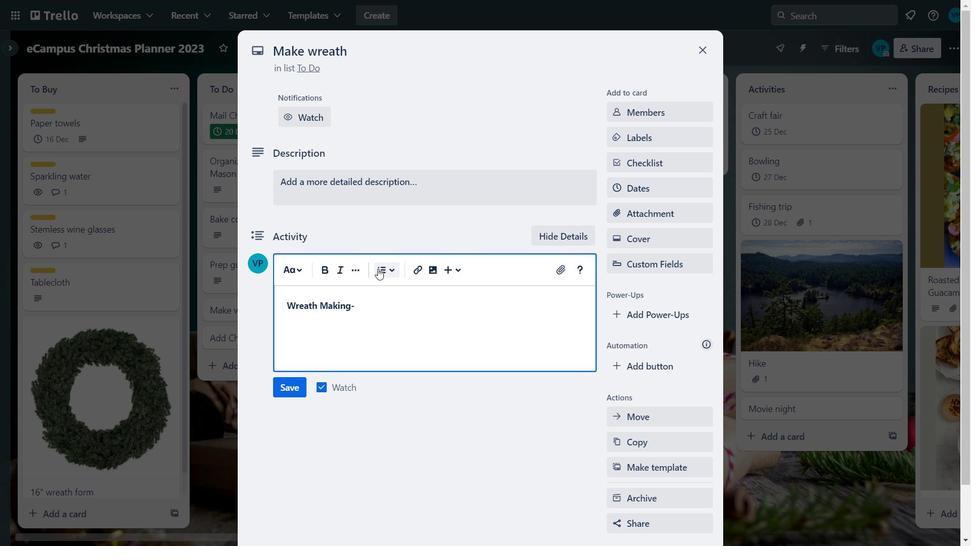 
Action: Mouse pressed left at (378, 268)
Screenshot: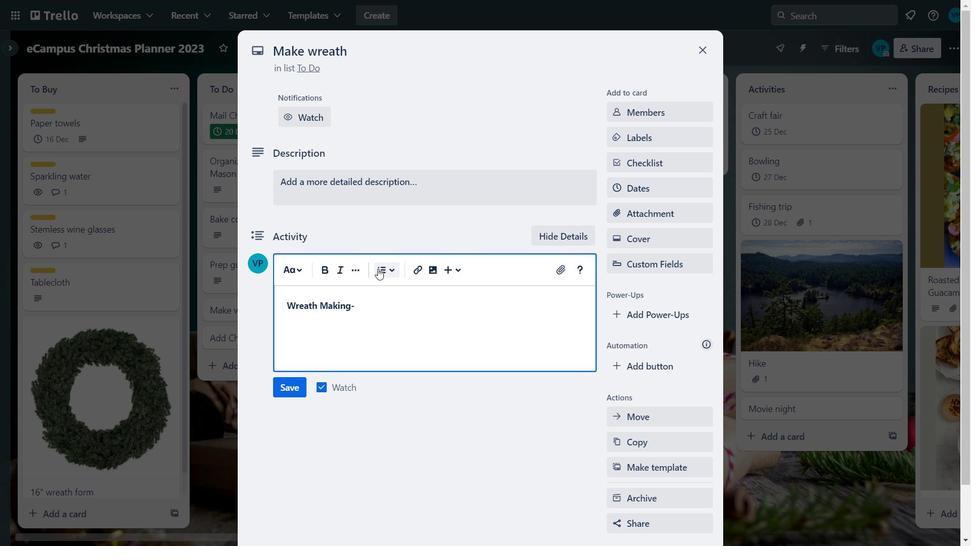 
Action: Mouse moved to (403, 295)
Screenshot: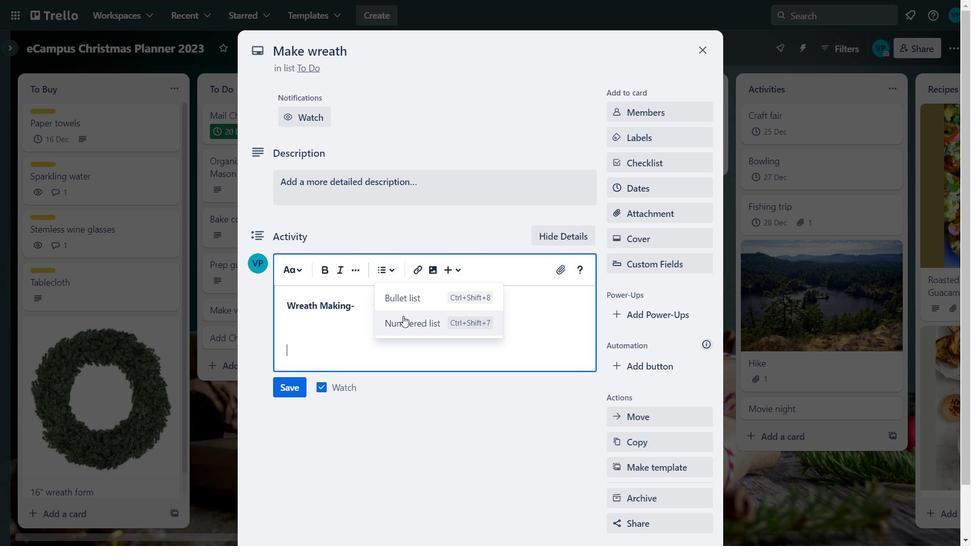 
Action: Mouse pressed left at (403, 295)
Screenshot: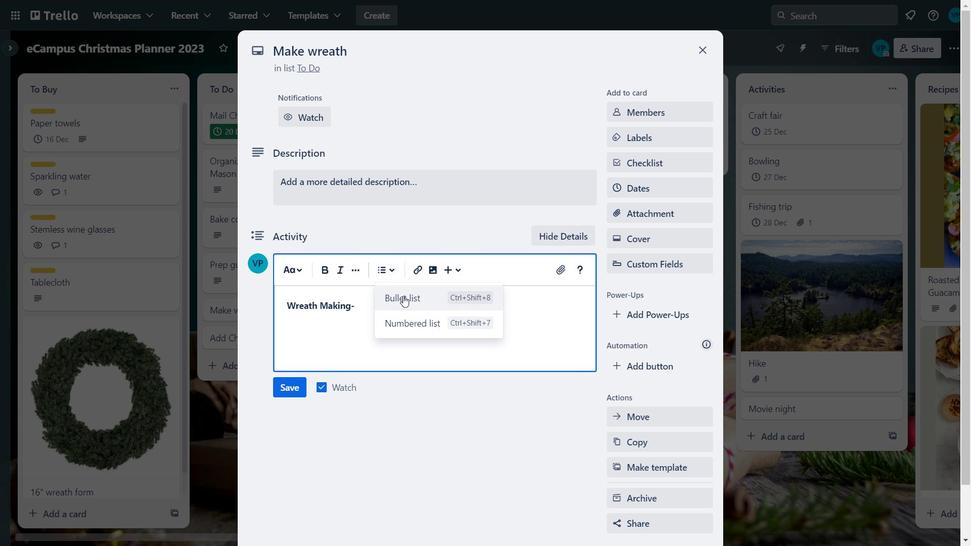 
Action: Mouse moved to (322, 333)
Screenshot: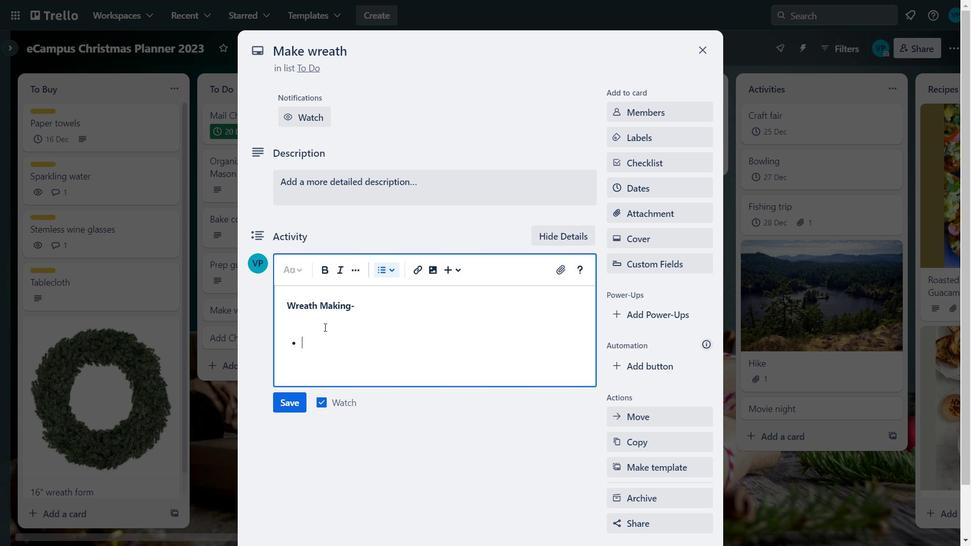 
Action: Key pressed <Key.caps_lock>
Screenshot: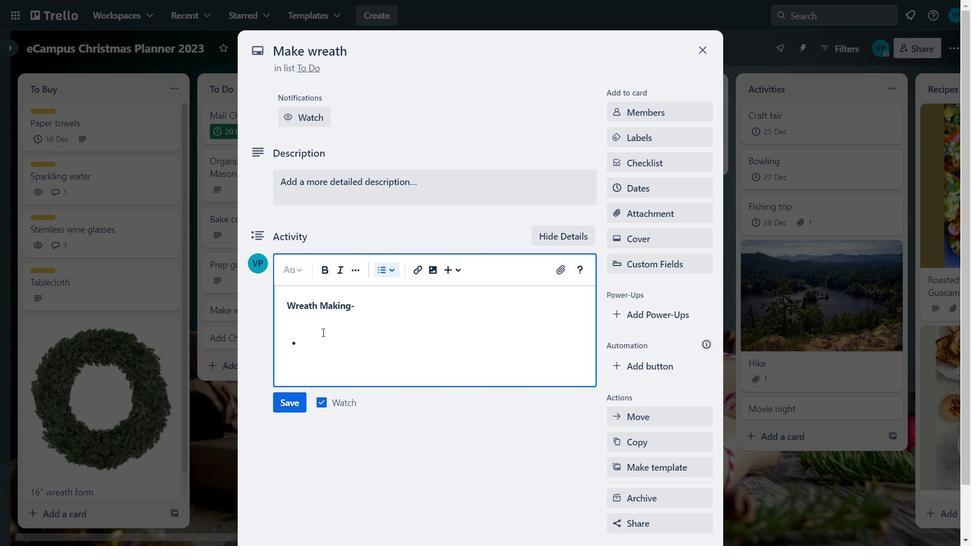 
Action: Mouse moved to (323, 333)
Screenshot: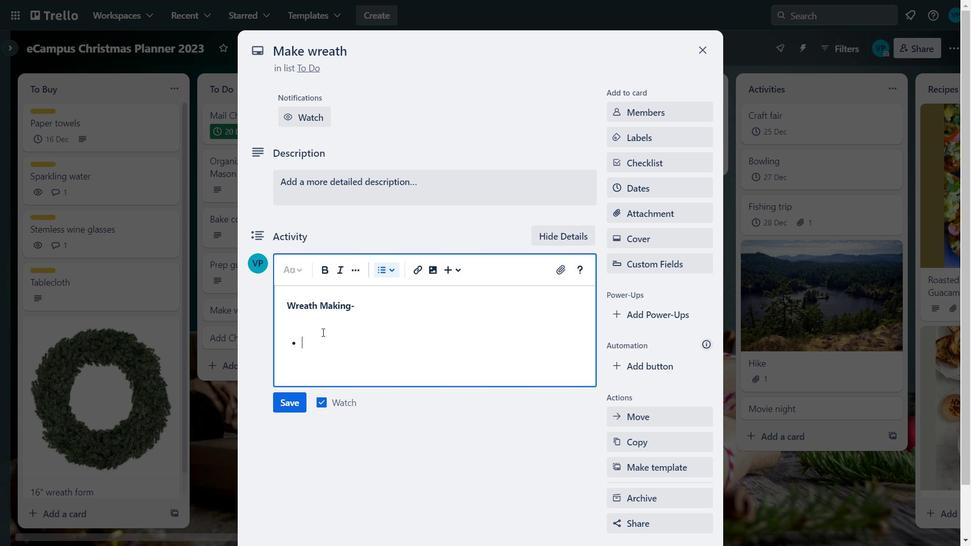 
Action: Key pressed A<Key.space><Key.caps_lock>small<Key.space>bundle<Key.space>of<Key.space>greneru<Key.backspace>y<Key.space>on<Key.space>the<Key.space>form,<Key.space>
Screenshot: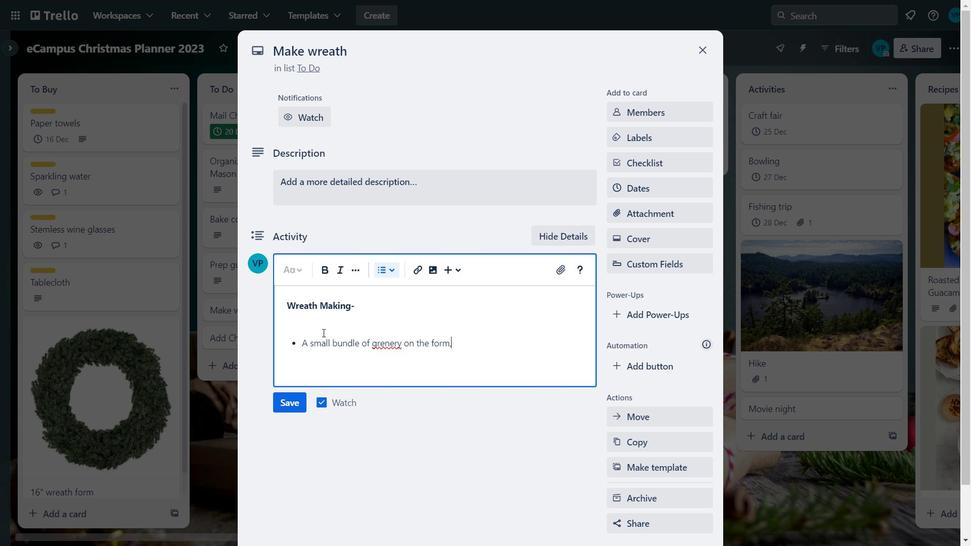
Action: Mouse moved to (395, 342)
Screenshot: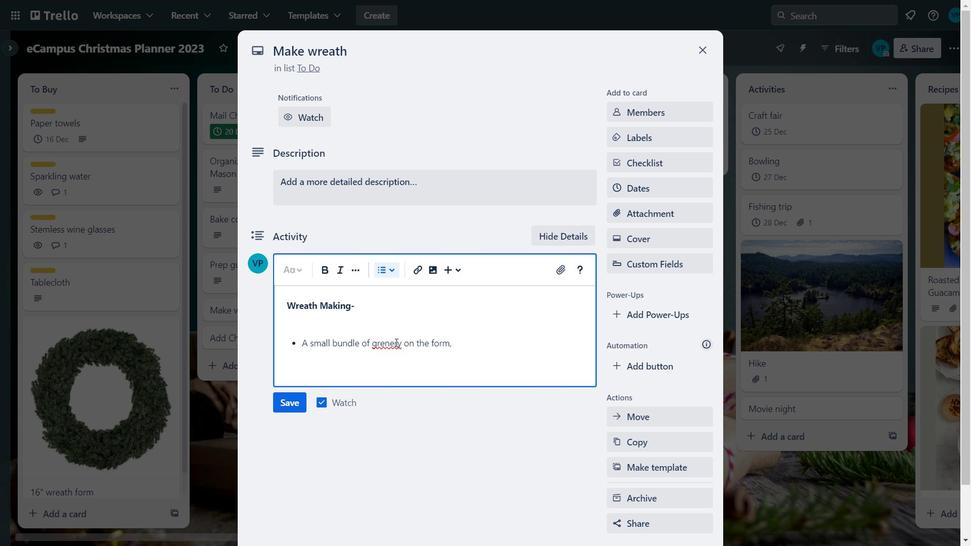 
Action: Mouse pressed left at (395, 342)
Screenshot: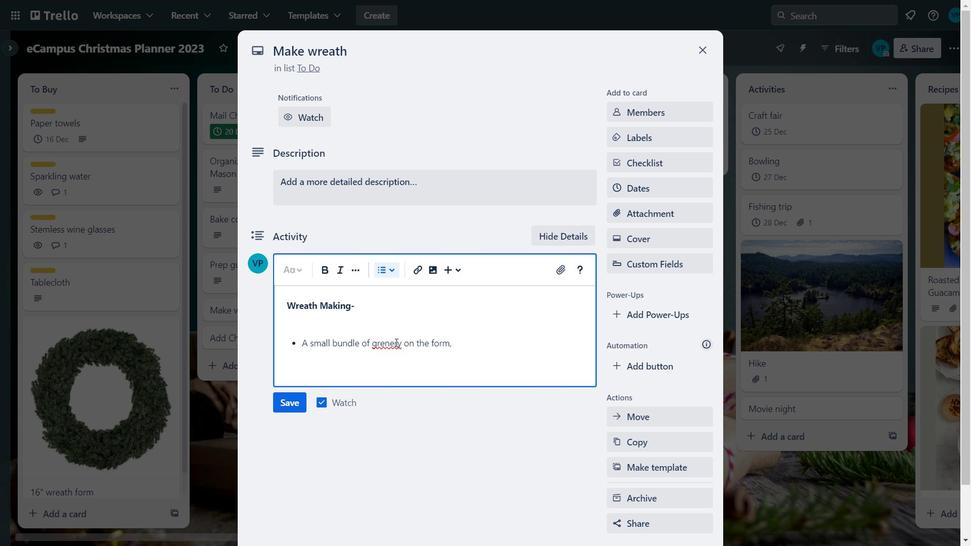 
Action: Key pressed <Key.backspace><Key.backspace><Key.backspace>een
Screenshot: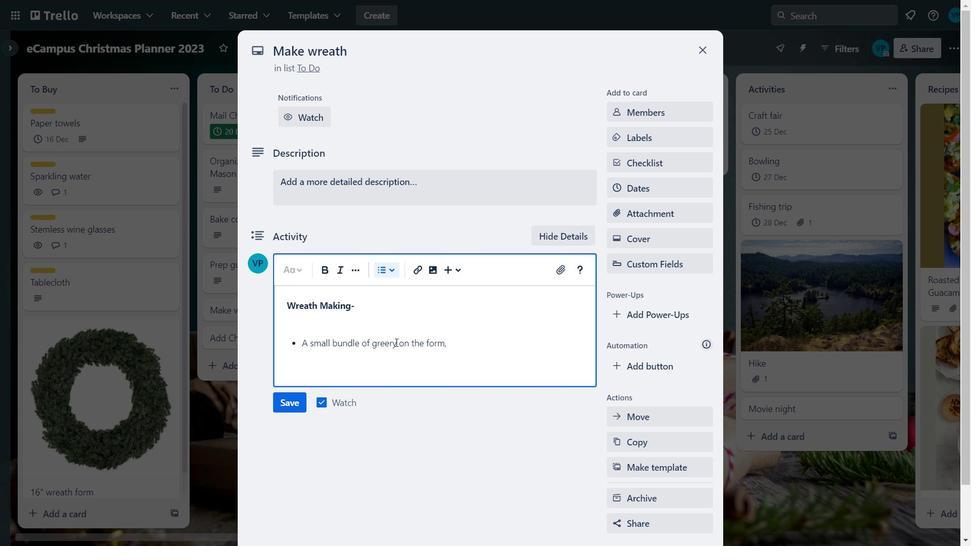 
Action: Mouse moved to (497, 346)
Screenshot: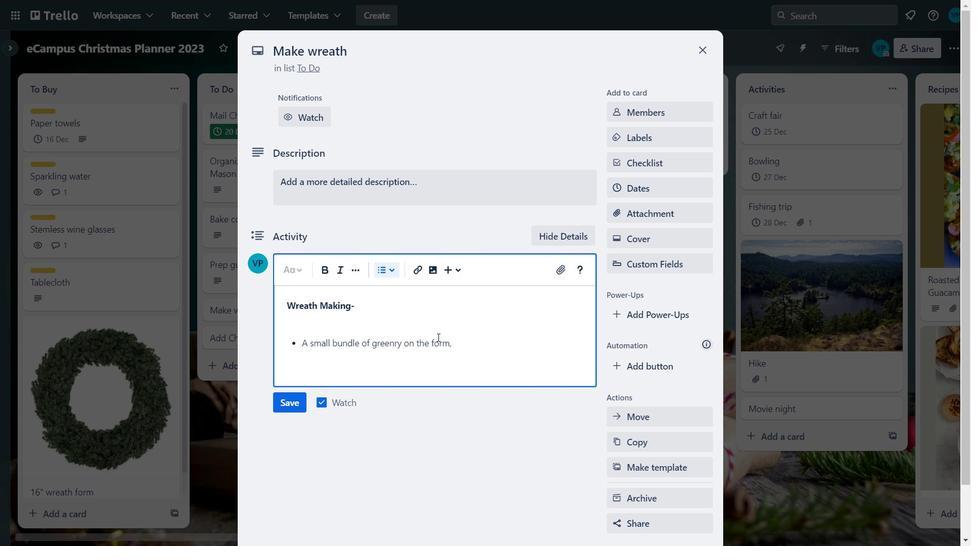 
Action: Key pressed e
Screenshot: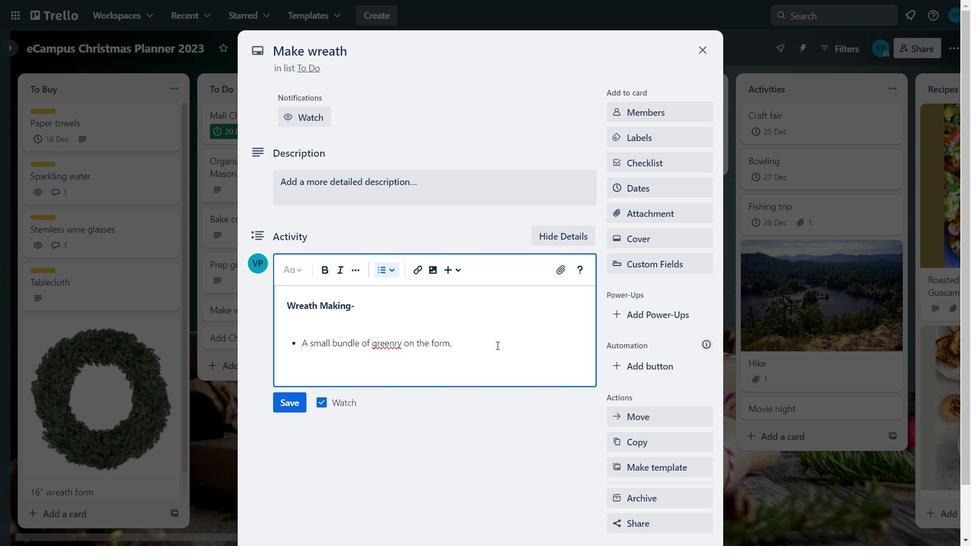 
Action: Mouse moved to (484, 345)
Screenshot: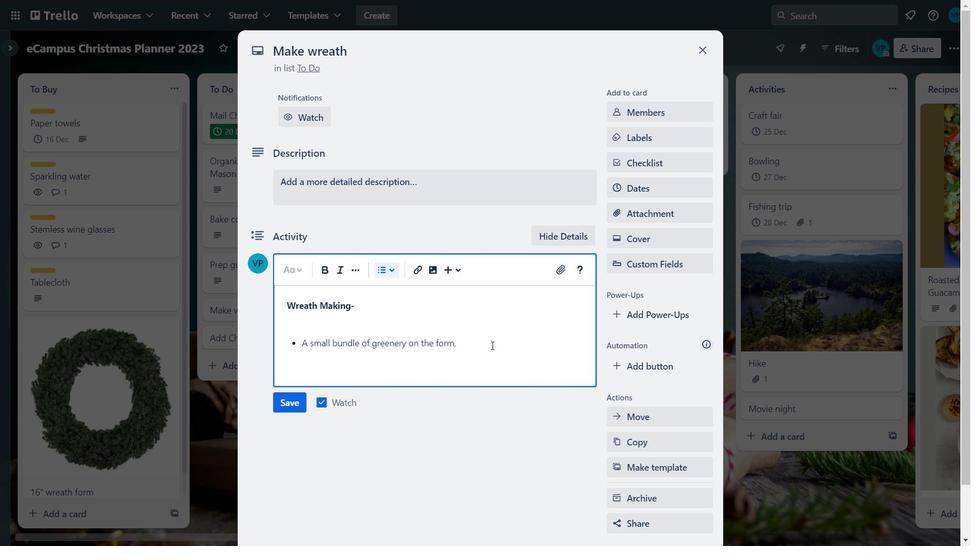 
Action: Mouse pressed left at (484, 345)
Screenshot: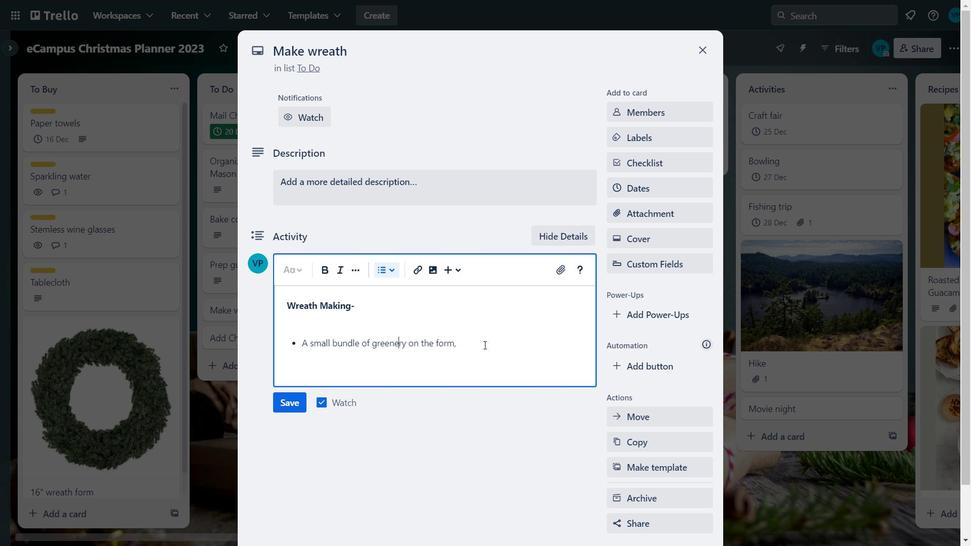 
Action: Key pressed <Key.backspace><Key.backspace><Key.enter><Key.caps_lock>W<Key.caps_lock>rap<Key.space>with<Key.space>floral<Key.space>wire<Key.space>tightly<Key.enter>add<Key.backspace><Key.backspace><Key.backspace><Key.caps_lock>A<Key.caps_lock>dd<Key.space>another<Key.space>bi<Key.backspace>undle<Key.enter>
Screenshot: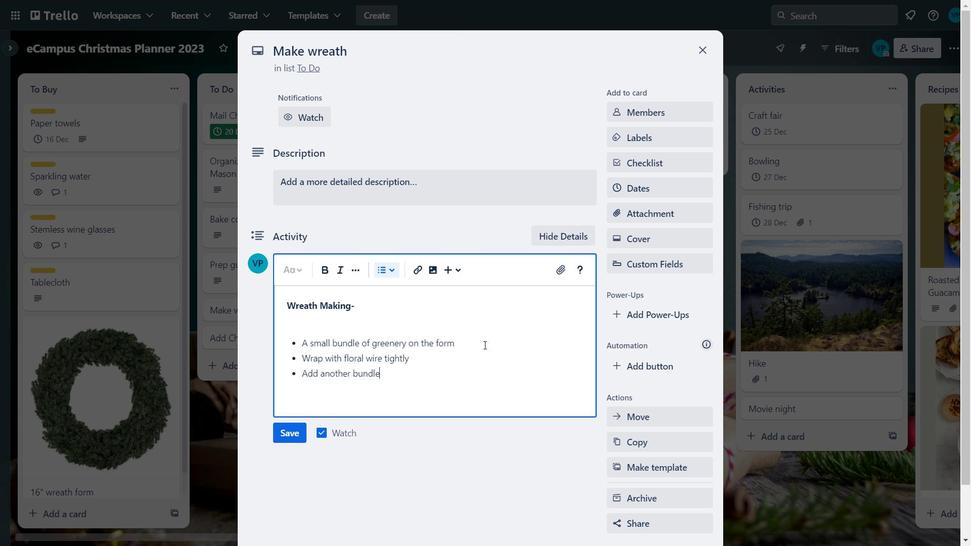 
Action: Mouse moved to (386, 378)
Screenshot: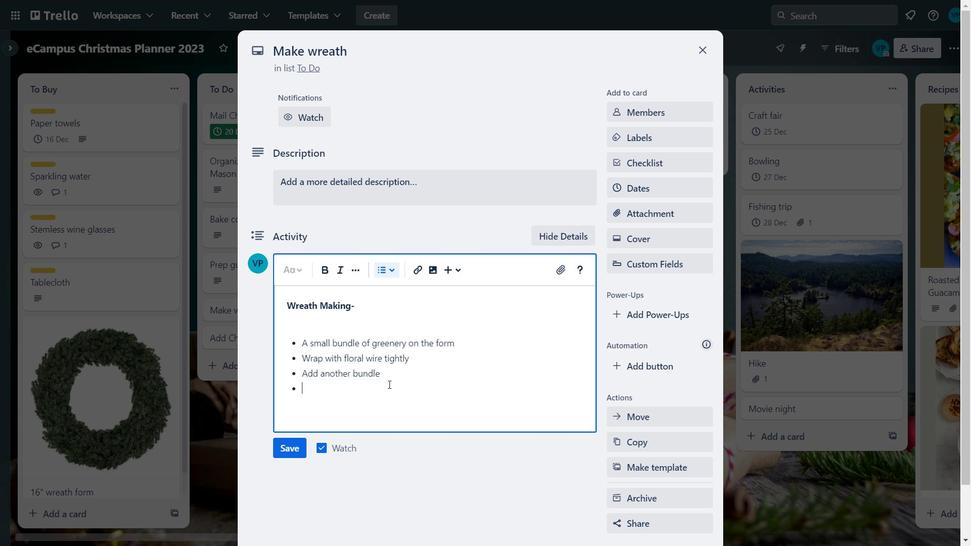 
Action: Mouse pressed left at (386, 378)
Screenshot: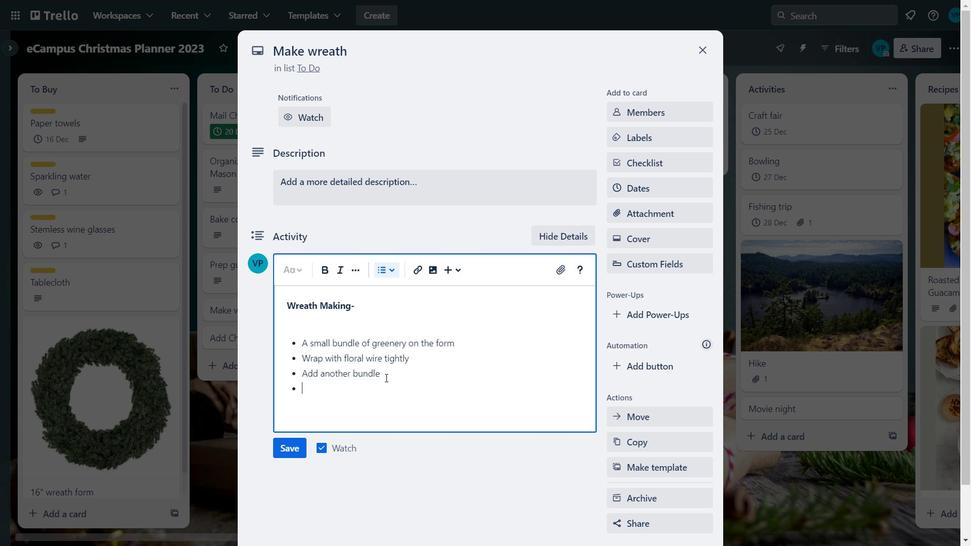 
Action: Key pressed ,overlaping<Key.space>the<Key.space>previous<Key.enter>
Screenshot: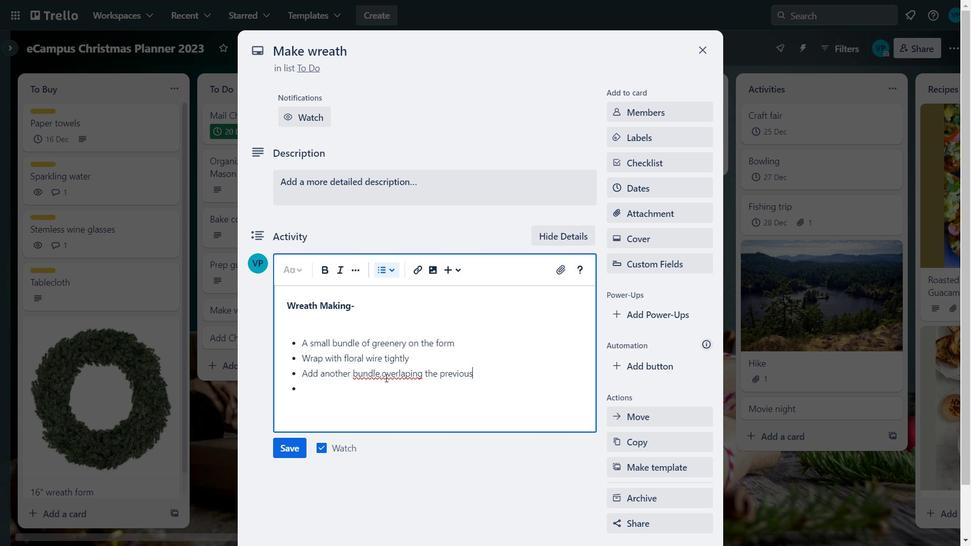 
Action: Mouse moved to (385, 368)
Screenshot: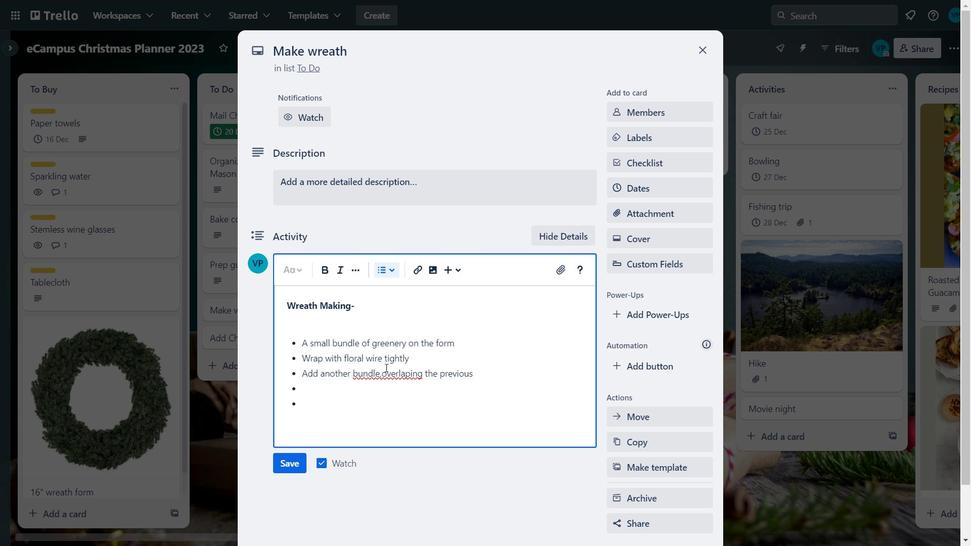 
Action: Mouse pressed left at (385, 368)
Screenshot: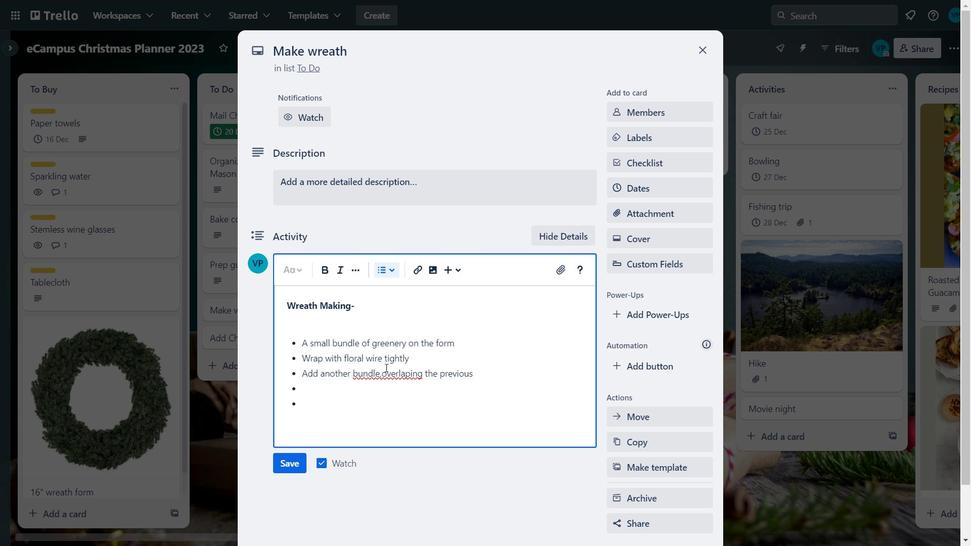 
Action: Key pressed <Key.left><Key.space>
Screenshot: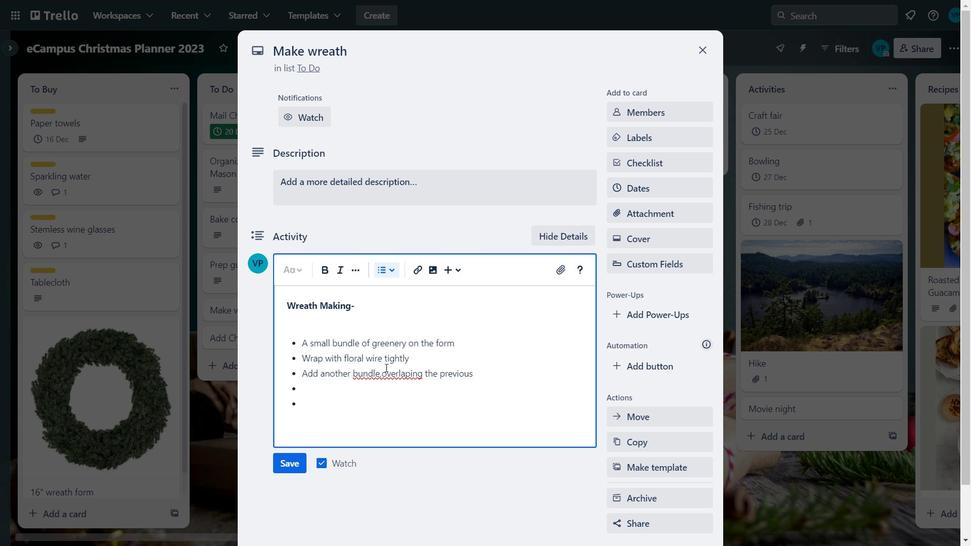 
Action: Mouse moved to (421, 381)
Screenshot: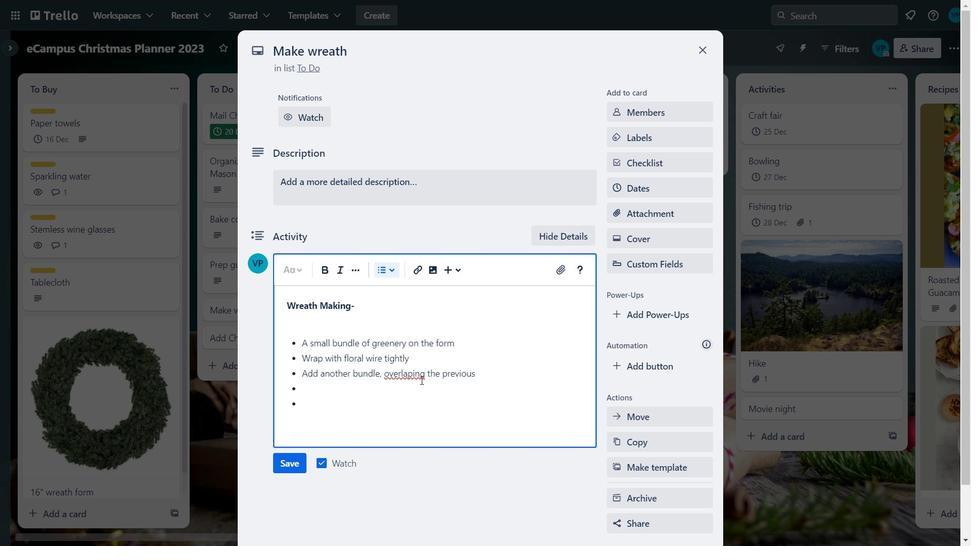 
Action: Mouse pressed left at (421, 381)
Screenshot: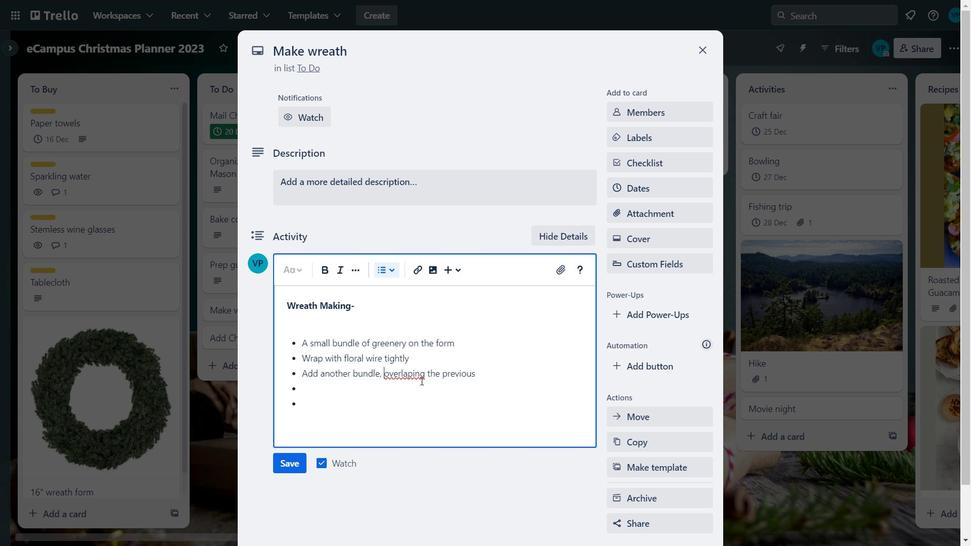 
Action: Mouse moved to (413, 375)
Screenshot: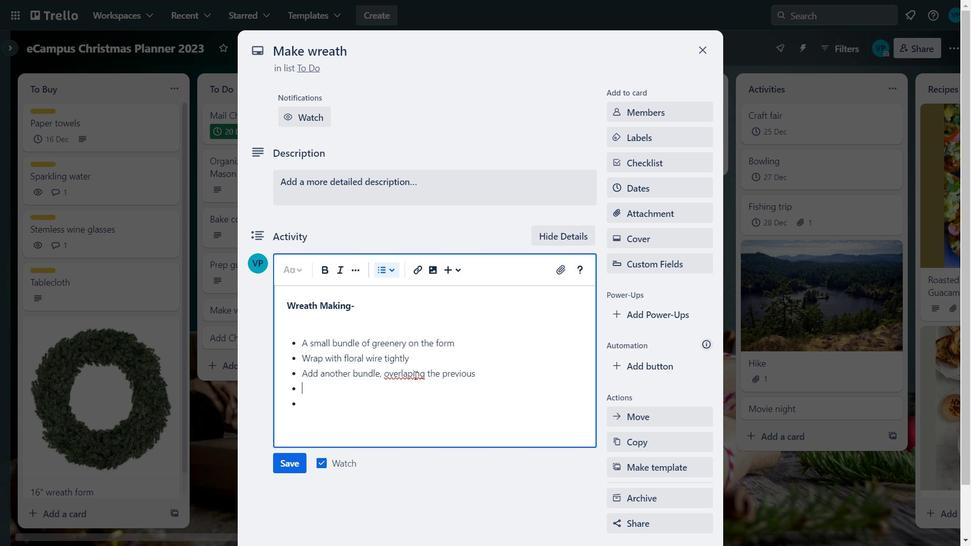 
Action: Mouse pressed left at (413, 375)
Screenshot: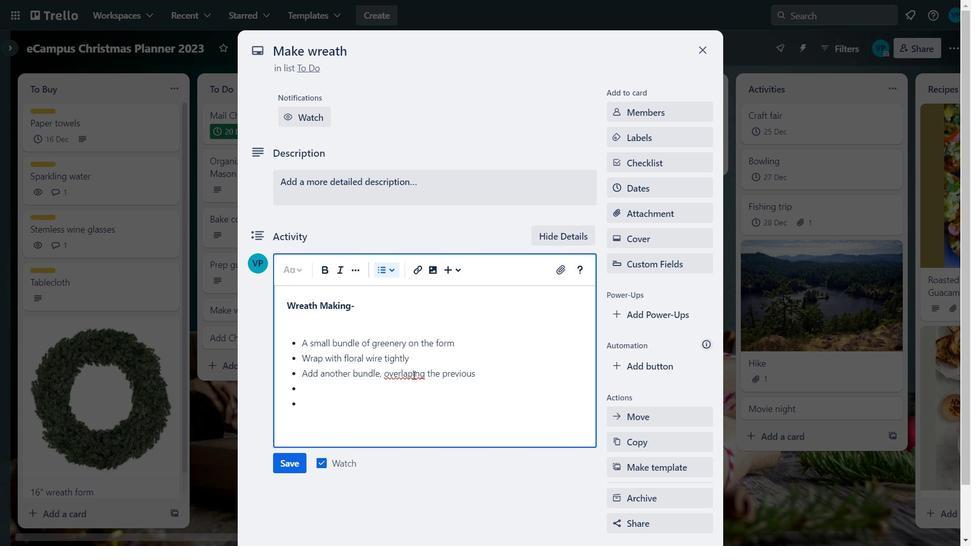 
Action: Key pressed p
Screenshot: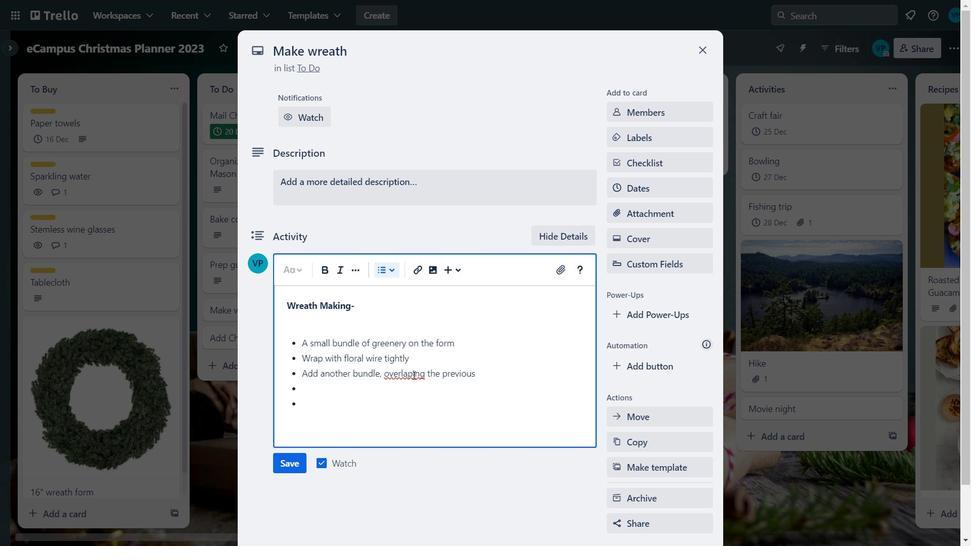 
Action: Mouse moved to (309, 387)
Screenshot: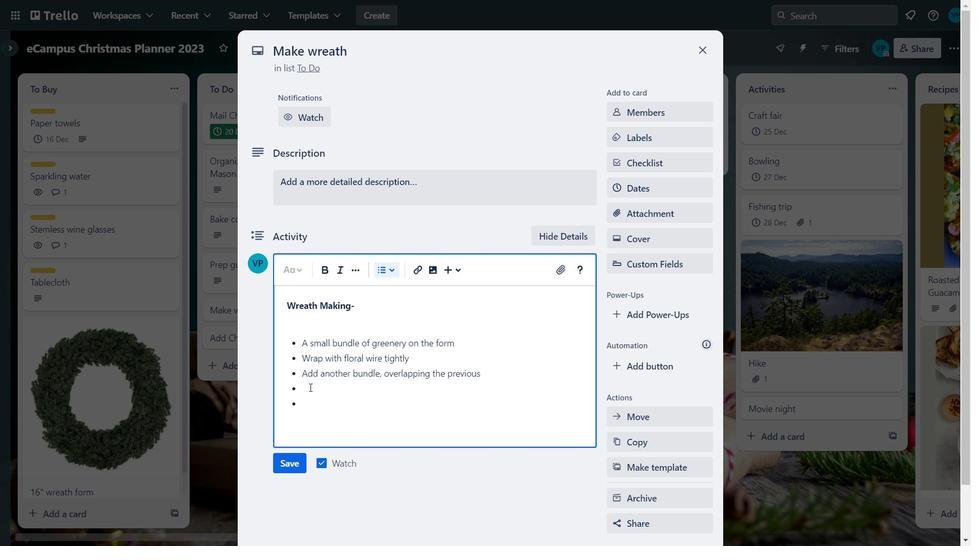 
Action: Mouse pressed left at (309, 387)
Screenshot: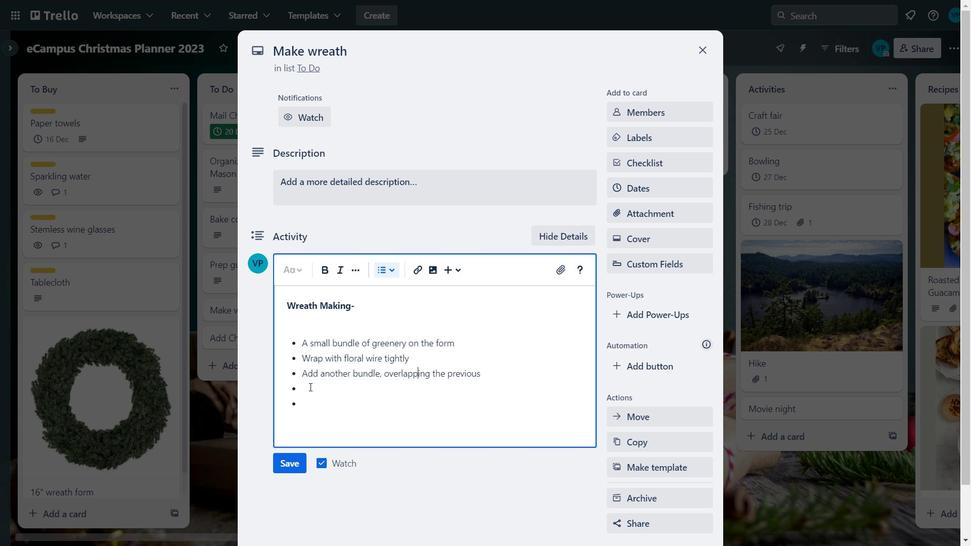 
Action: Key pressed c<Key.backspace><Key.caps_lock>C<Key.caps_lock>ountinue<Key.space>the<Key.space>process<Key.space>untill<Key.space>yoiu<Key.space>reach<Key.space>to<Key.space>the<Key.space>end<Key.space>point
Screenshot: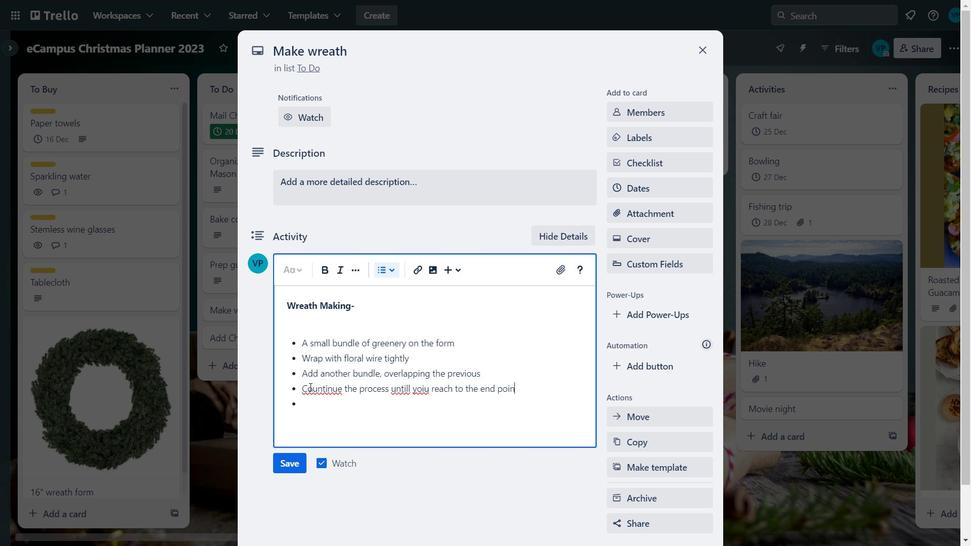 
Action: Mouse moved to (325, 381)
Screenshot: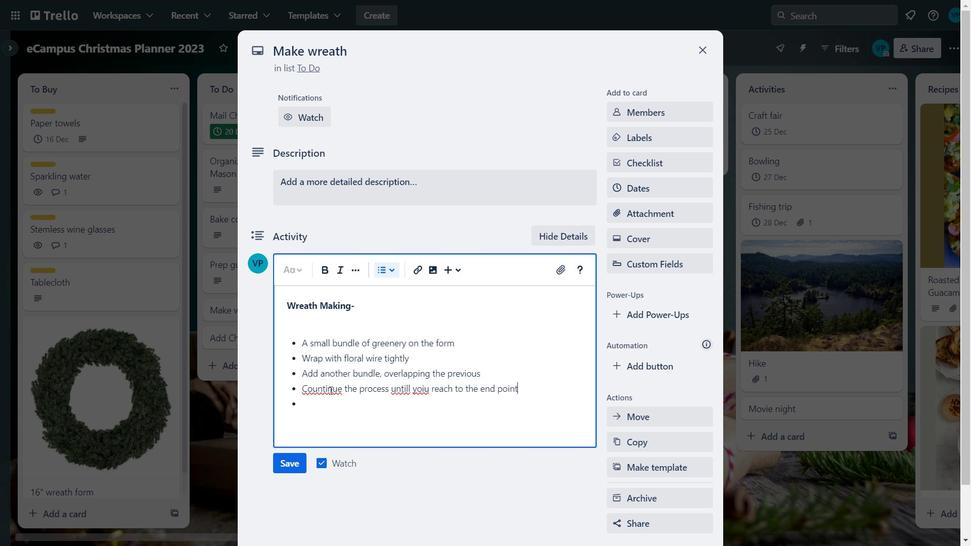 
Action: Mouse pressed left at (325, 381)
Screenshot: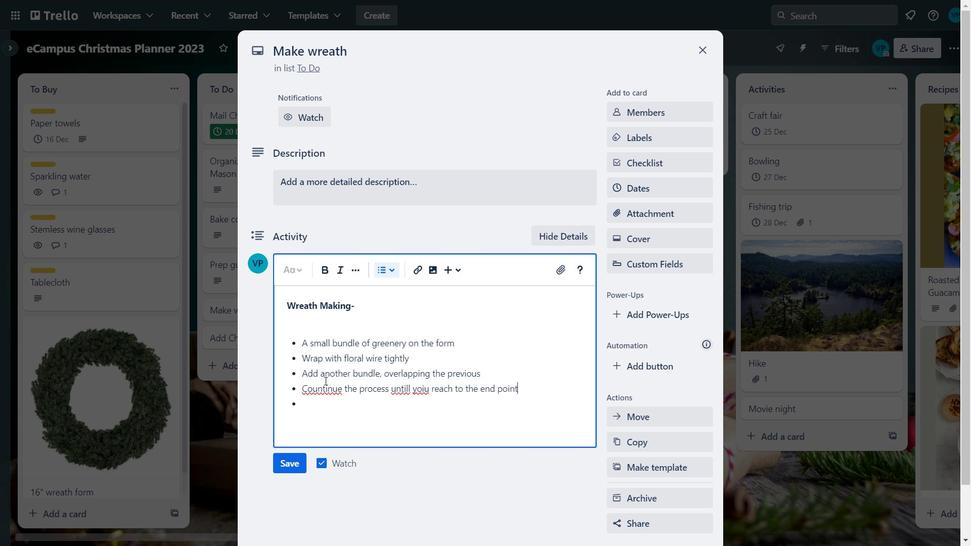 
Action: Mouse moved to (317, 391)
Screenshot: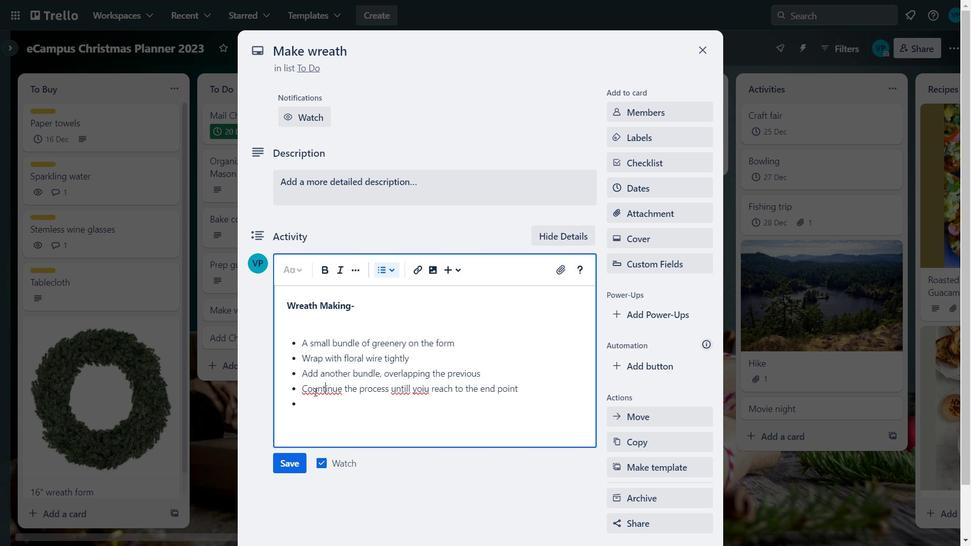 
Action: Mouse pressed left at (317, 391)
Screenshot: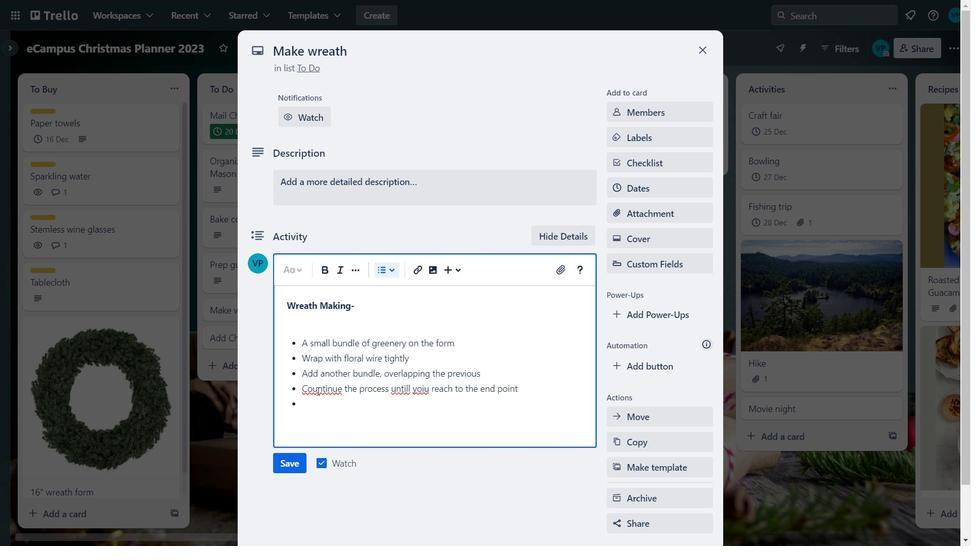 
Action: Key pressed <Key.backspace>
Screenshot: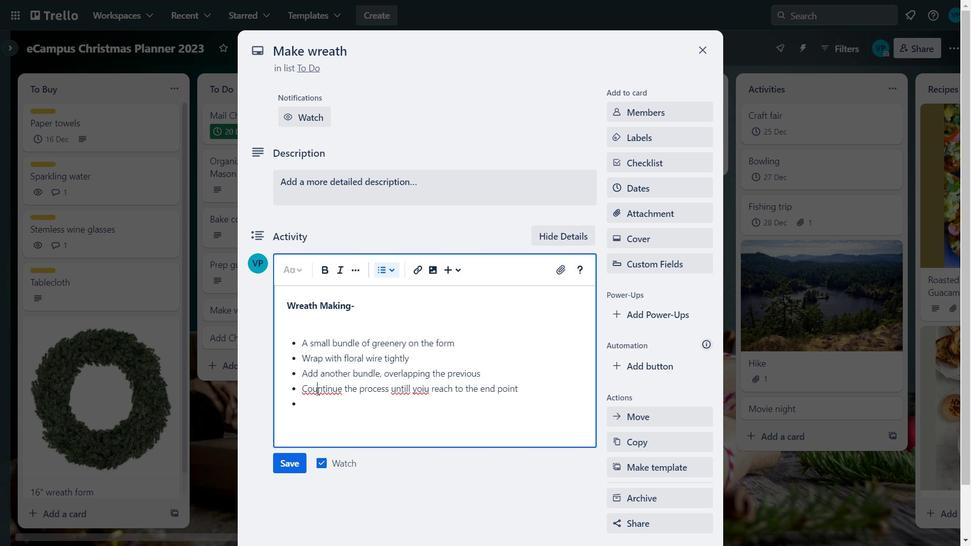 
Action: Mouse moved to (403, 390)
Screenshot: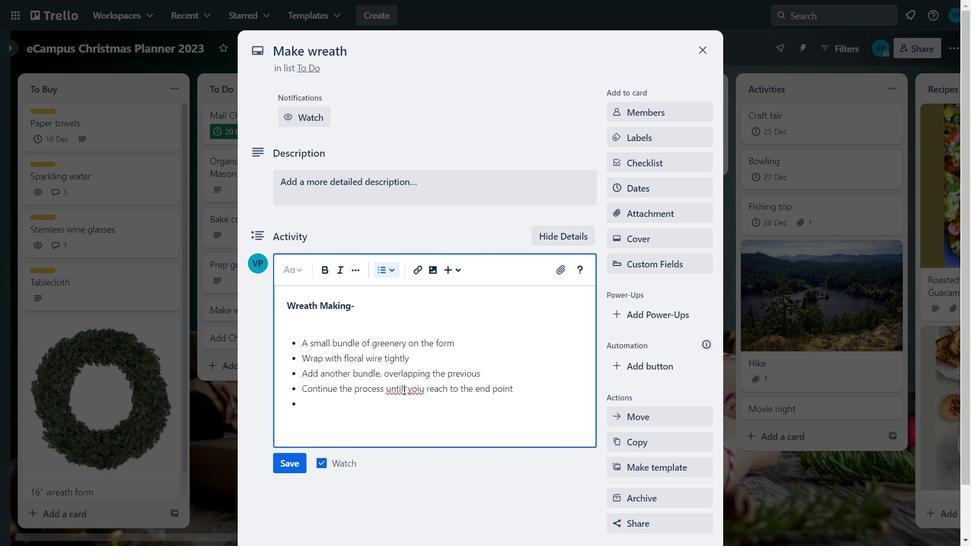 
Action: Mouse pressed left at (403, 390)
Screenshot: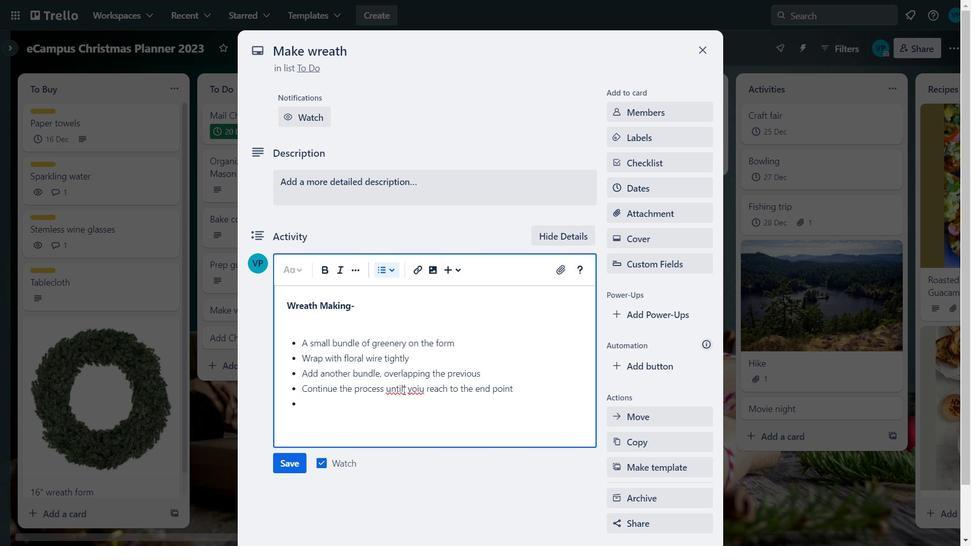 
Action: Key pressed <Key.backspace>
Screenshot: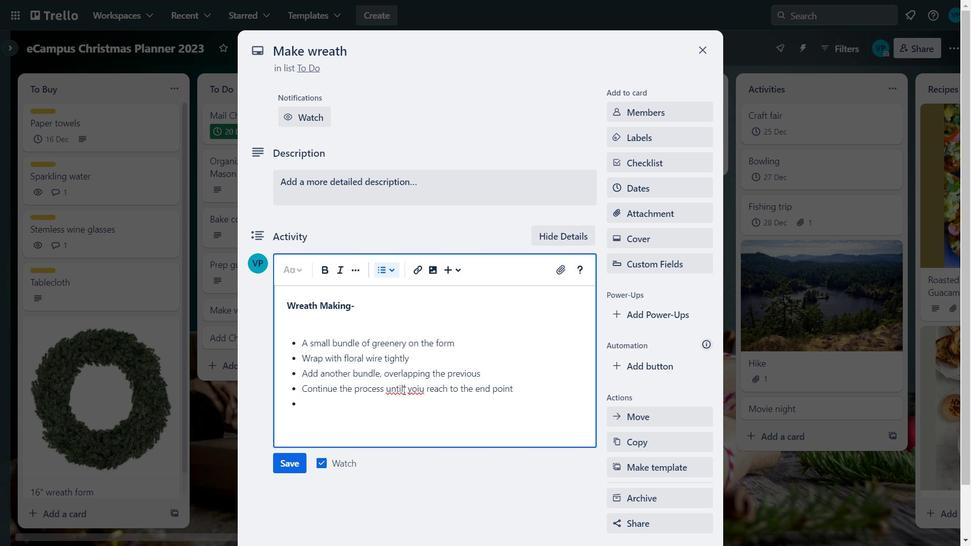 
Action: Mouse moved to (418, 389)
Screenshot: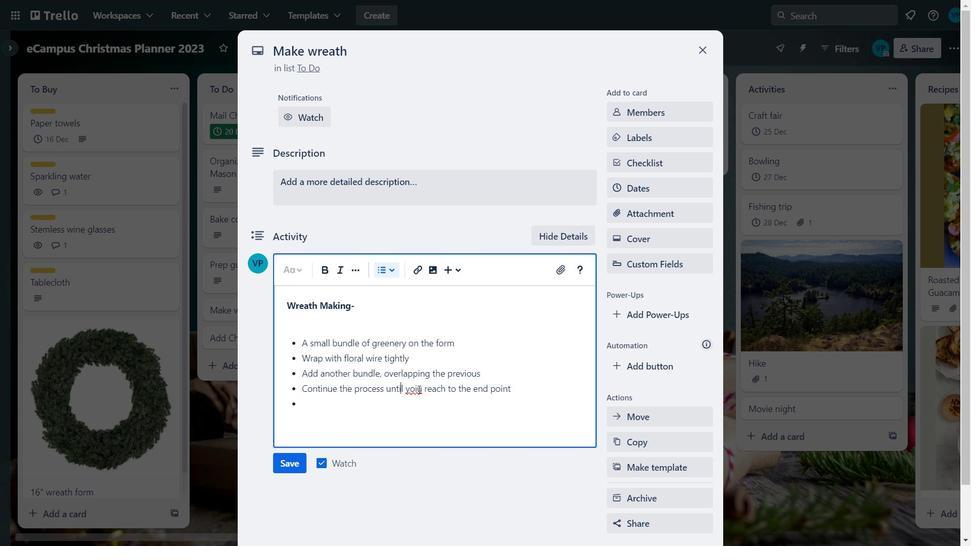 
Action: Mouse pressed left at (418, 389)
Screenshot: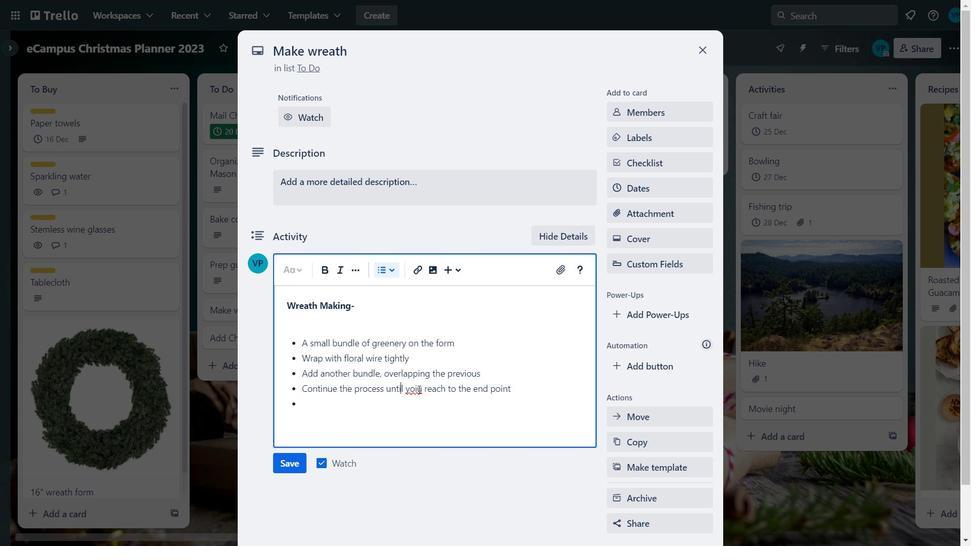 
Action: Key pressed <Key.backspace>
Screenshot: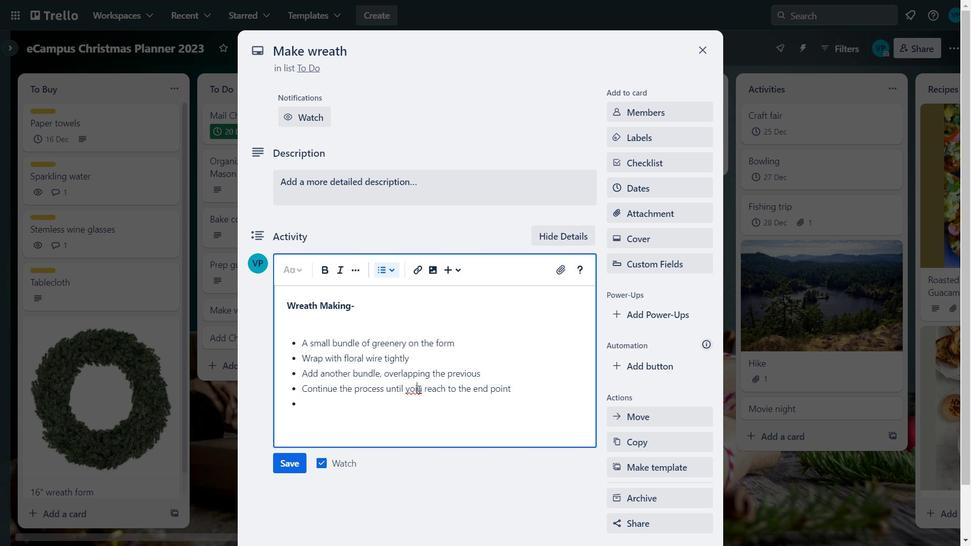 
Action: Mouse moved to (305, 409)
Screenshot: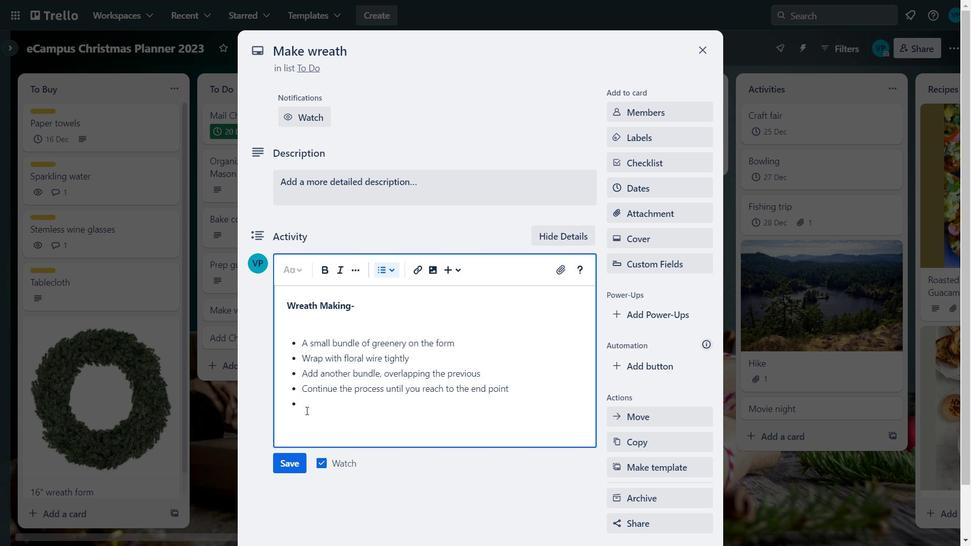 
Action: Mouse pressed left at (305, 409)
Screenshot: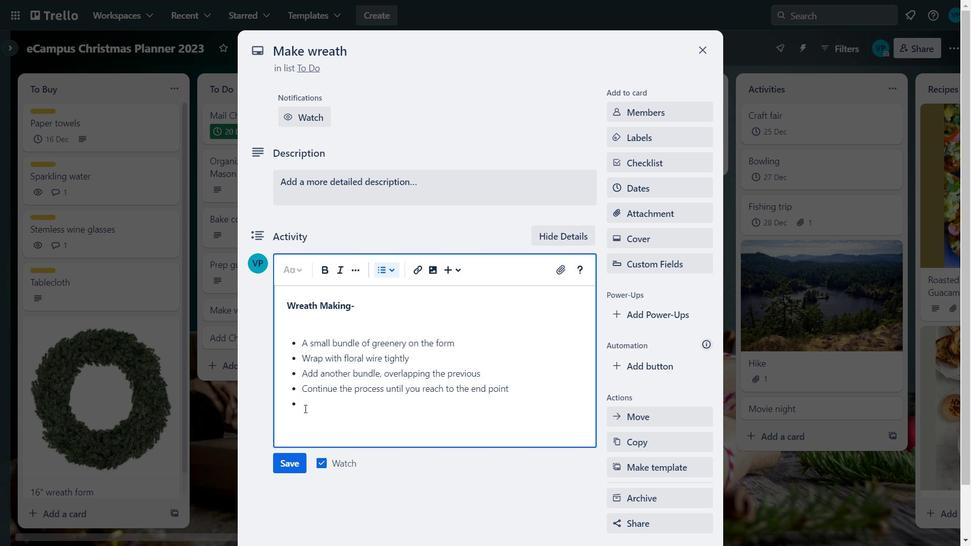 
Action: Key pressed <Key.backspace>
Screenshot: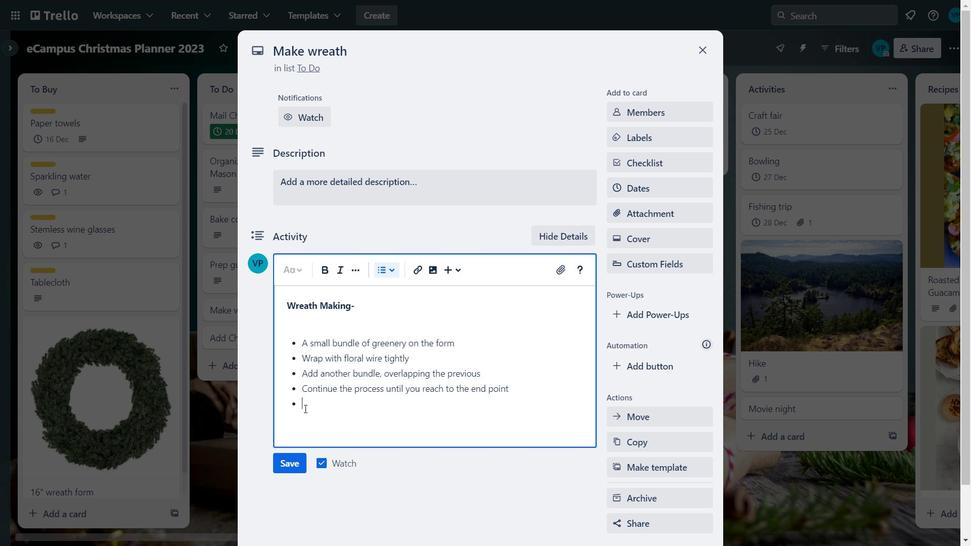 
Action: Mouse moved to (291, 454)
Screenshot: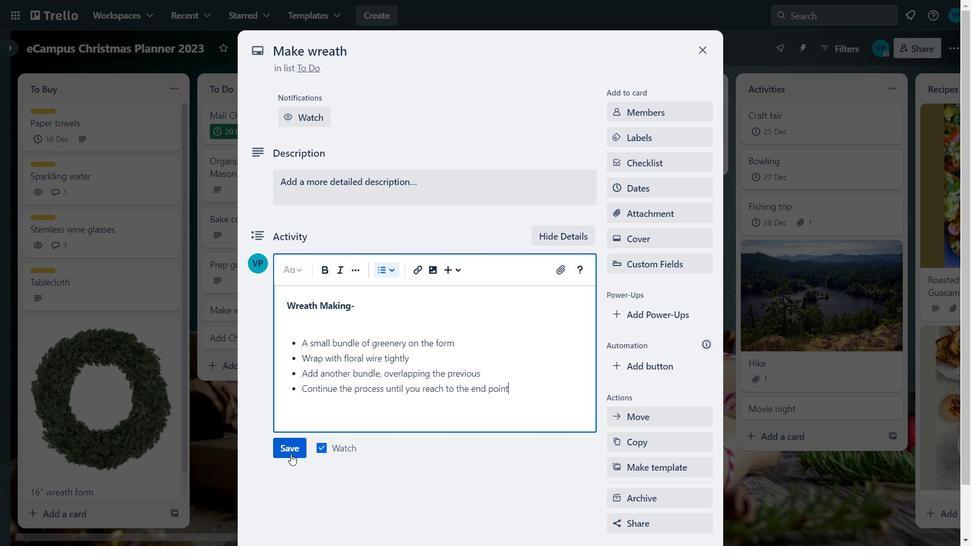 
Action: Mouse pressed left at (291, 454)
Screenshot: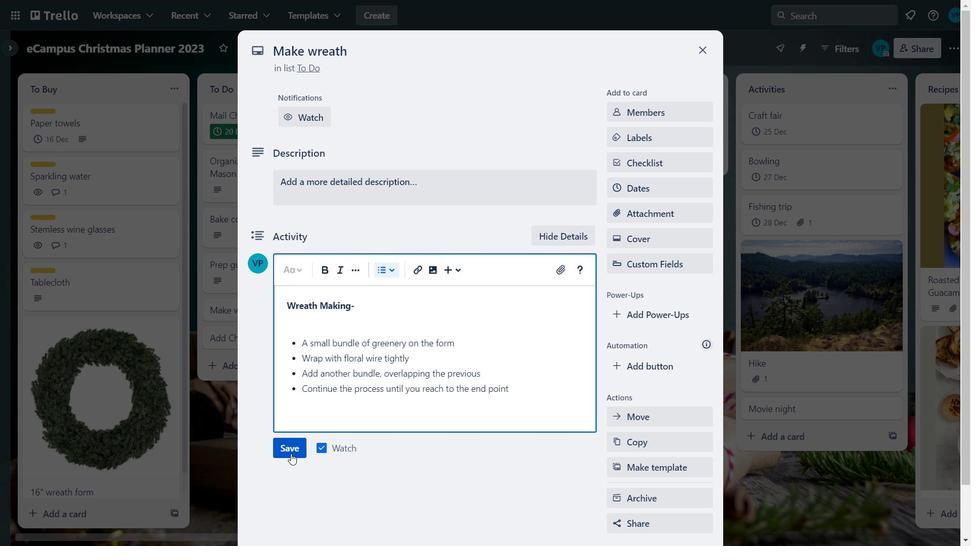 
Action: Mouse moved to (700, 53)
Screenshot: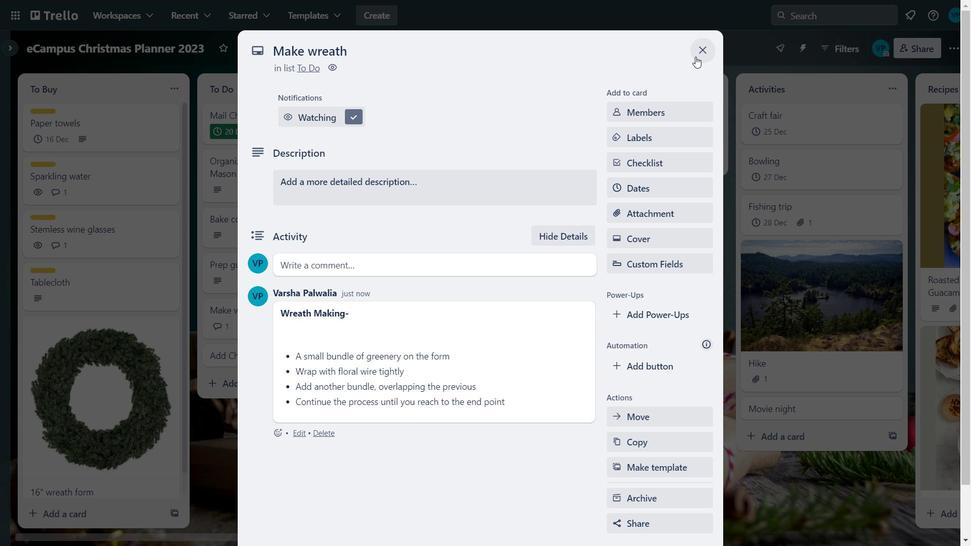 
Action: Mouse pressed left at (700, 53)
Screenshot: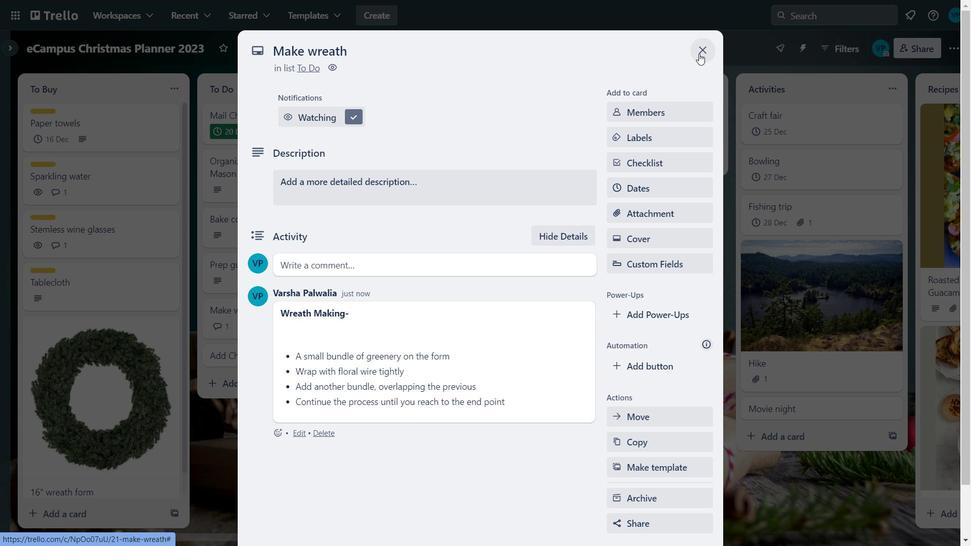 
Action: Mouse moved to (232, 324)
Screenshot: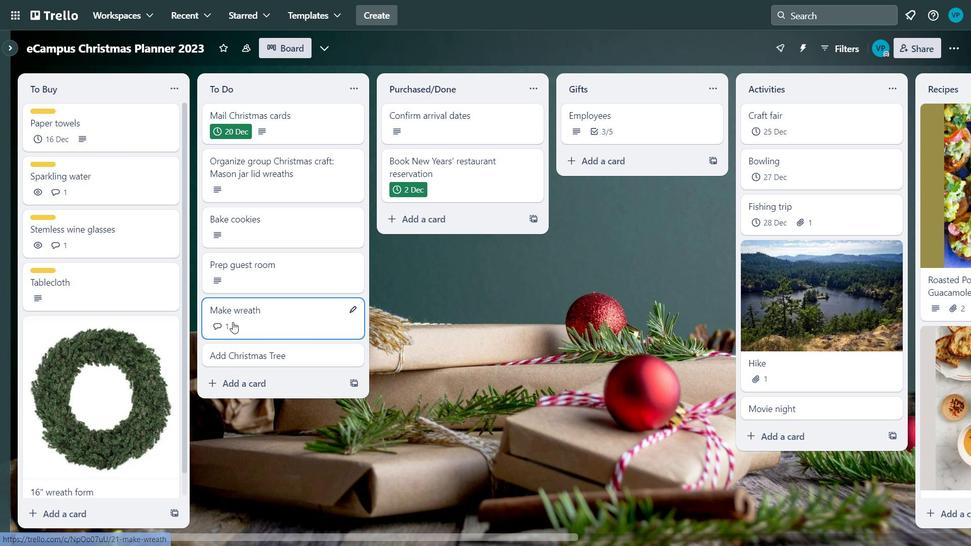 
Action: Mouse pressed left at (232, 324)
Screenshot: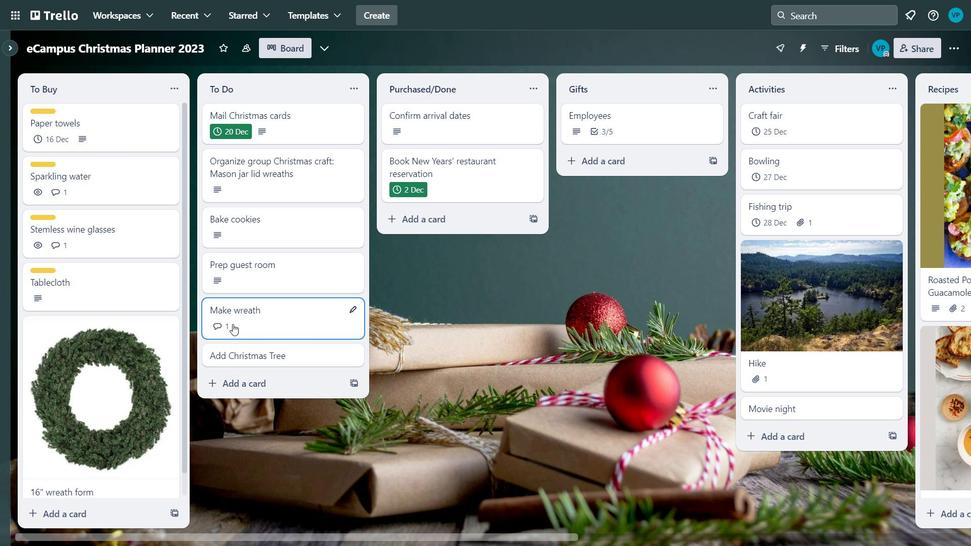 
Action: Mouse moved to (278, 313)
Screenshot: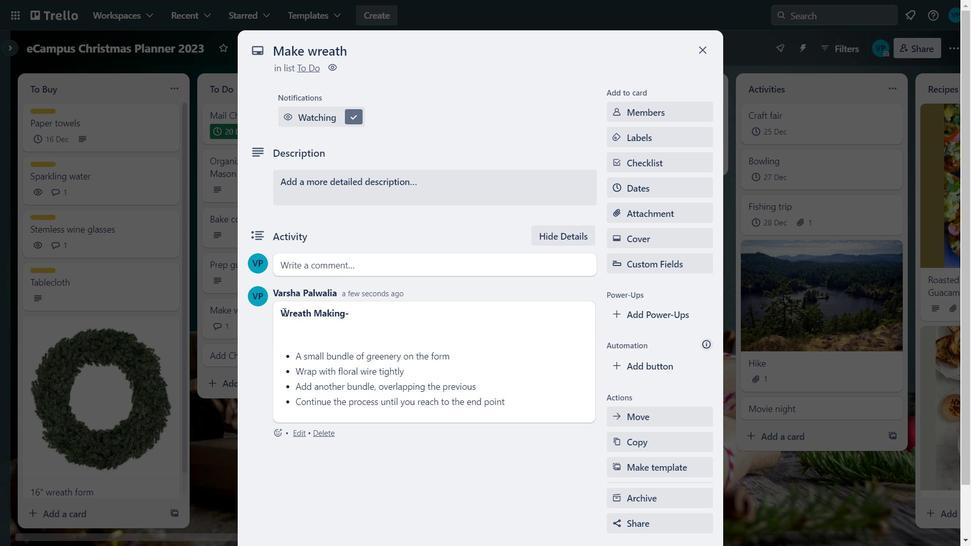 
Action: Mouse pressed left at (278, 313)
Screenshot: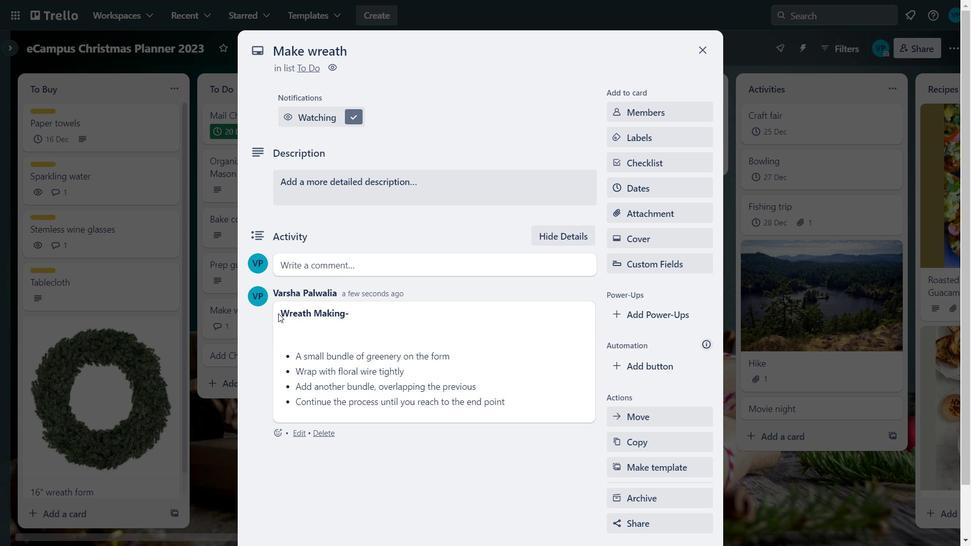 
Action: Mouse moved to (533, 383)
Screenshot: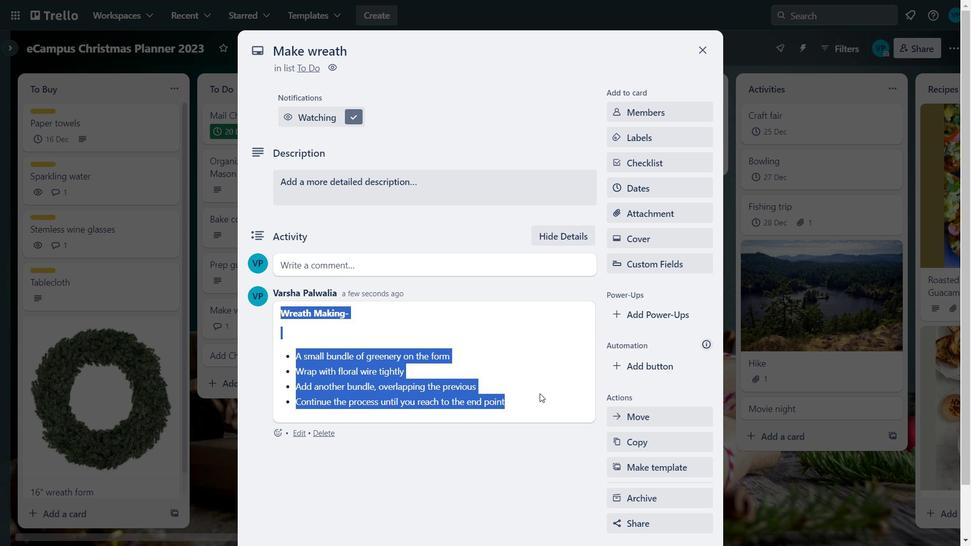 
Action: Key pressed ctrl+C
Screenshot: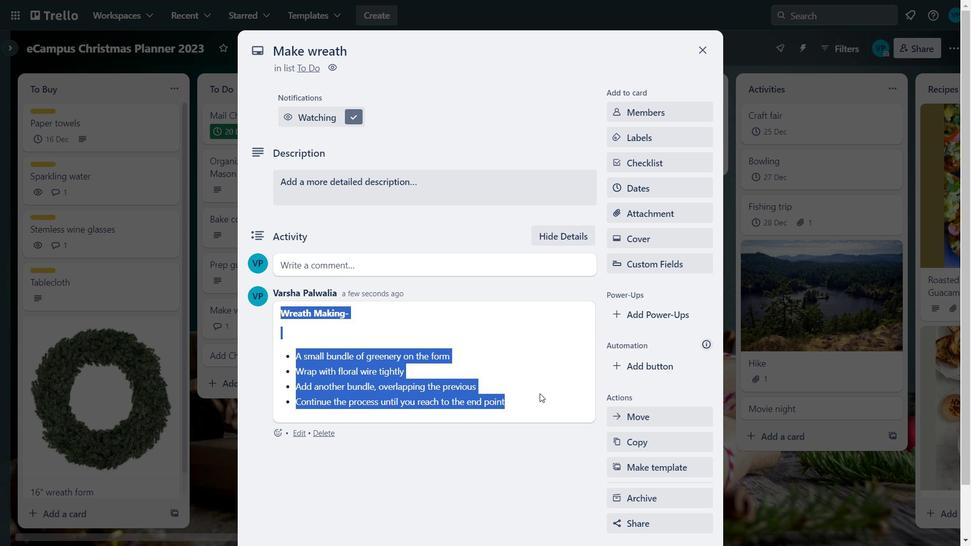 
Action: Mouse moved to (403, 178)
Screenshot: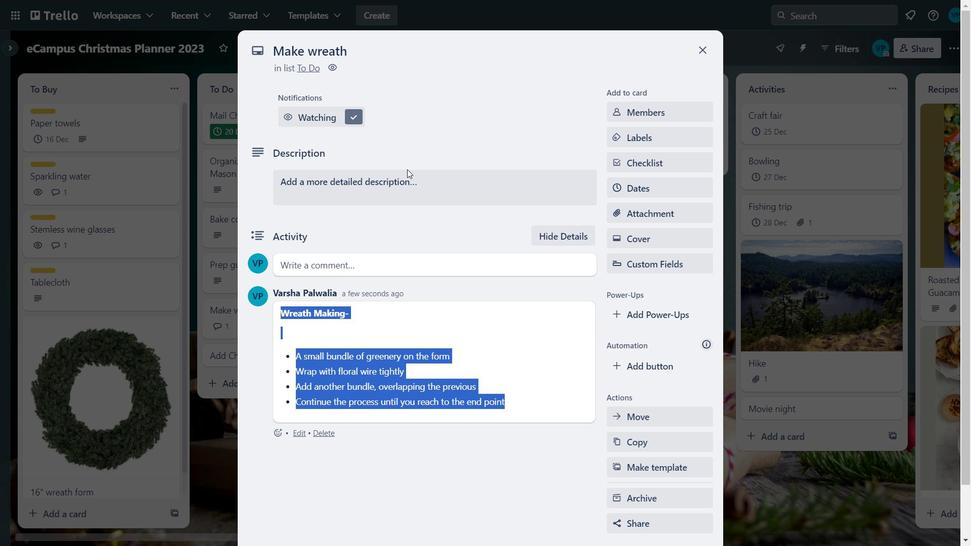 
Action: Mouse pressed left at (403, 178)
Screenshot: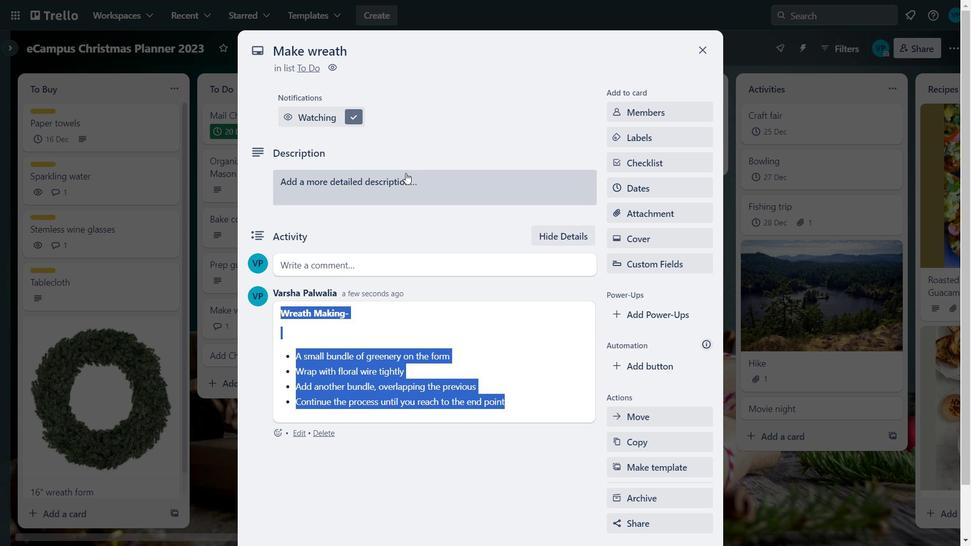 
Action: Key pressed ctrl+V
Screenshot: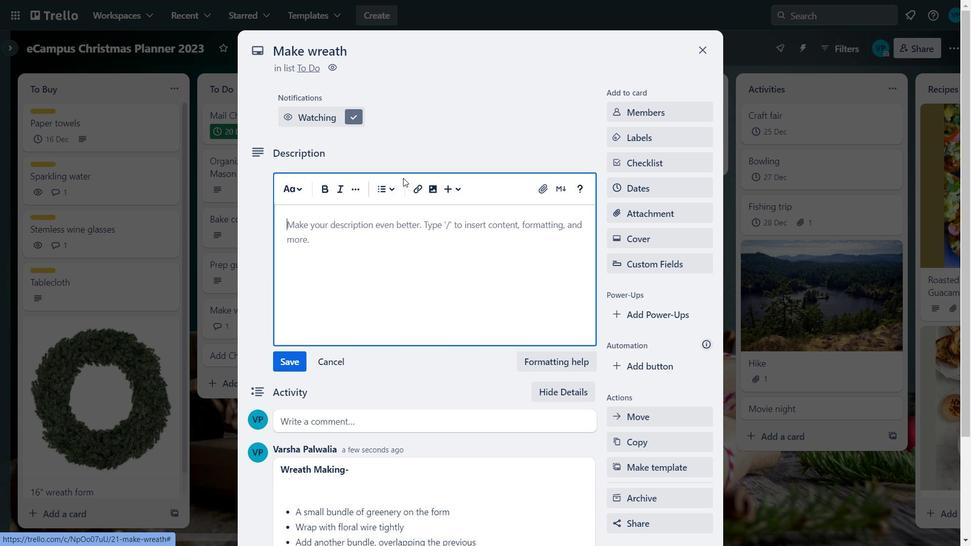 
Action: Mouse moved to (381, 420)
Screenshot: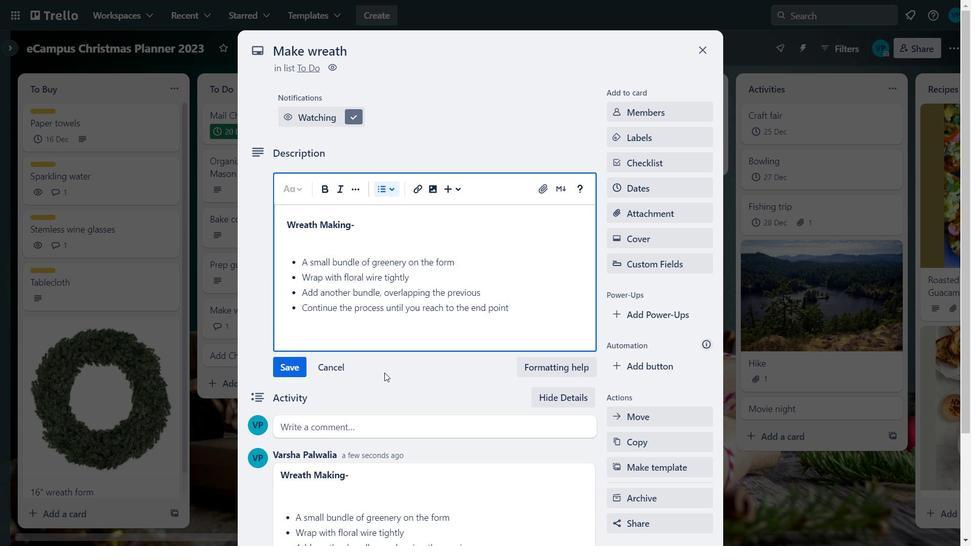 
Action: Mouse scrolled (381, 420) with delta (0, 0)
Screenshot: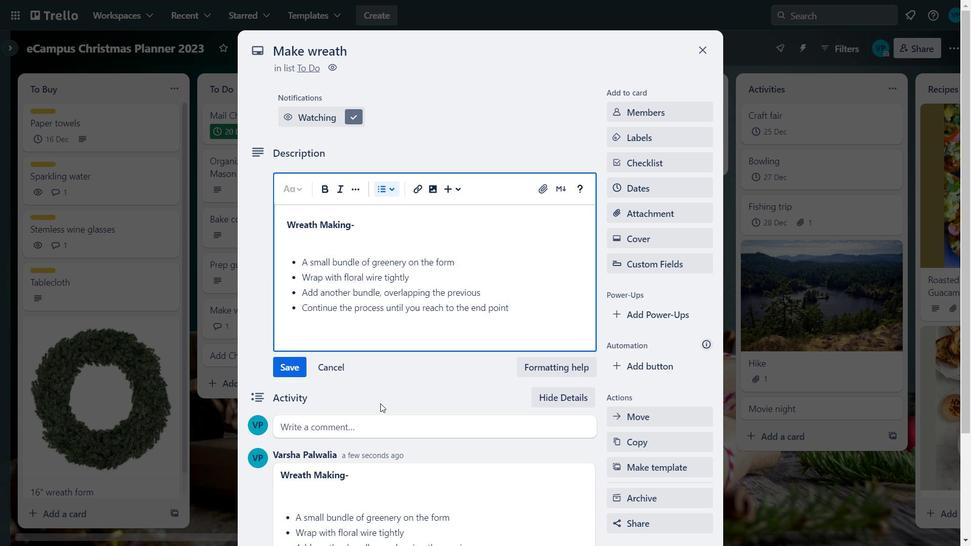 
Action: Mouse scrolled (381, 420) with delta (0, 0)
Screenshot: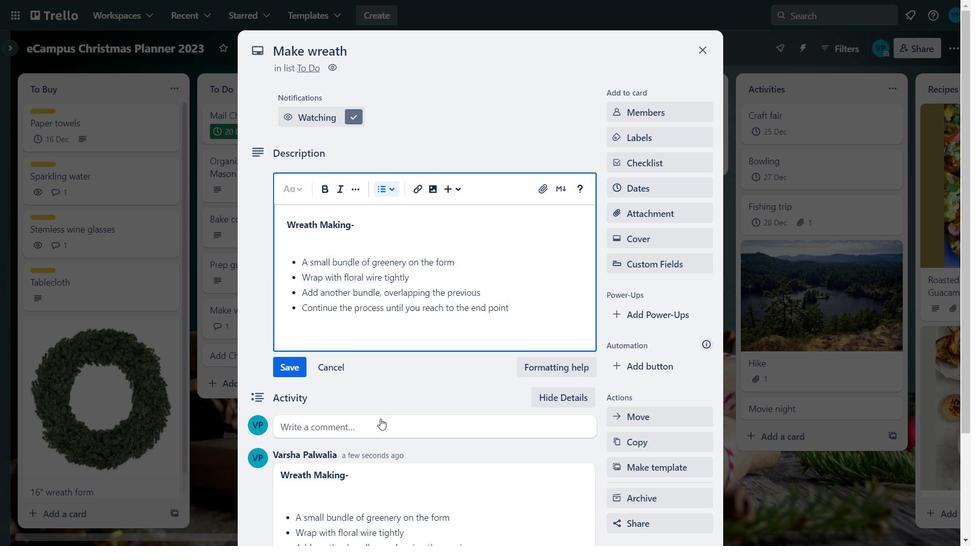 
Action: Mouse moved to (381, 420)
Screenshot: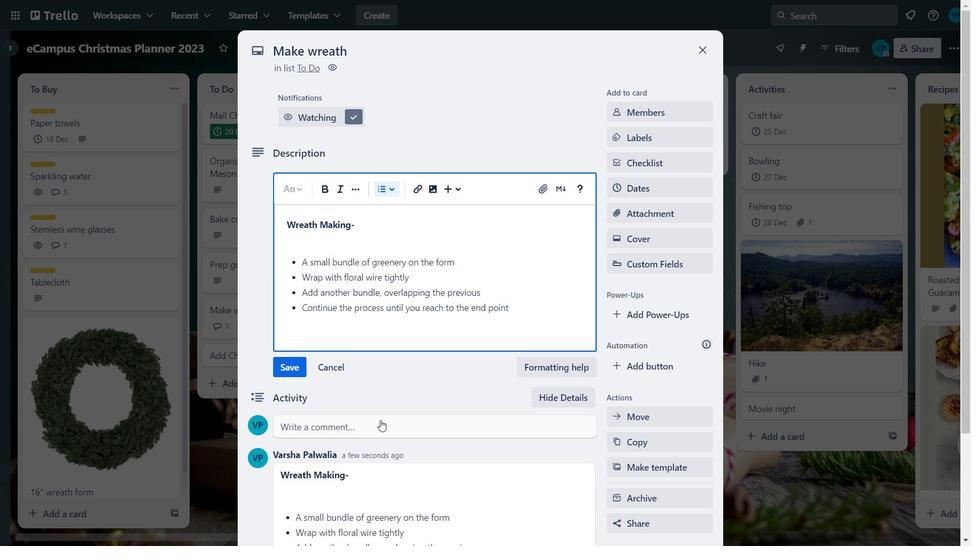
Action: Mouse scrolled (381, 419) with delta (0, 0)
Screenshot: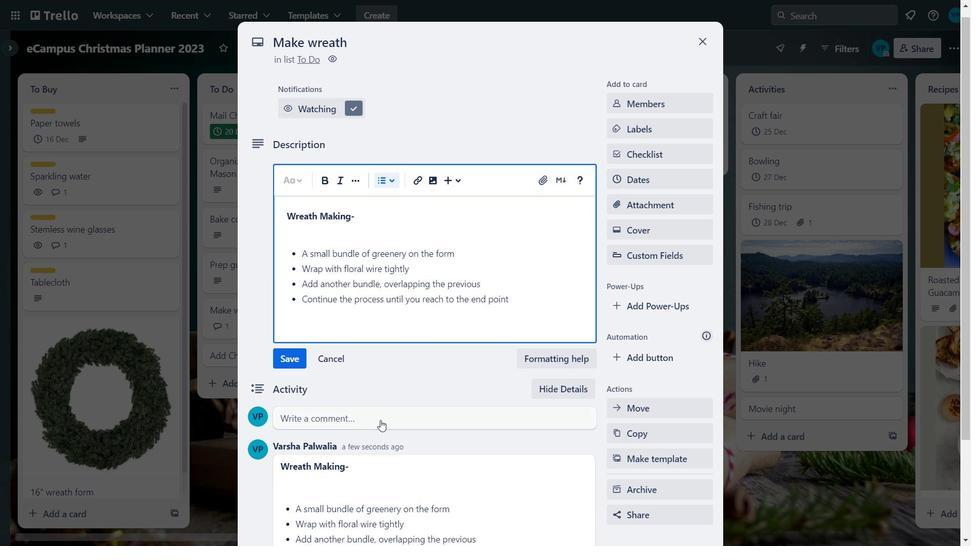 
Action: Mouse scrolled (381, 419) with delta (0, 0)
Screenshot: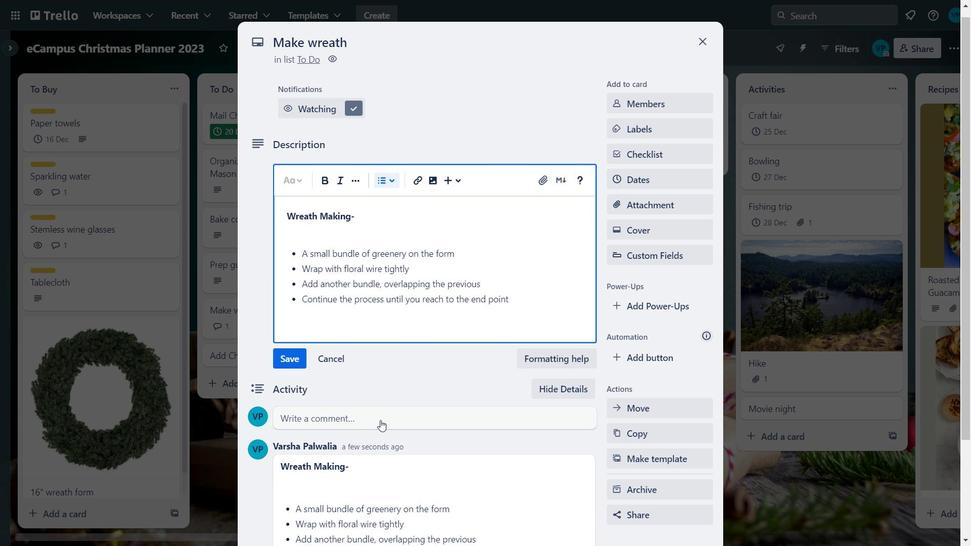 
Action: Mouse moved to (381, 419)
Screenshot: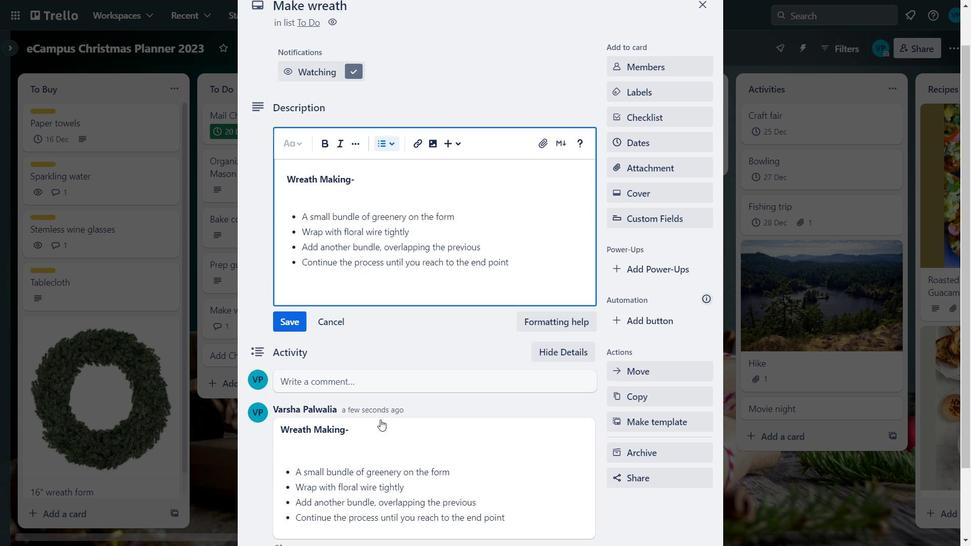 
Action: Mouse scrolled (381, 418) with delta (0, 0)
Screenshot: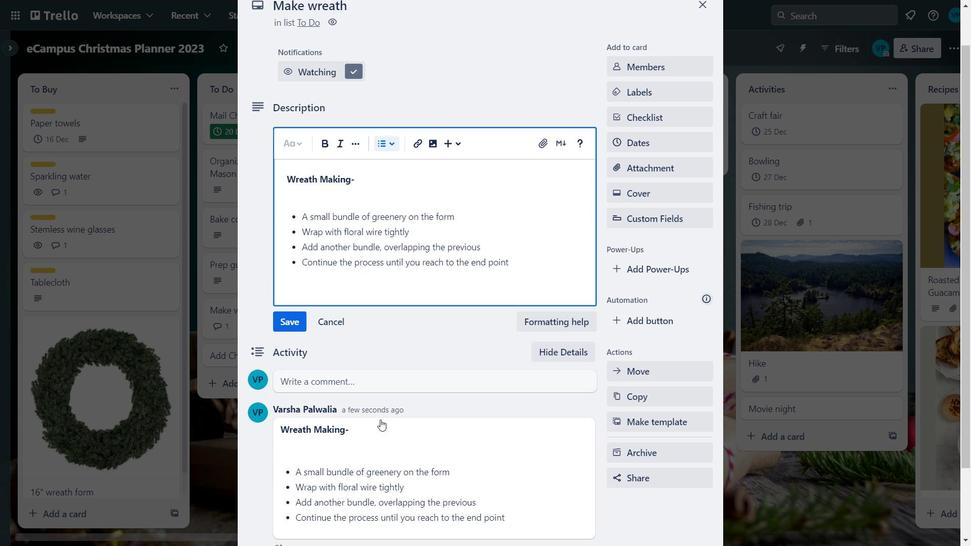 
Action: Mouse moved to (504, 433)
Screenshot: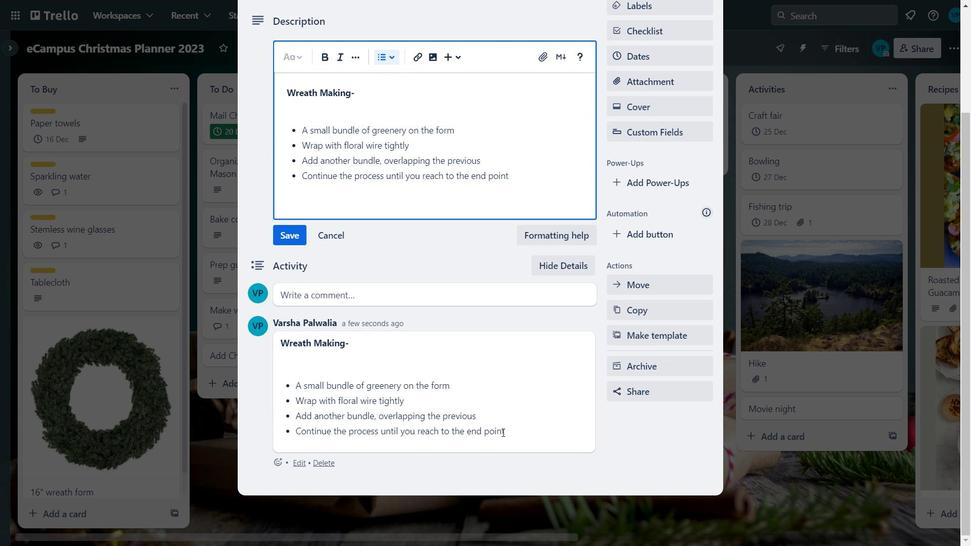 
Action: Mouse pressed left at (504, 433)
Screenshot: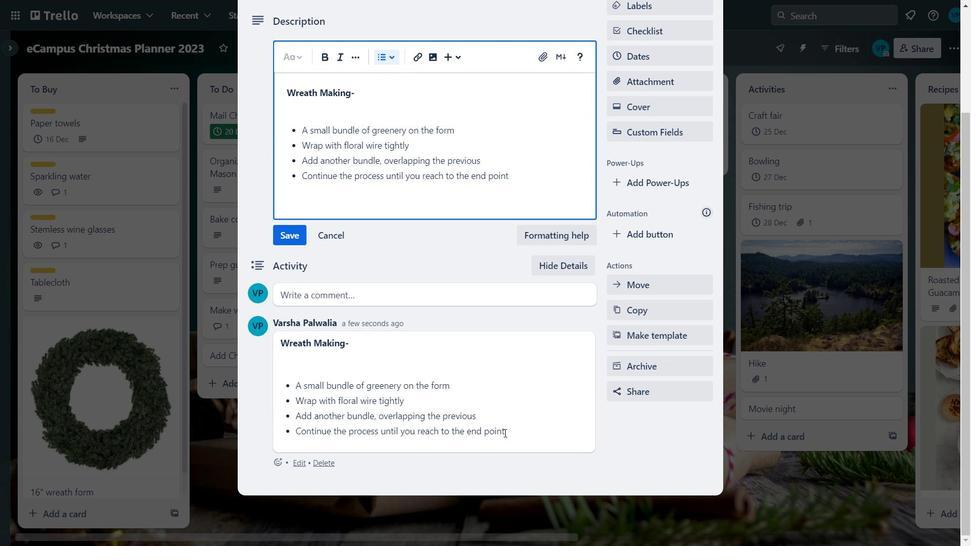 
Action: Mouse moved to (274, 317)
Screenshot: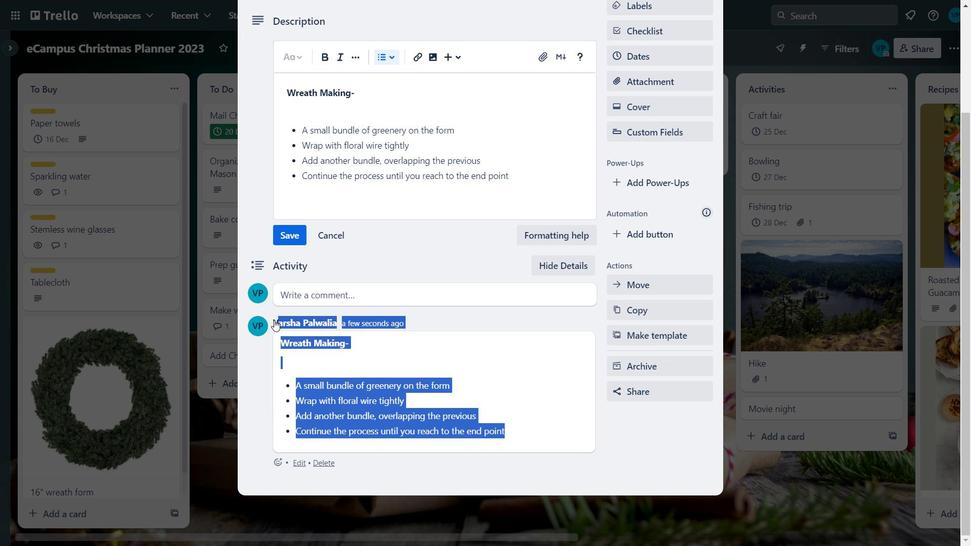 
Action: Key pressed <Key.delete>
Screenshot: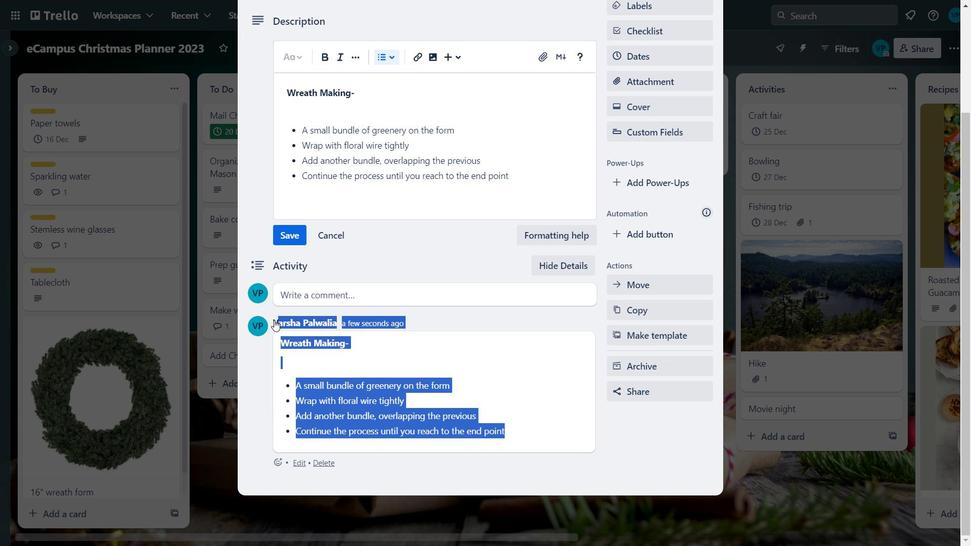 
Action: Mouse moved to (415, 329)
Screenshot: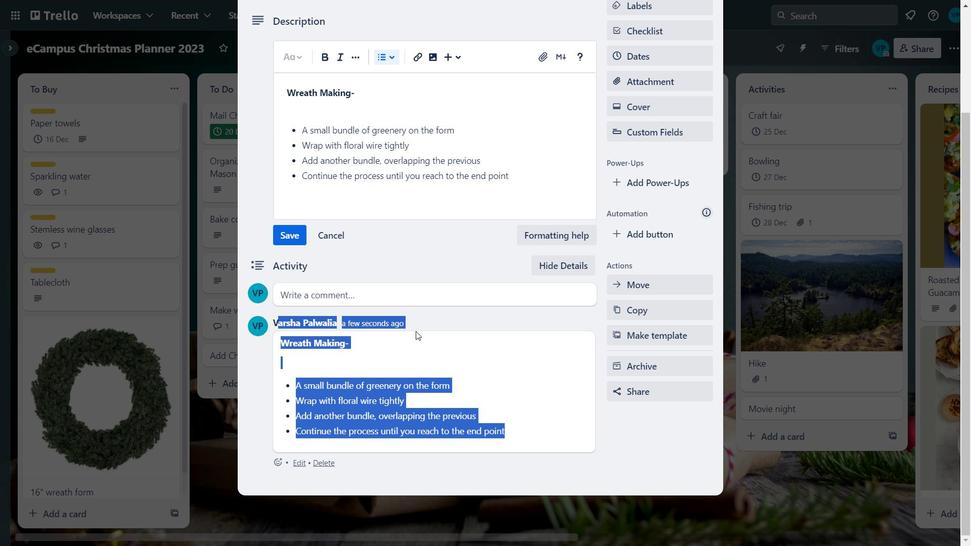 
Action: Key pressed <Key.delete>
Screenshot: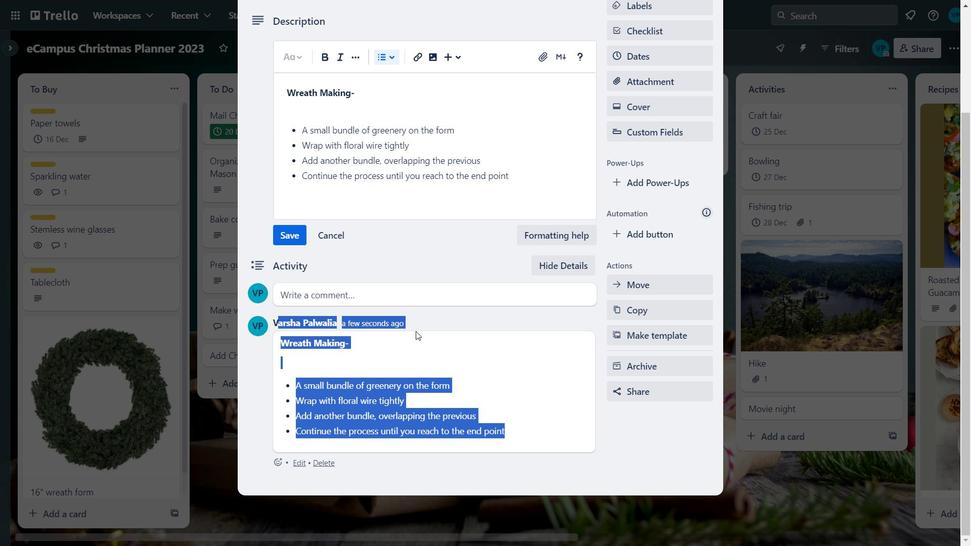 
Action: Mouse moved to (397, 357)
Screenshot: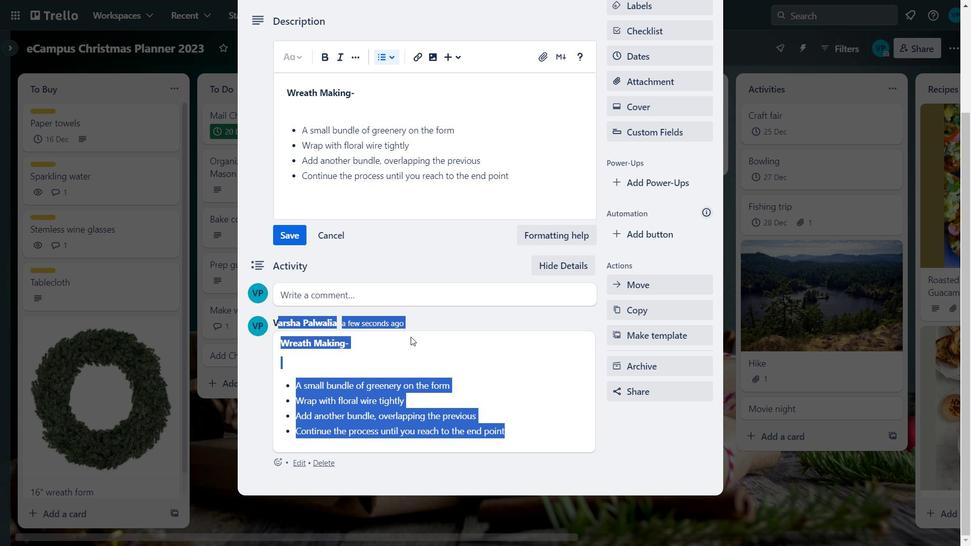 
Action: Mouse pressed left at (397, 357)
Screenshot: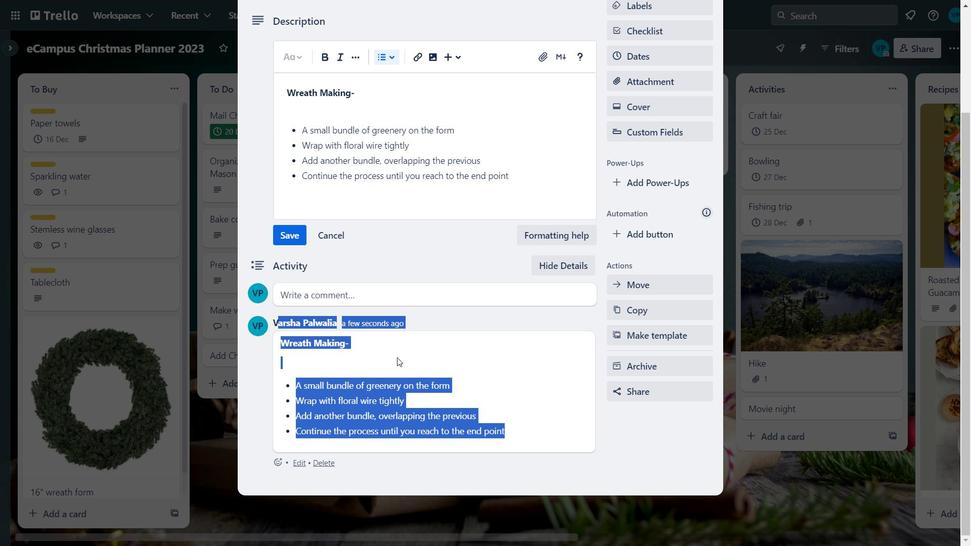 
Action: Mouse moved to (401, 369)
Screenshot: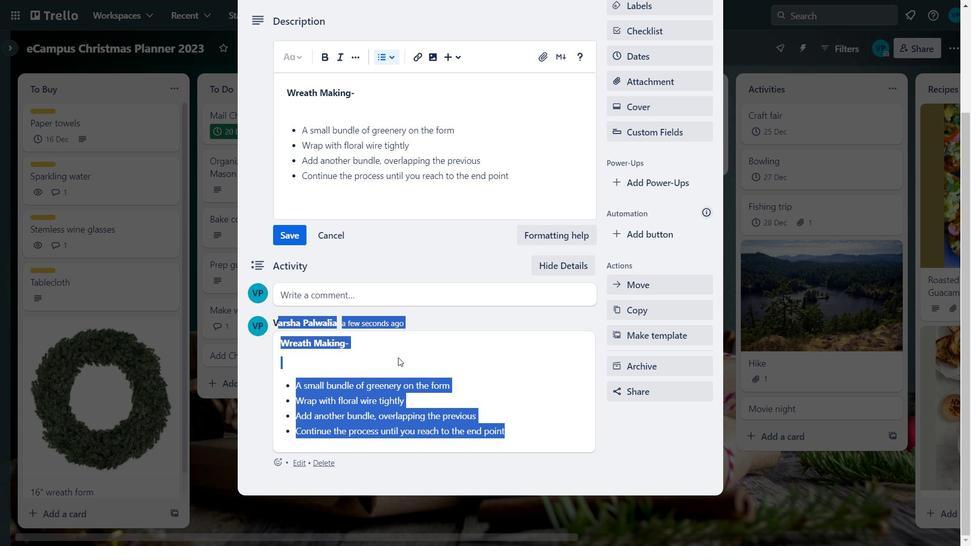 
Action: Mouse pressed left at (401, 369)
Screenshot: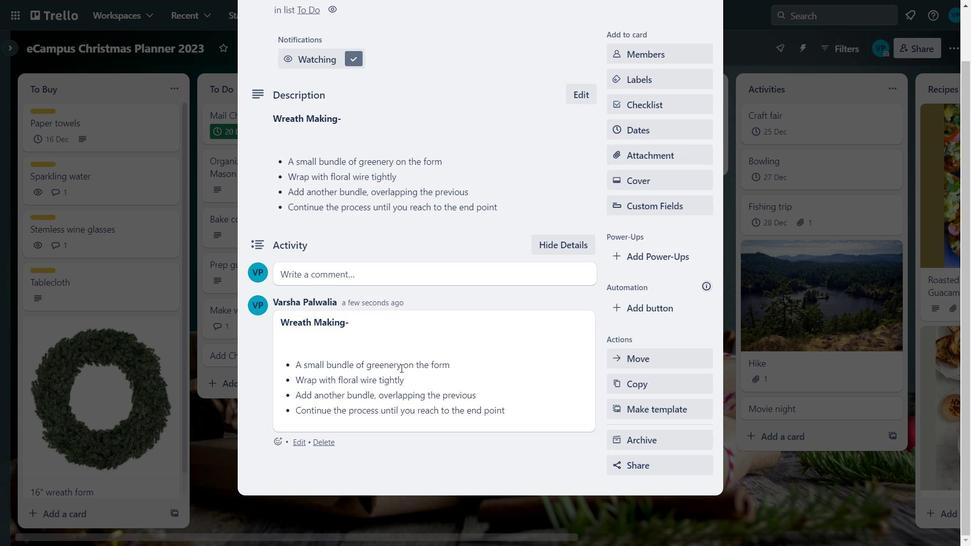 
Action: Mouse moved to (532, 411)
Screenshot: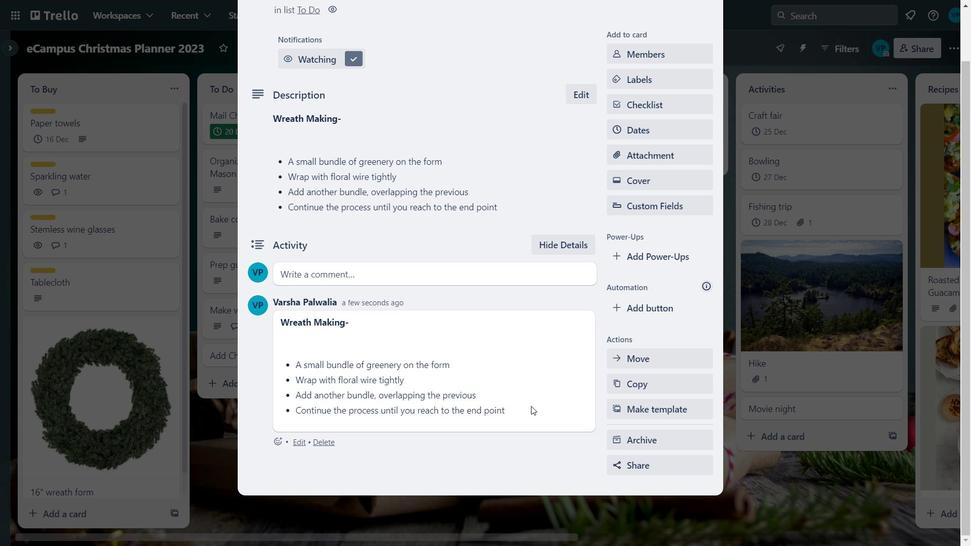 
Action: Mouse pressed left at (532, 411)
Screenshot: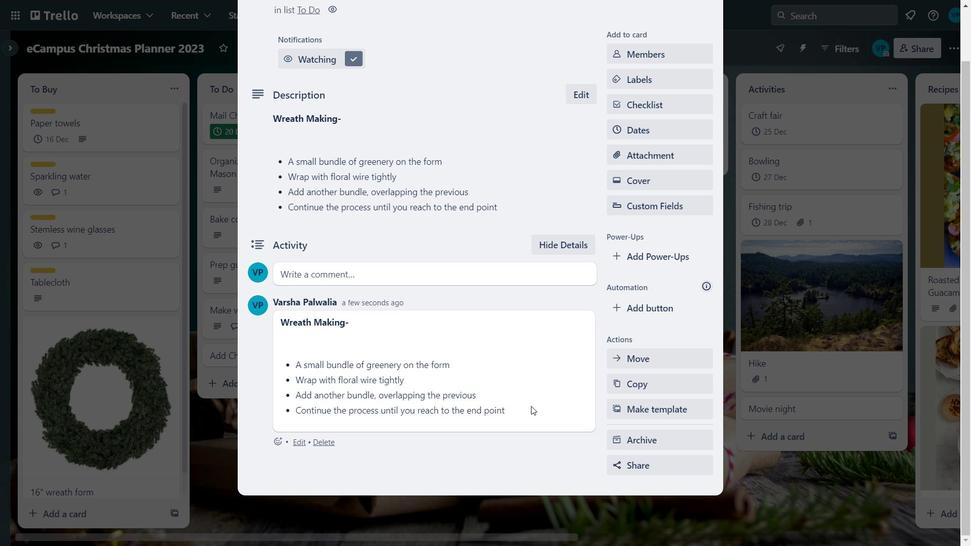 
Action: Mouse moved to (294, 333)
Screenshot: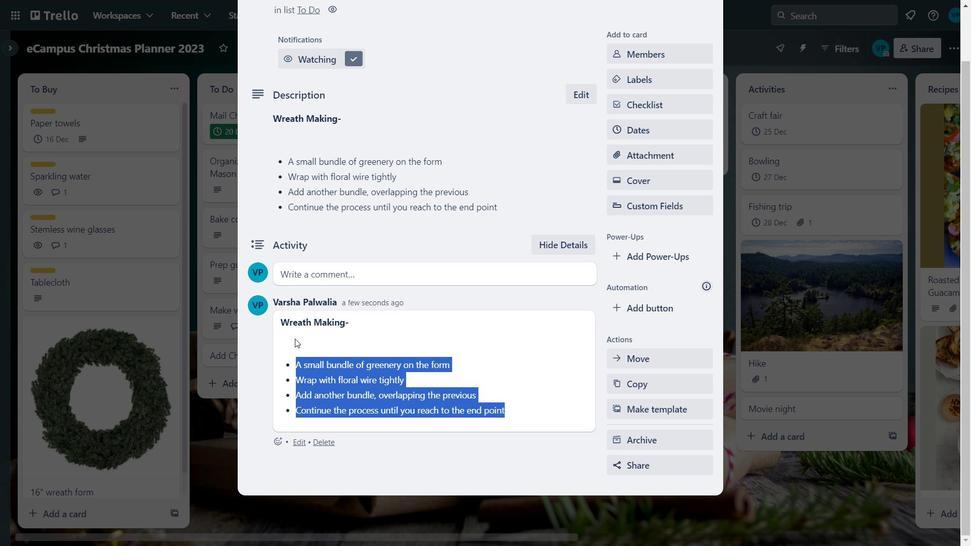 
Action: Key pressed <Key.delete>
Screenshot: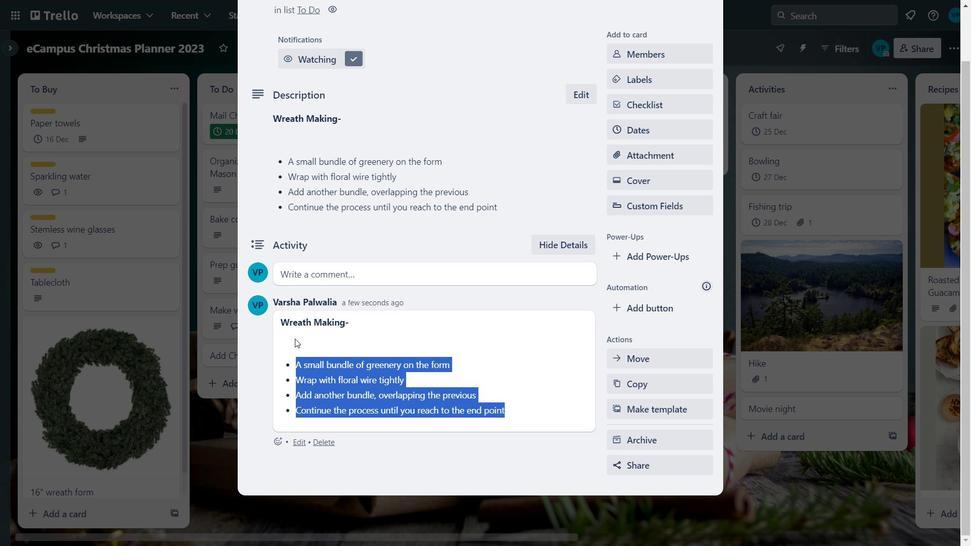 
Action: Mouse moved to (415, 350)
Screenshot: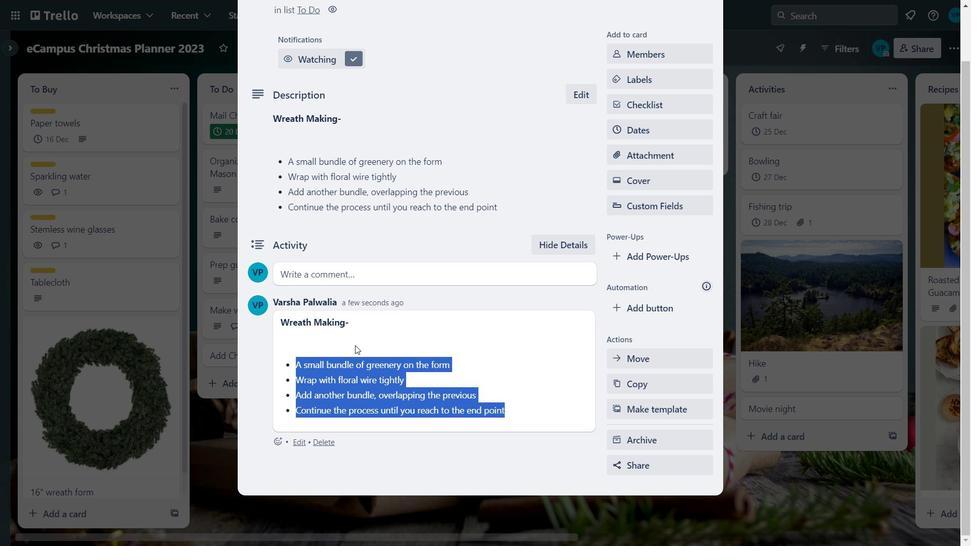 
Action: Mouse pressed left at (415, 350)
Screenshot: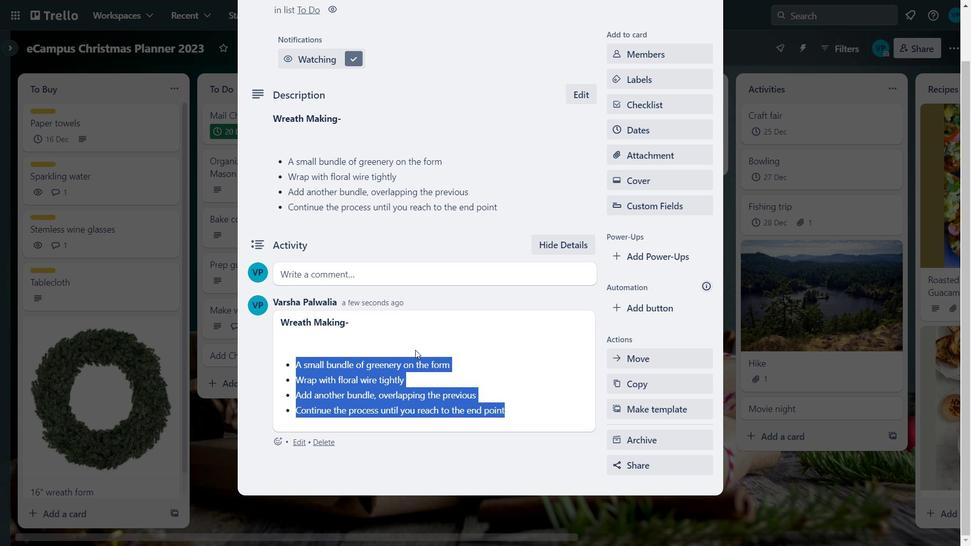 
Action: Mouse moved to (429, 344)
Screenshot: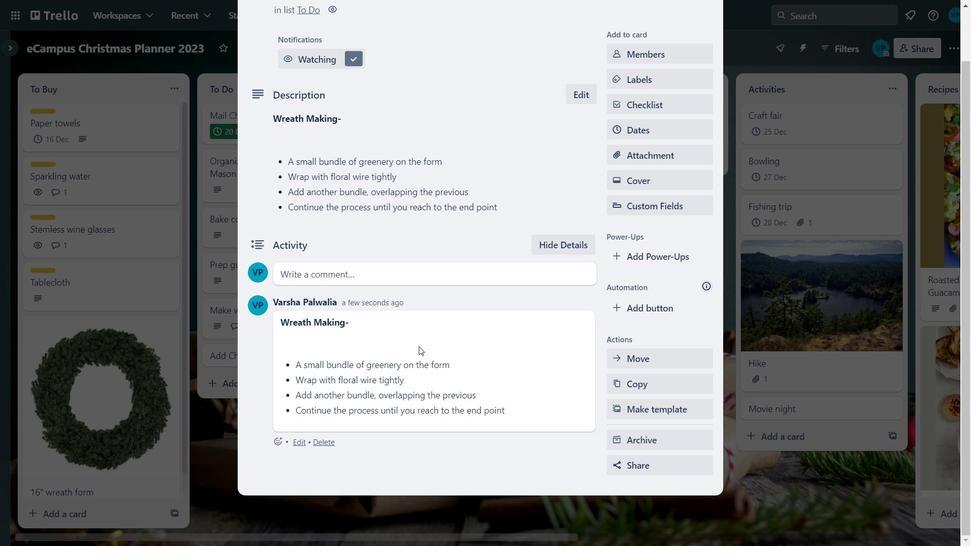 
Action: Mouse pressed left at (429, 344)
Screenshot: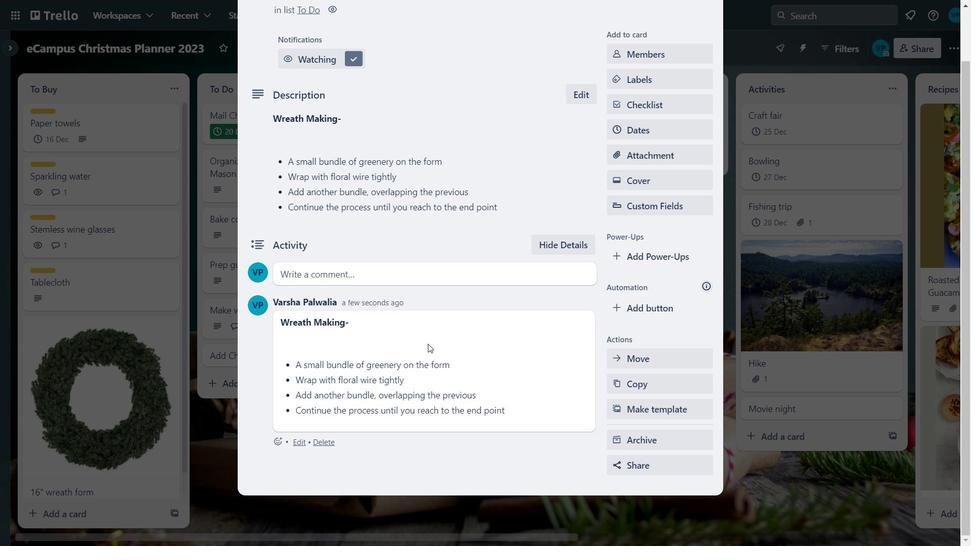 
Action: Mouse moved to (429, 344)
Screenshot: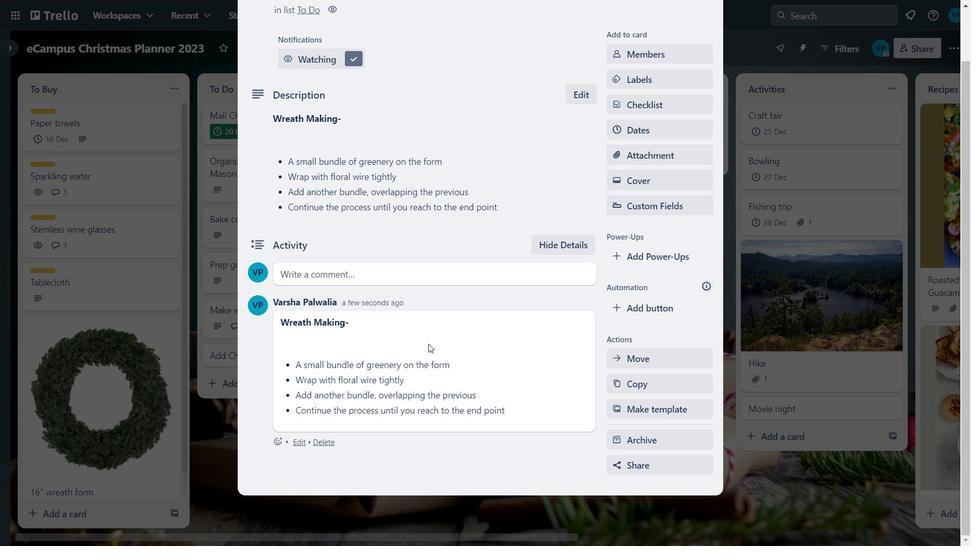 
Action: Mouse pressed left at (429, 344)
Screenshot: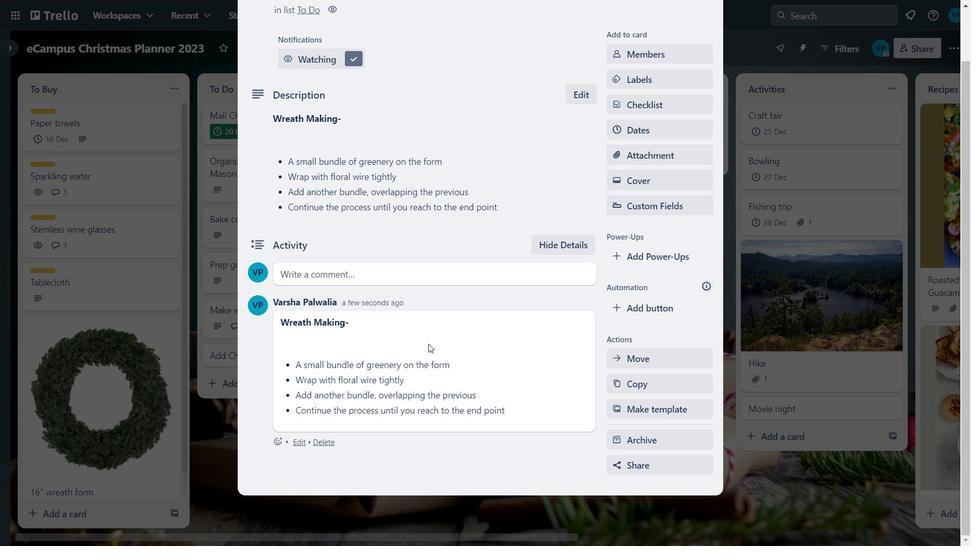 
Action: Mouse moved to (469, 347)
Screenshot: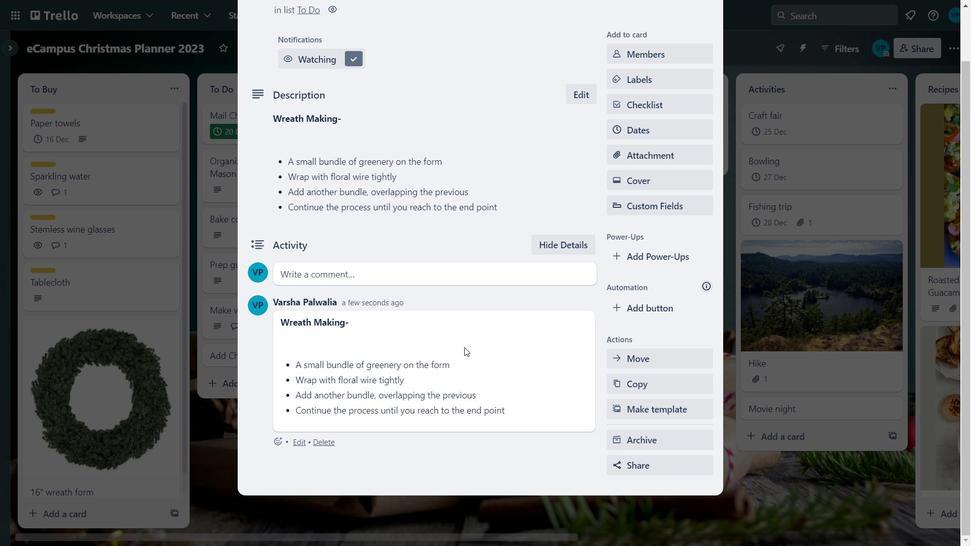 
Action: Mouse pressed left at (469, 347)
Screenshot: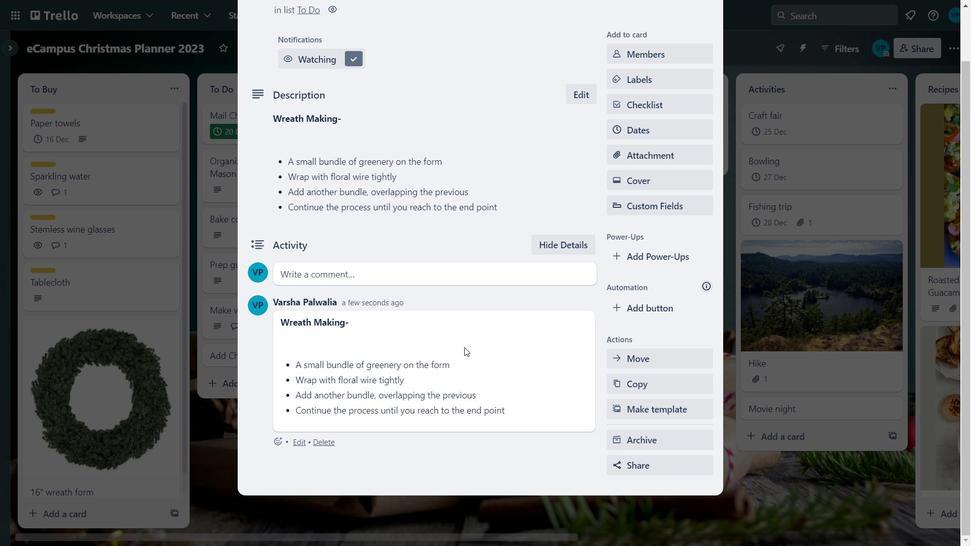 
Action: Mouse moved to (470, 350)
Screenshot: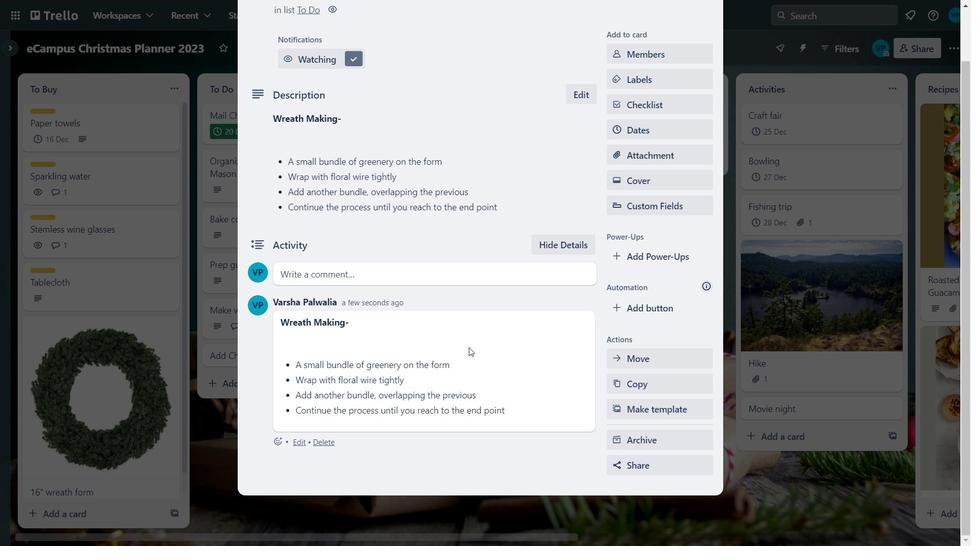 
Action: Mouse pressed left at (470, 350)
Screenshot: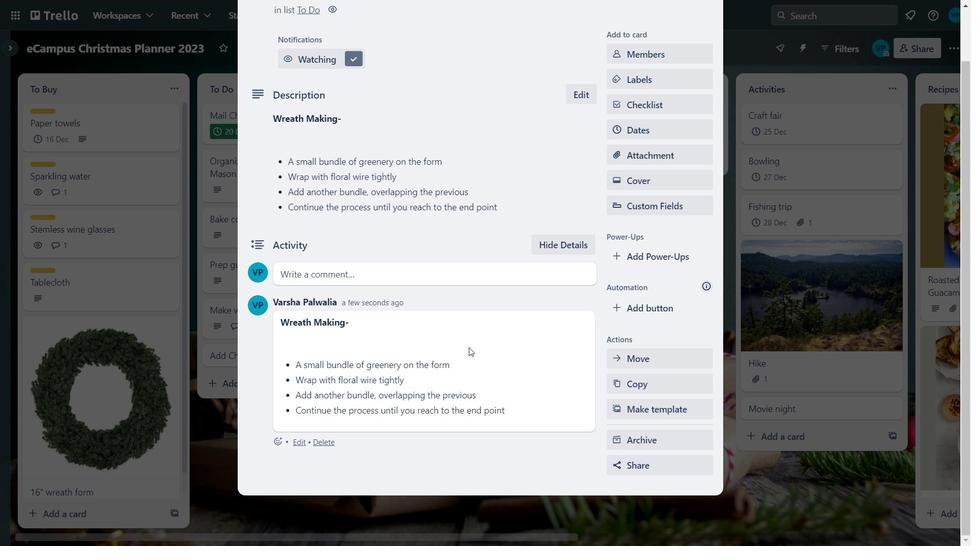 
Action: Mouse moved to (294, 444)
Screenshot: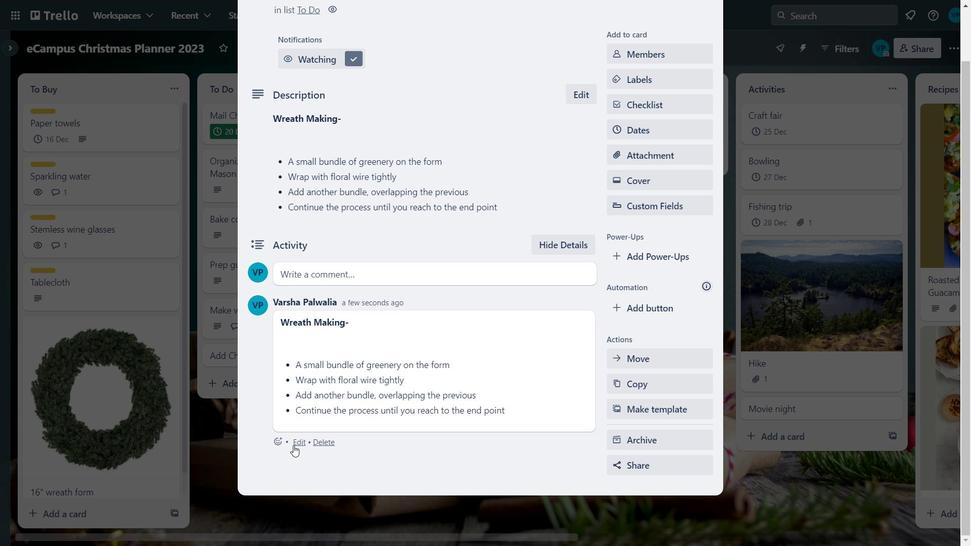 
Action: Mouse pressed left at (294, 444)
Screenshot: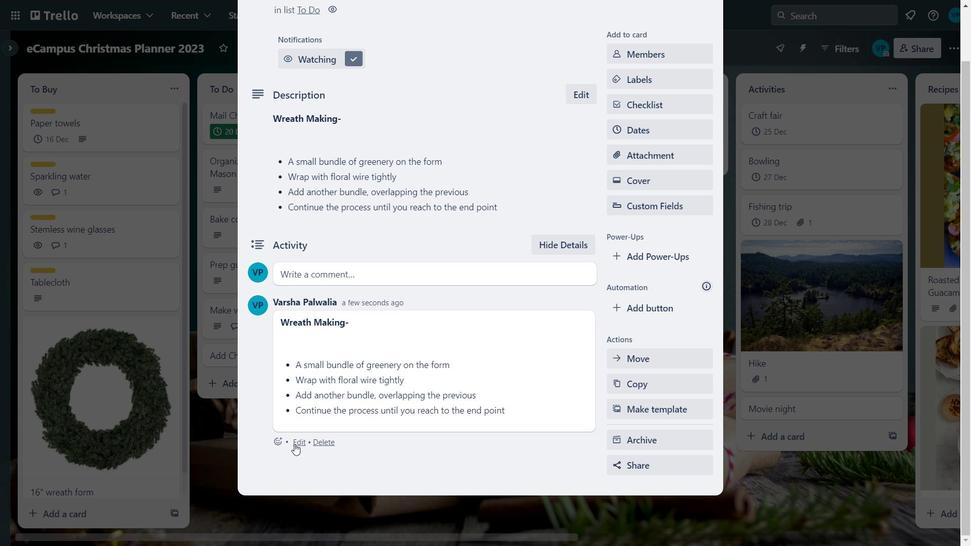 
Action: Mouse moved to (342, 519)
Screenshot: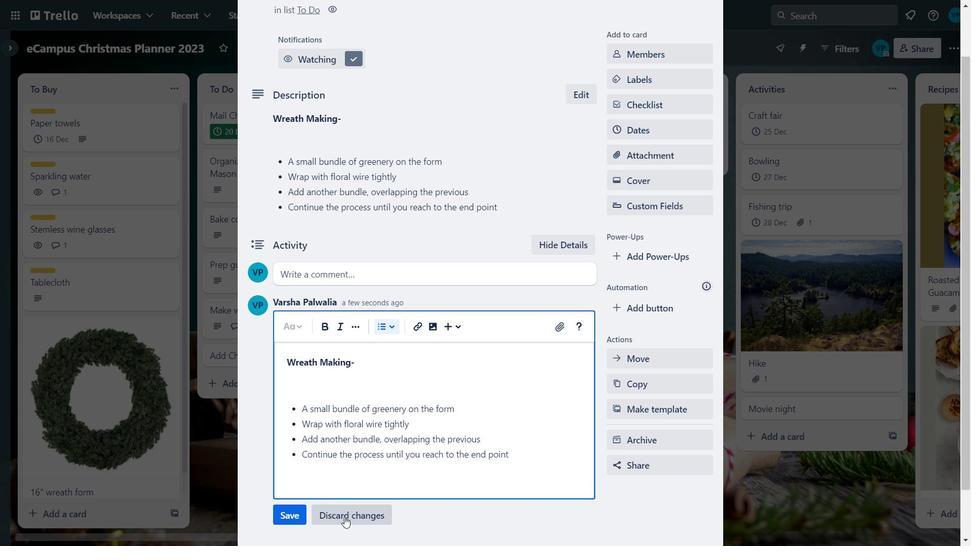 
Action: Mouse pressed left at (342, 519)
Screenshot: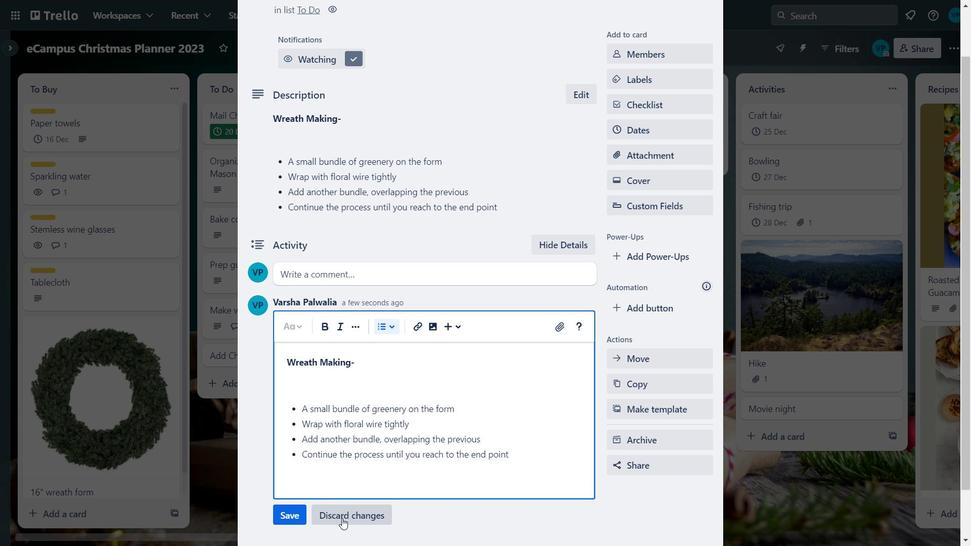
Action: Mouse moved to (328, 447)
Screenshot: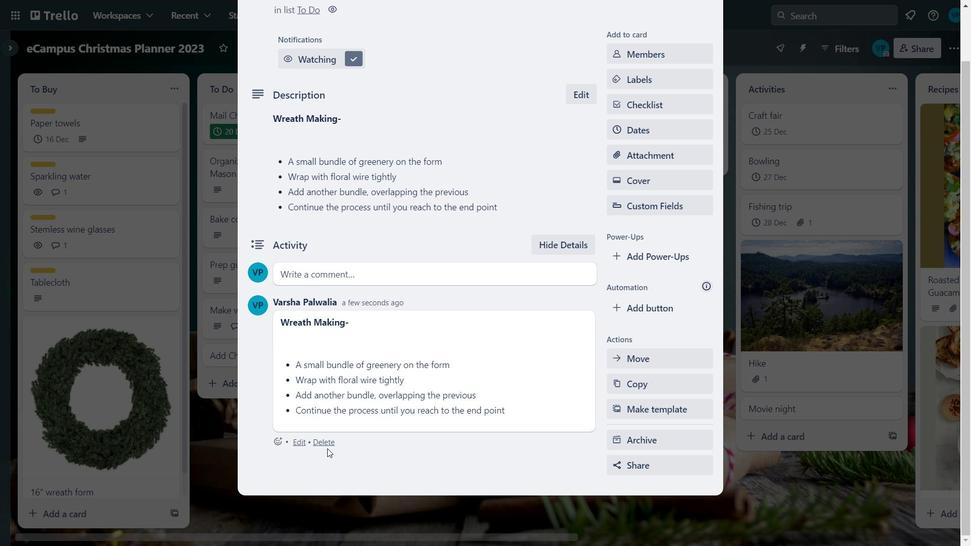 
Action: Mouse pressed left at (328, 447)
Screenshot: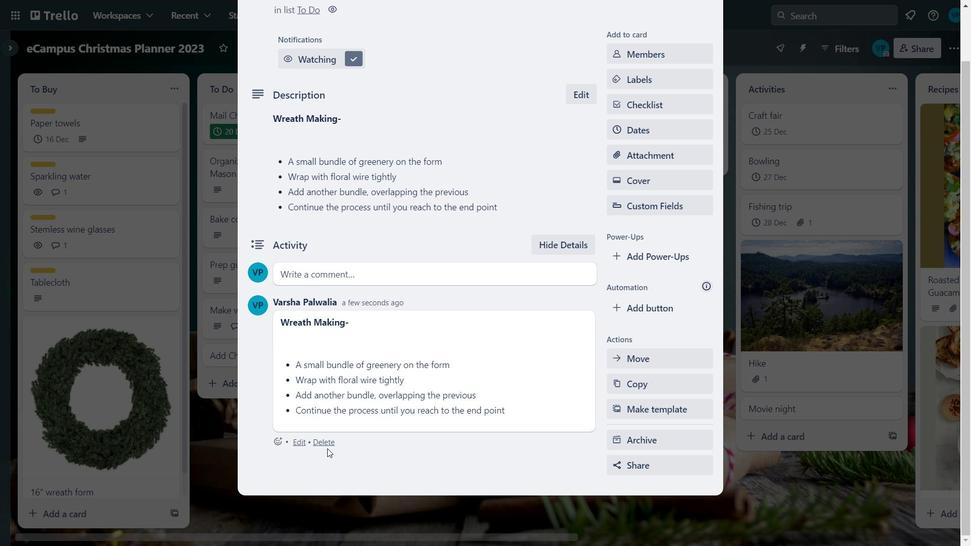 
Action: Mouse moved to (324, 439)
Screenshot: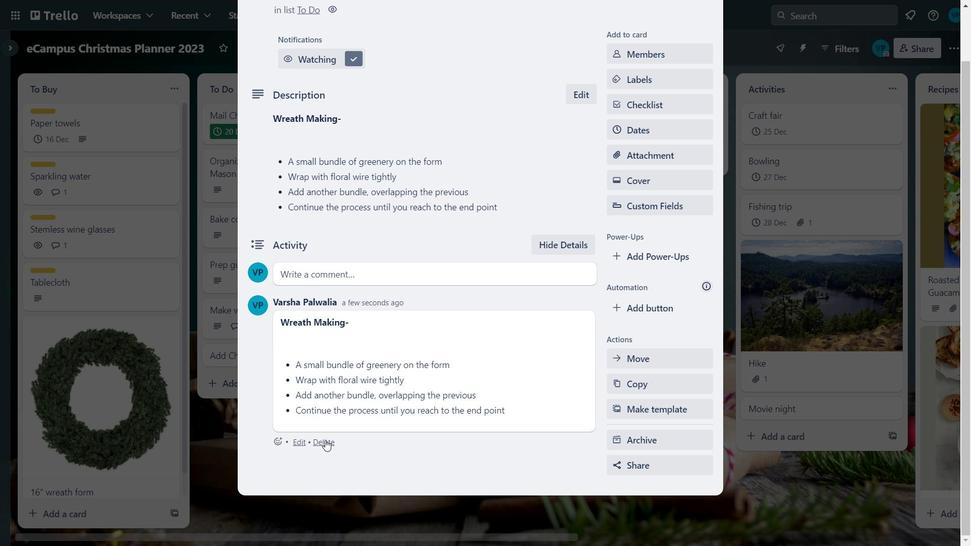 
Action: Mouse pressed left at (324, 439)
Screenshot: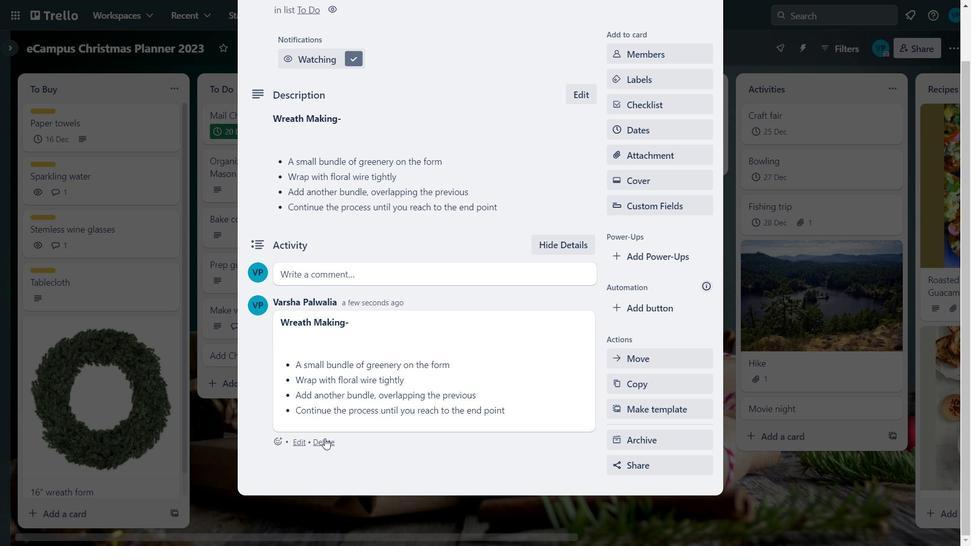 
Action: Mouse moved to (420, 525)
Screenshot: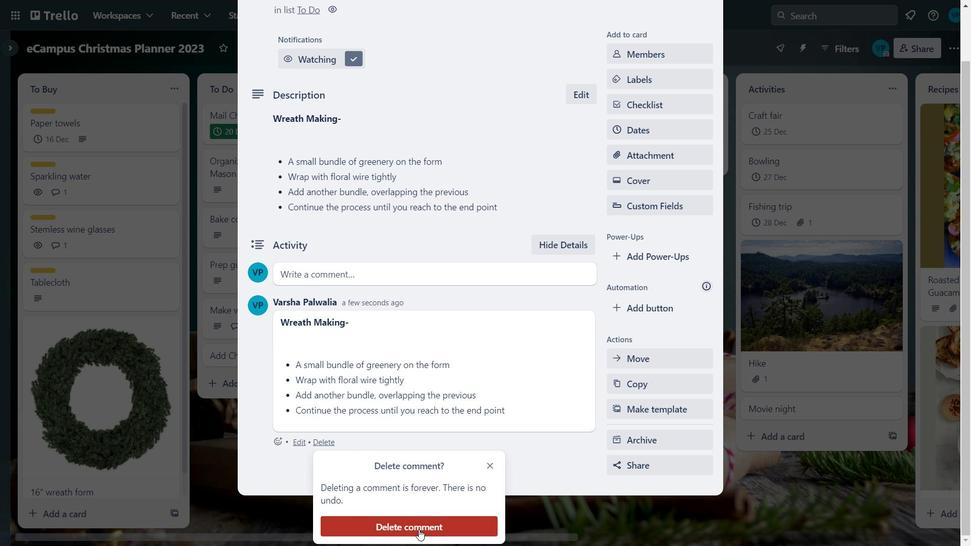 
Action: Mouse pressed left at (420, 525)
Screenshot: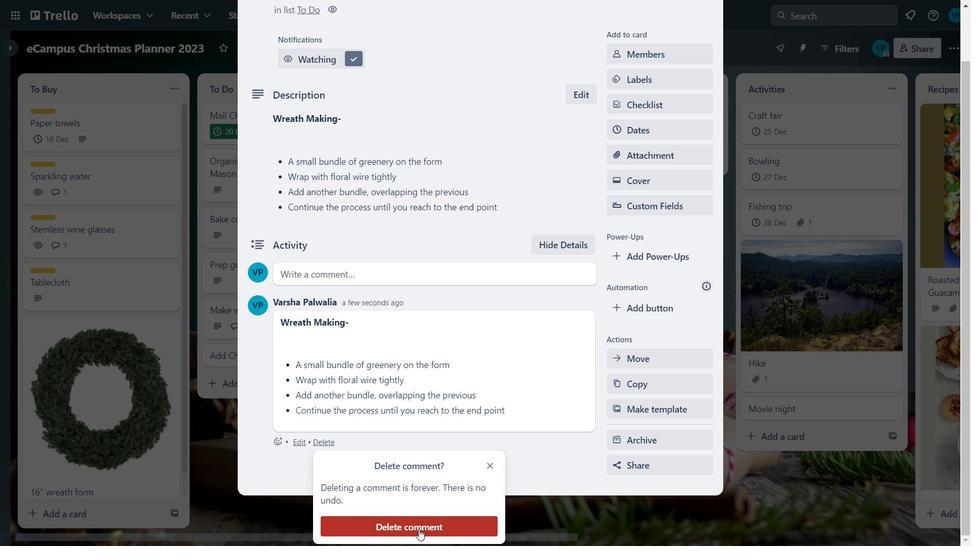 
Action: Mouse moved to (561, 294)
Screenshot: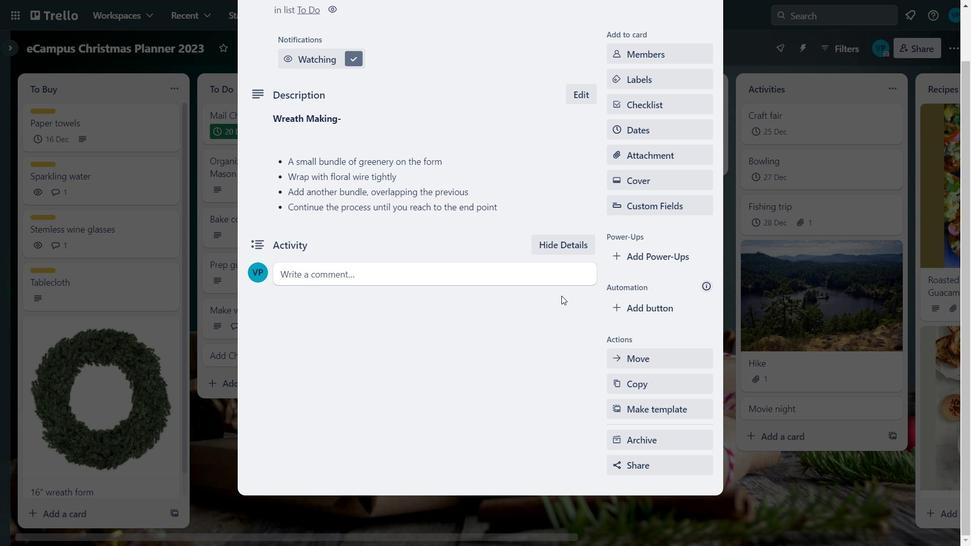 
Action: Mouse scrolled (561, 294) with delta (0, 0)
Screenshot: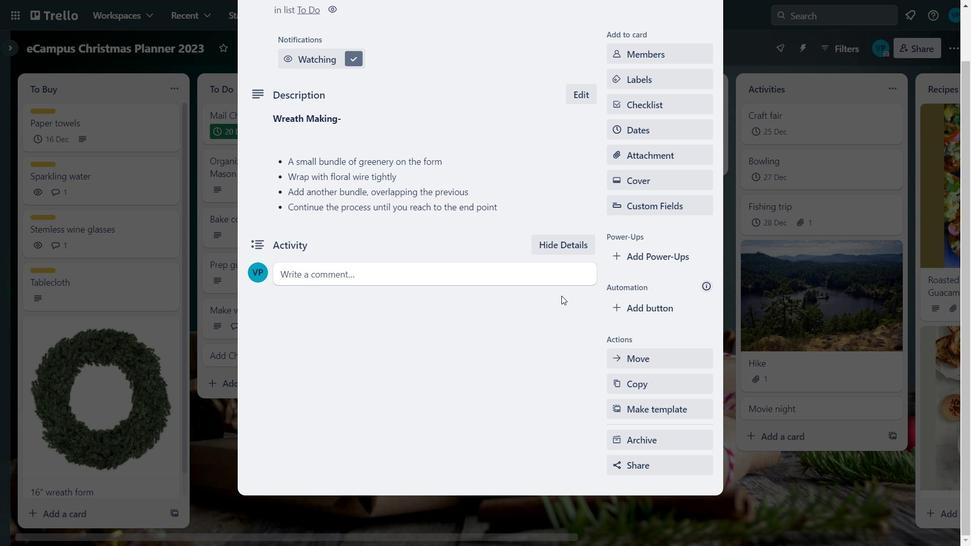 
Action: Mouse moved to (561, 292)
Screenshot: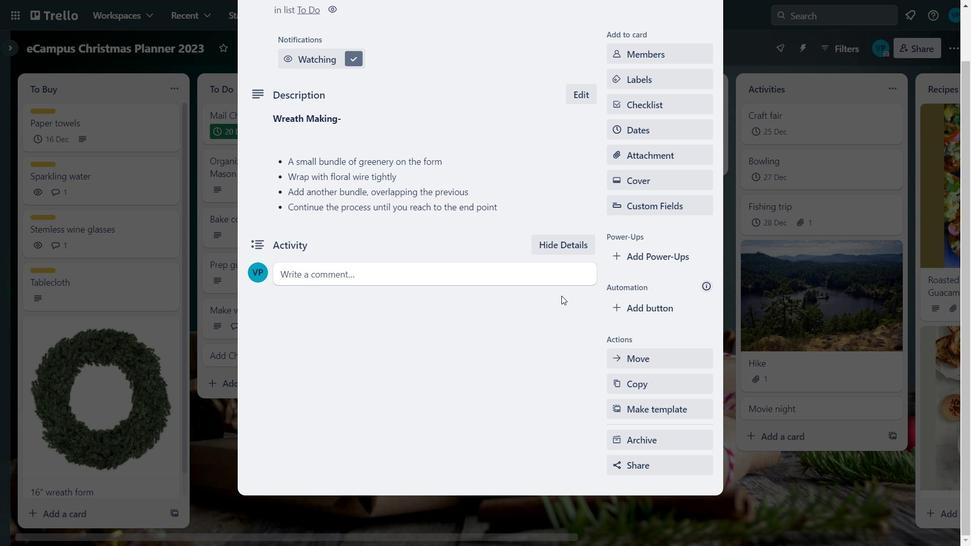
Action: Mouse scrolled (561, 293) with delta (0, 0)
Screenshot: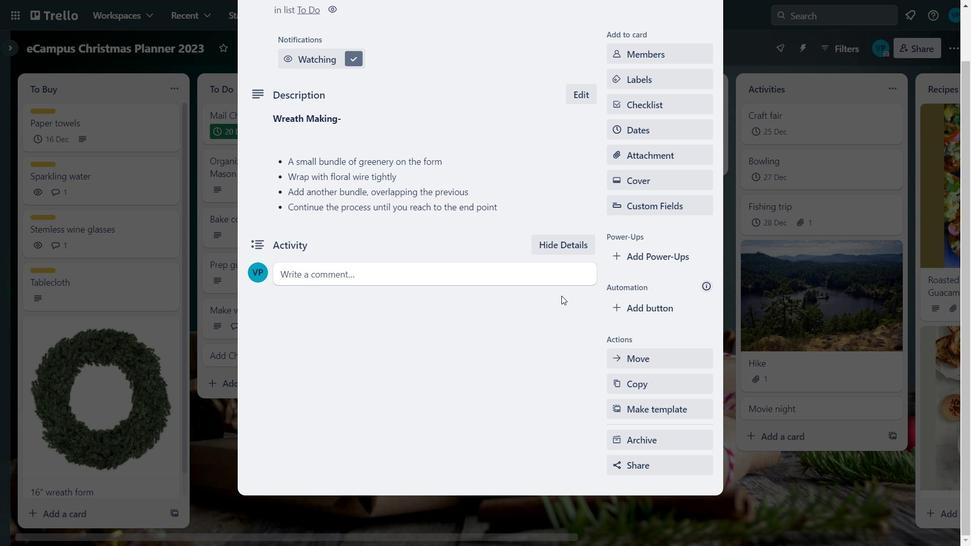 
Action: Mouse moved to (553, 284)
Screenshot: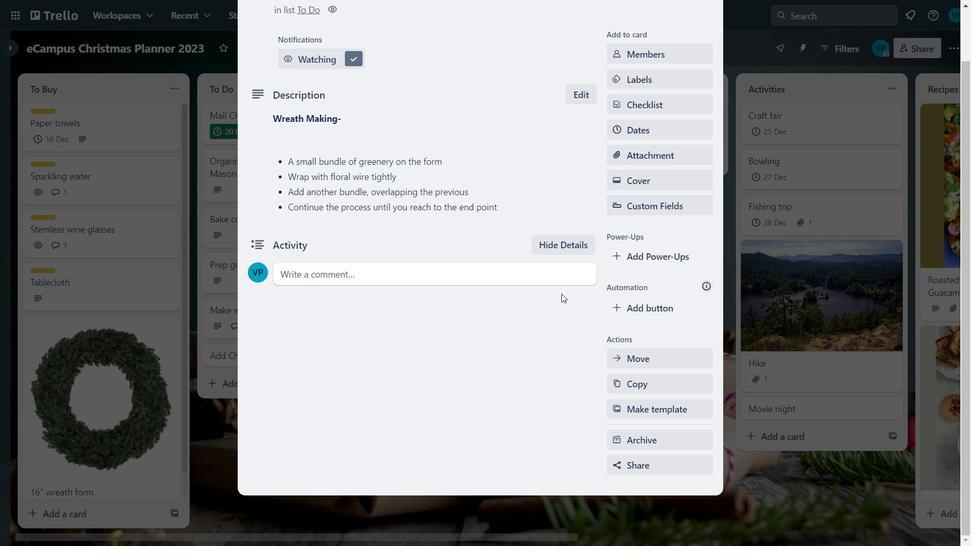 
Action: Mouse scrolled (553, 284) with delta (0, 0)
Screenshot: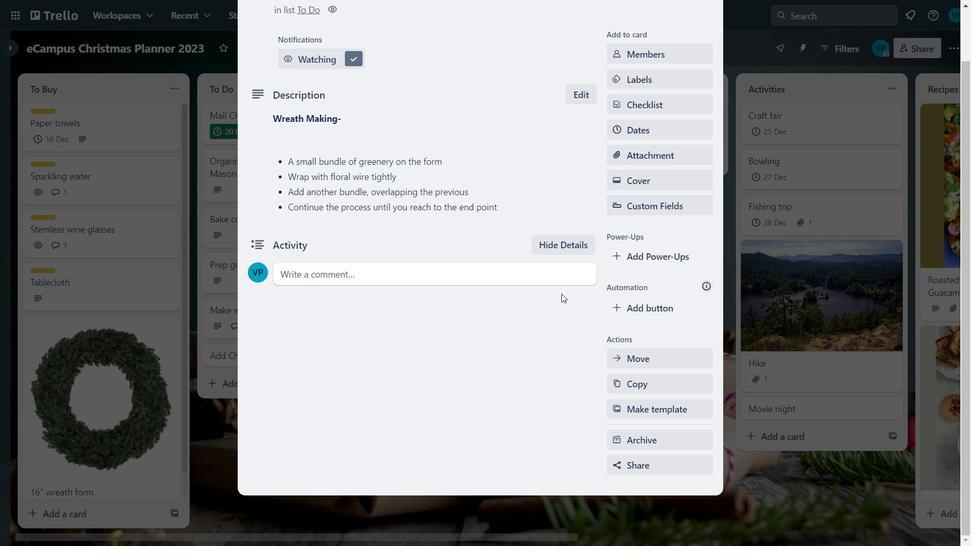 
Action: Mouse moved to (700, 49)
Screenshot: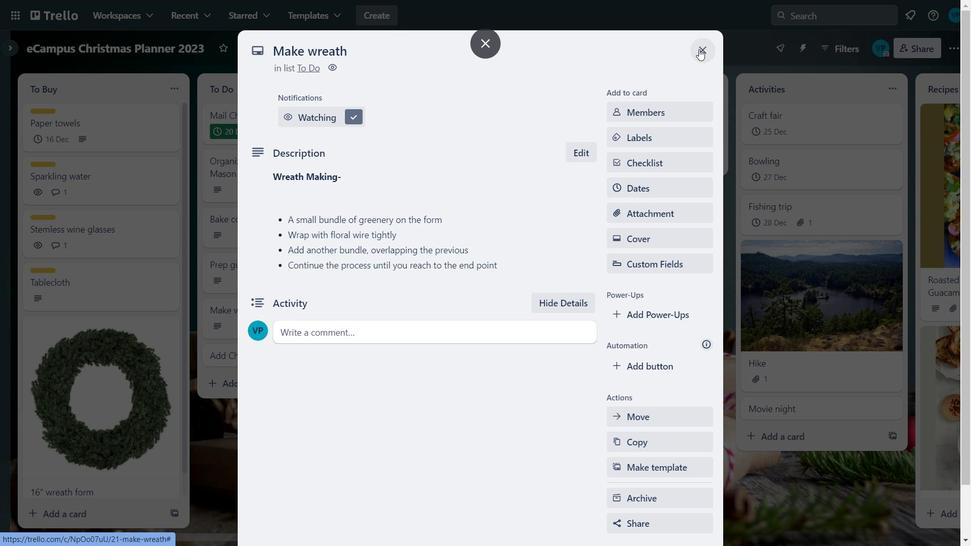 
Action: Mouse pressed left at (700, 49)
Screenshot: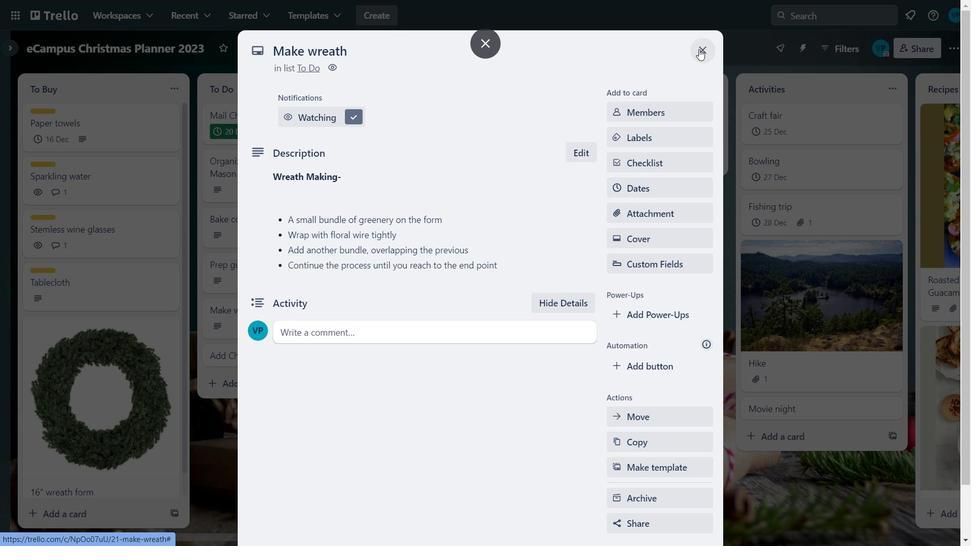 
Action: Mouse moved to (262, 314)
Screenshot: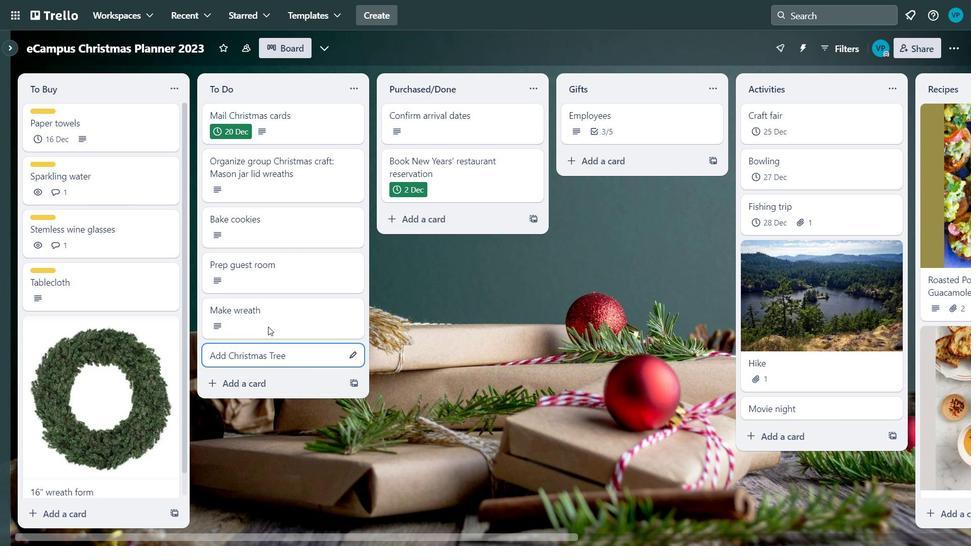 
Action: Mouse pressed left at (262, 314)
Screenshot: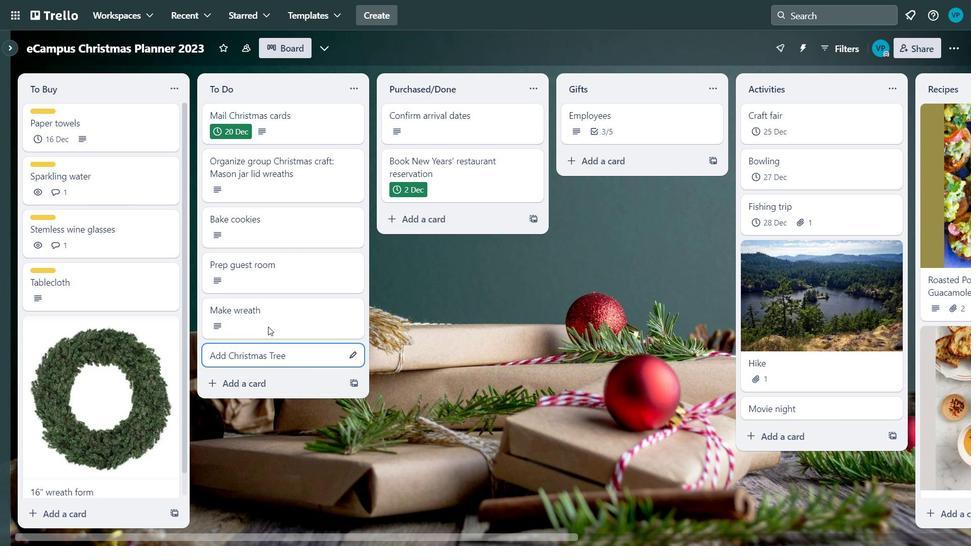 
Action: Mouse moved to (692, 51)
Screenshot: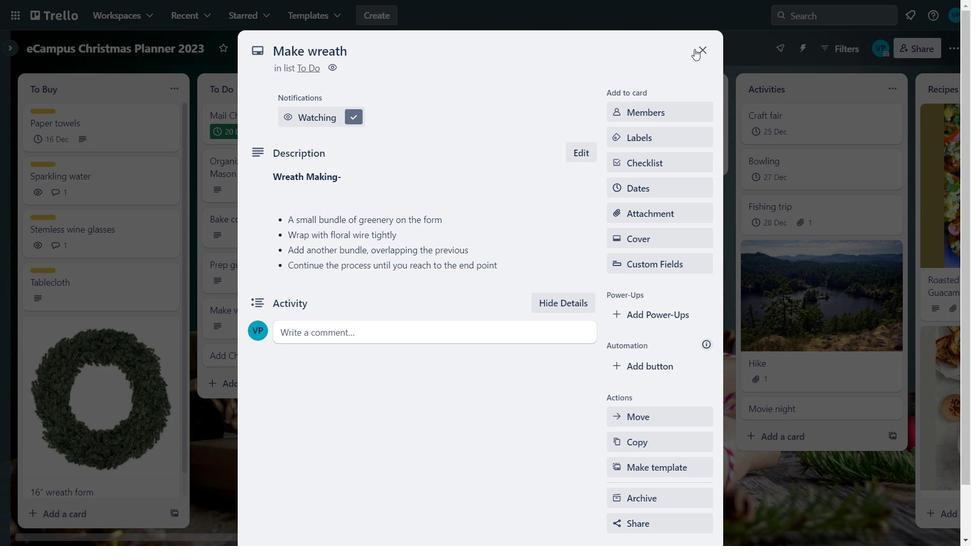 
Action: Mouse pressed left at (692, 51)
Screenshot: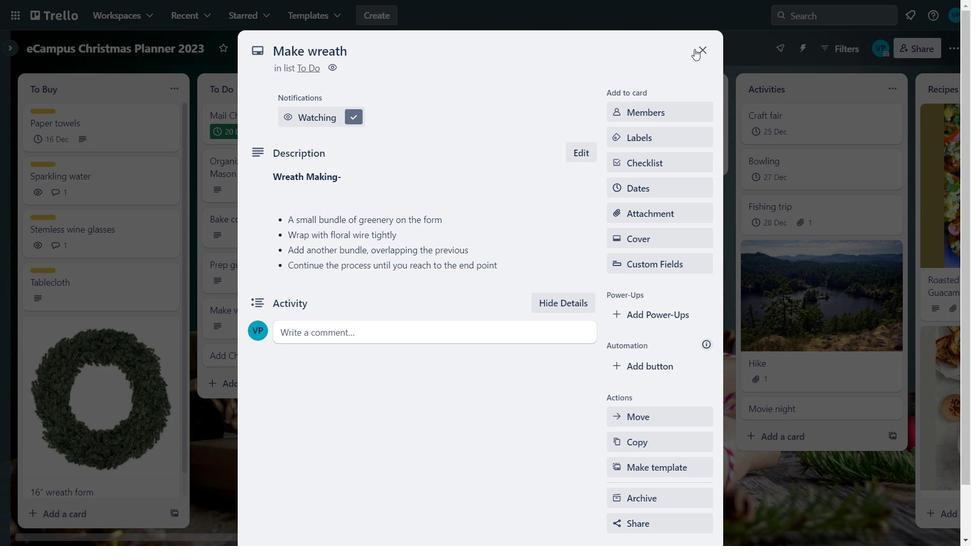 
Action: Mouse moved to (68, 177)
Screenshot: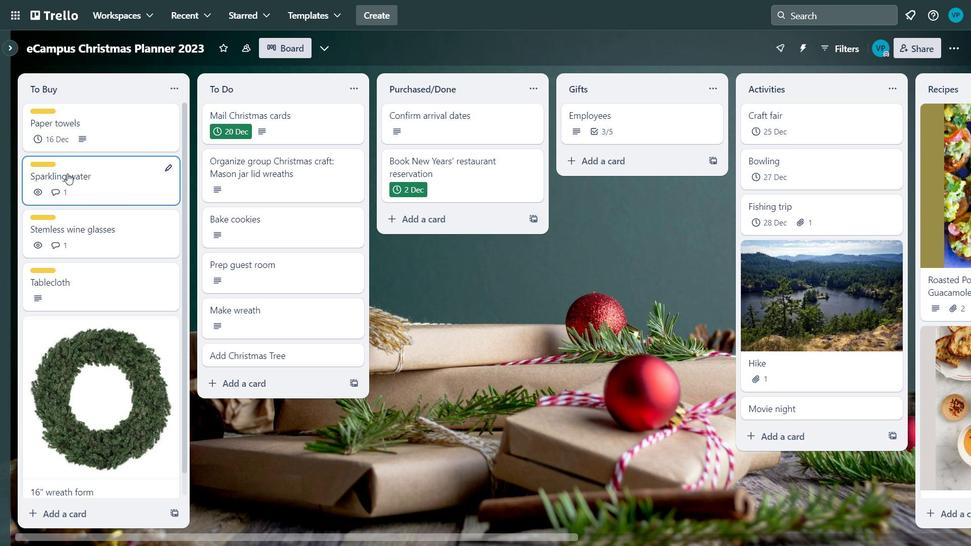 
Action: Mouse pressed left at (68, 177)
Screenshot: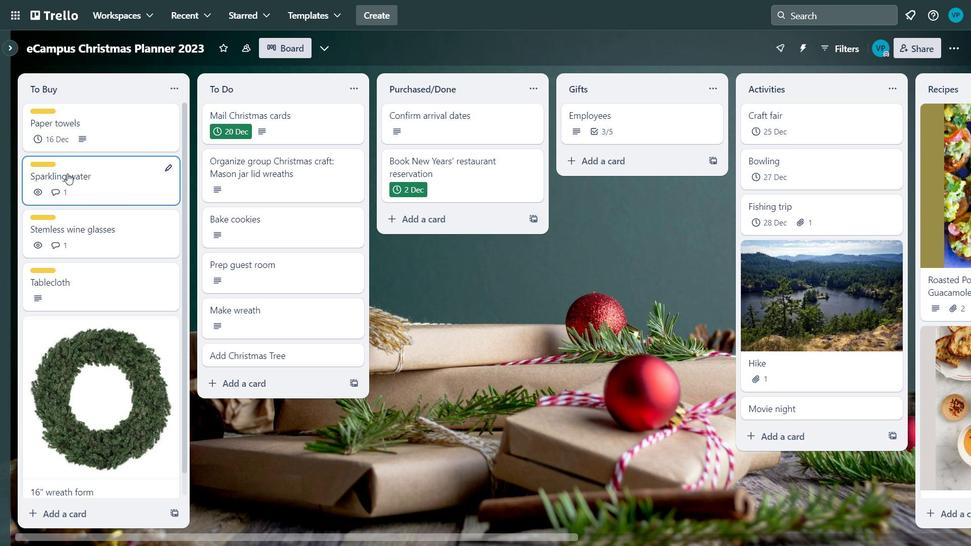 
Action: Mouse moved to (514, 348)
Screenshot: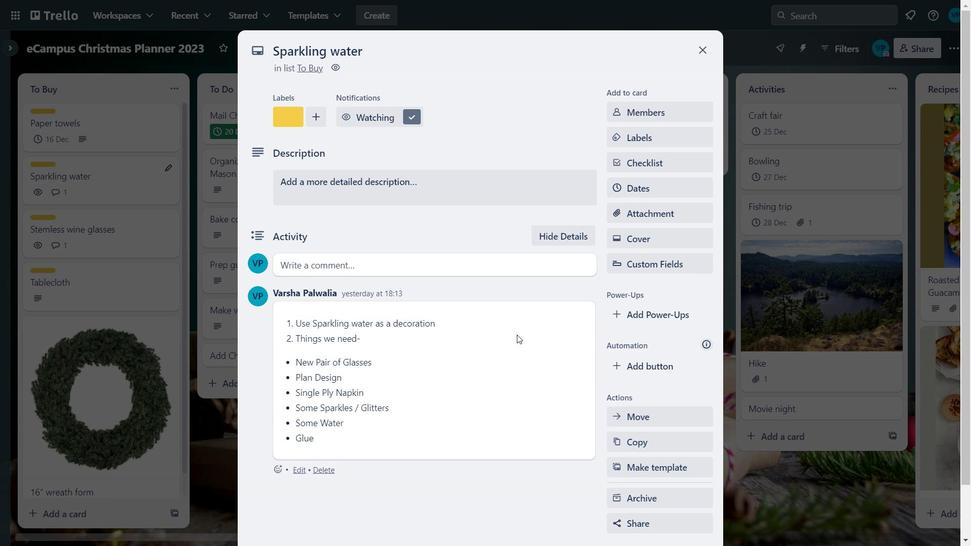 
Action: Mouse scrolled (514, 348) with delta (0, 0)
Screenshot: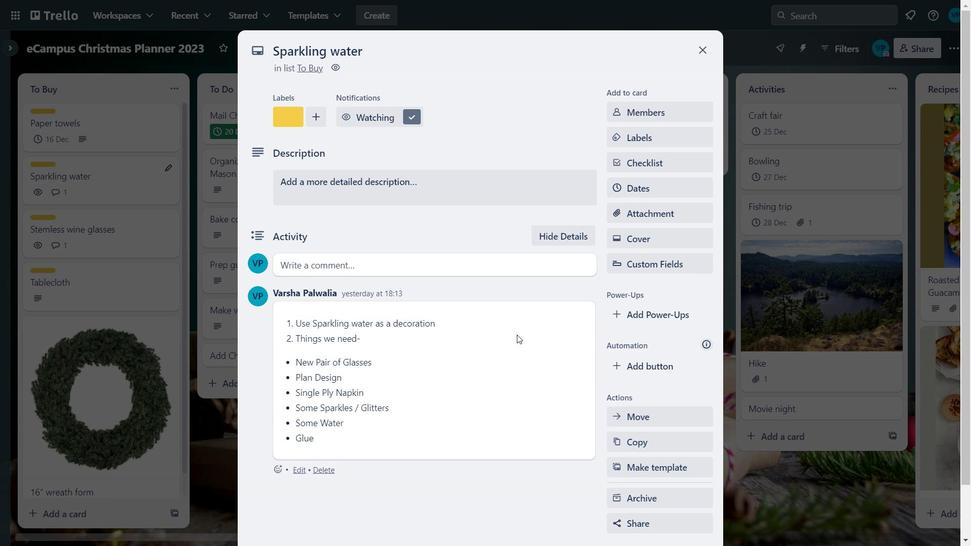 
Action: Mouse moved to (350, 380)
Screenshot: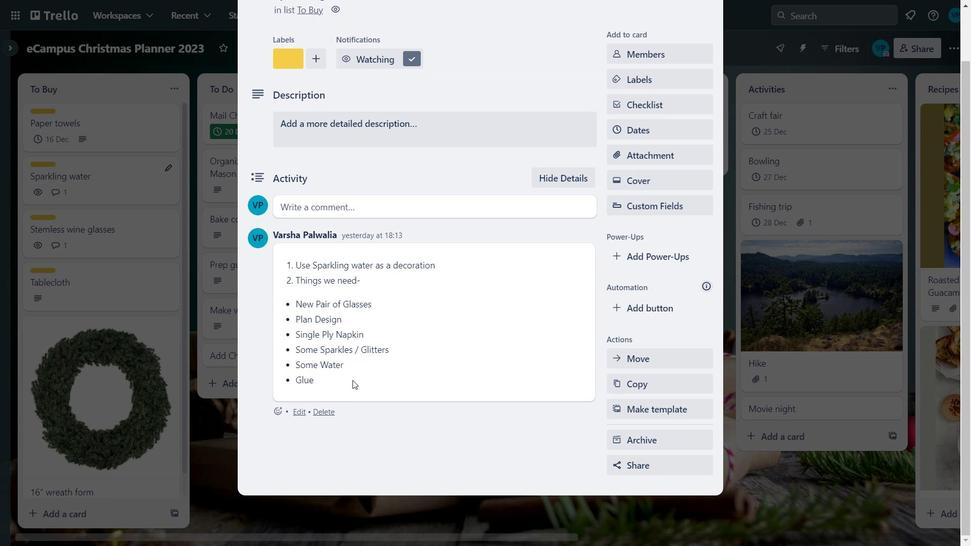 
Action: Mouse pressed left at (350, 380)
Screenshot: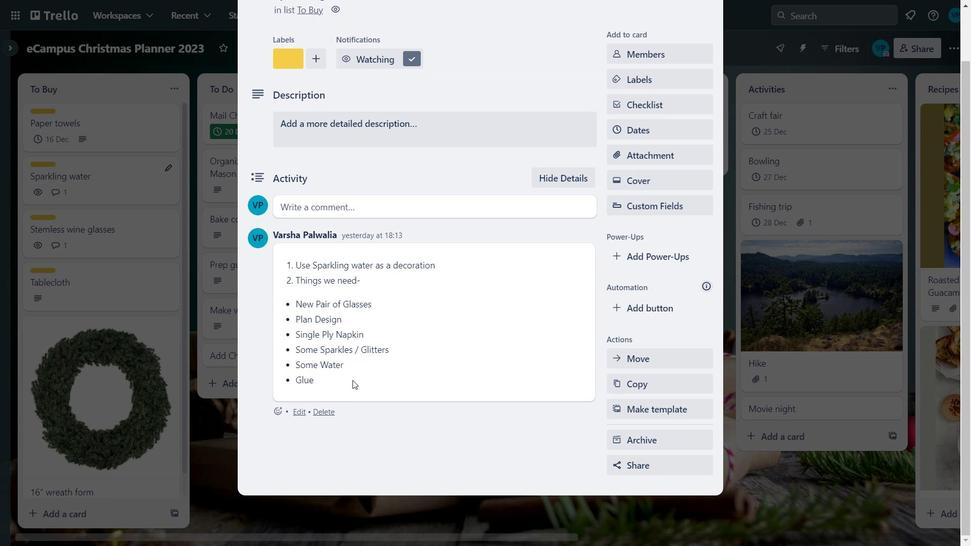 
Action: Mouse moved to (276, 253)
Screenshot: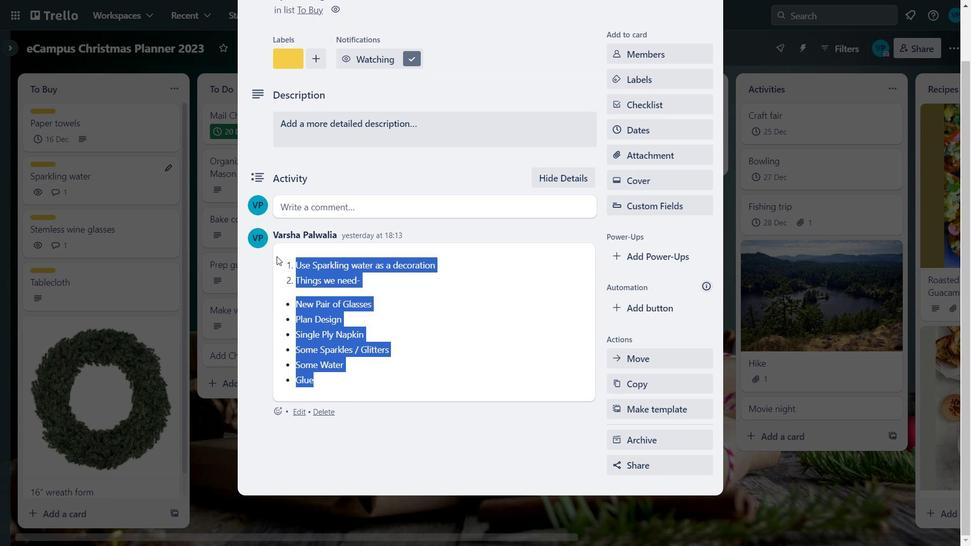 
Action: Key pressed ctrl+C
Screenshot: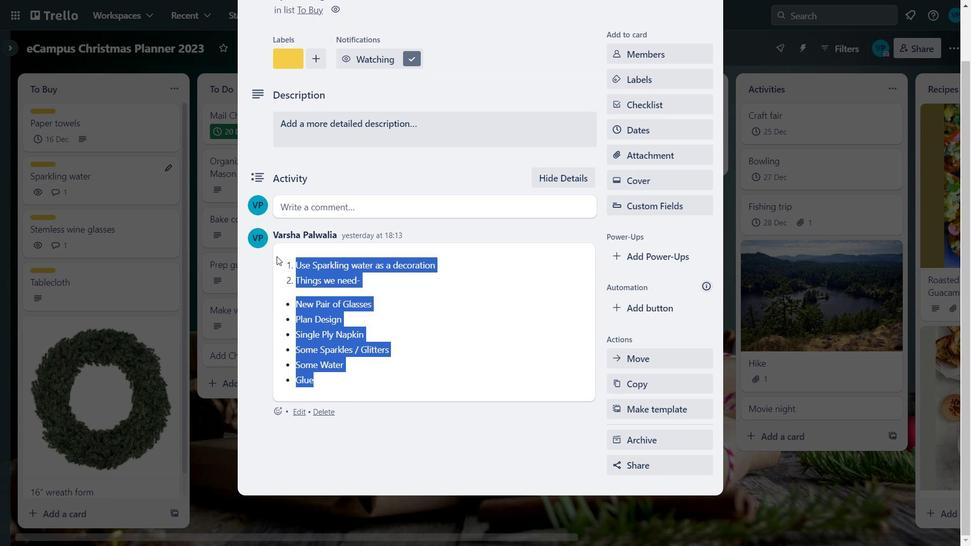 
Action: Mouse moved to (362, 133)
Screenshot: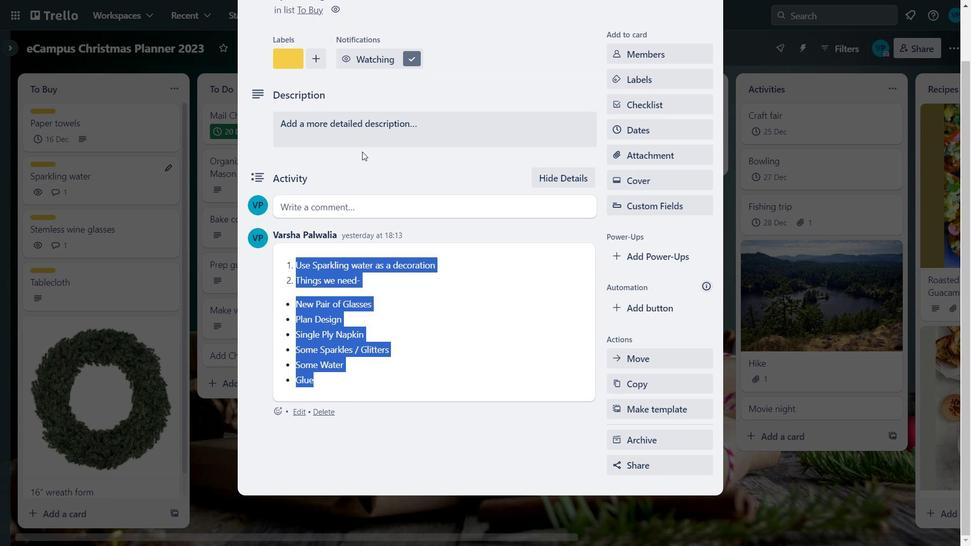 
Action: Mouse pressed left at (362, 133)
Screenshot: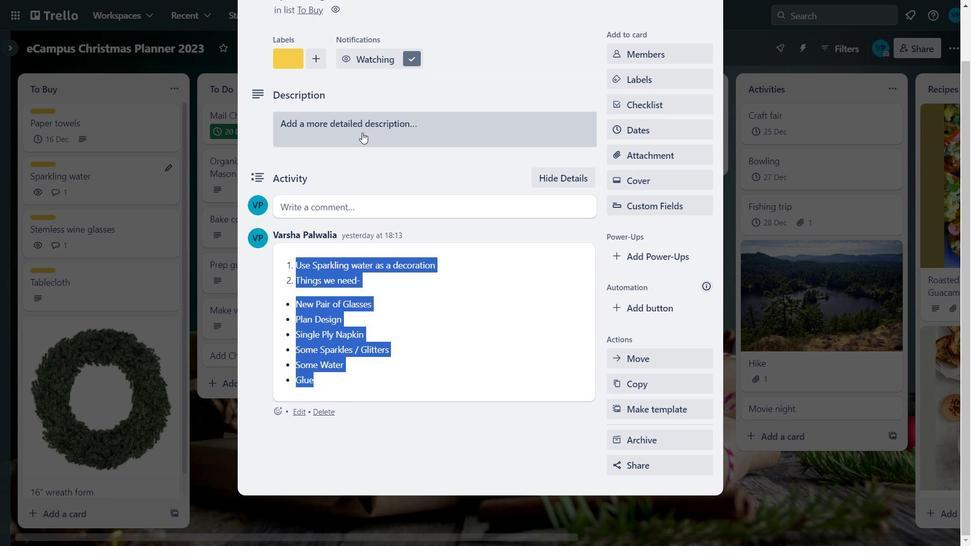 
Action: Mouse moved to (361, 133)
Screenshot: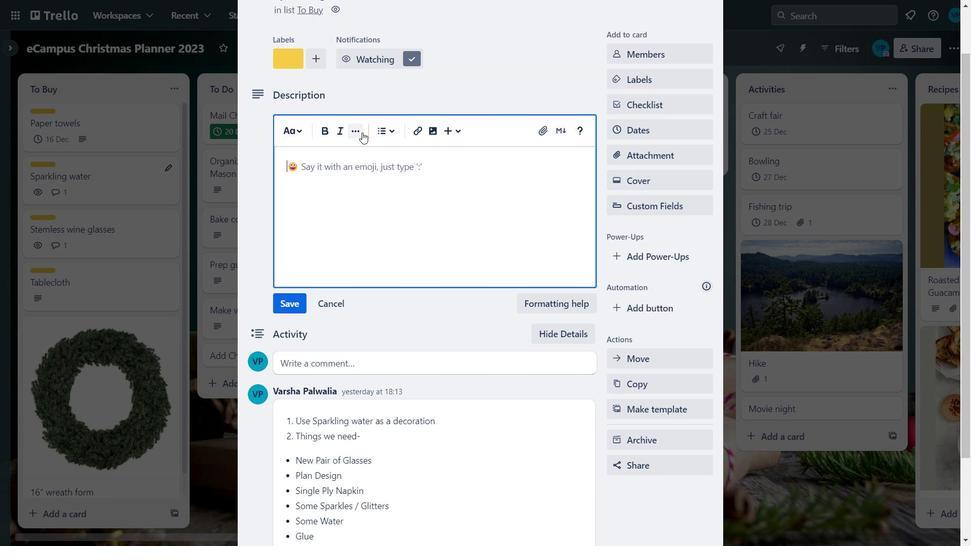 
Action: Key pressed ctrl+V
Screenshot: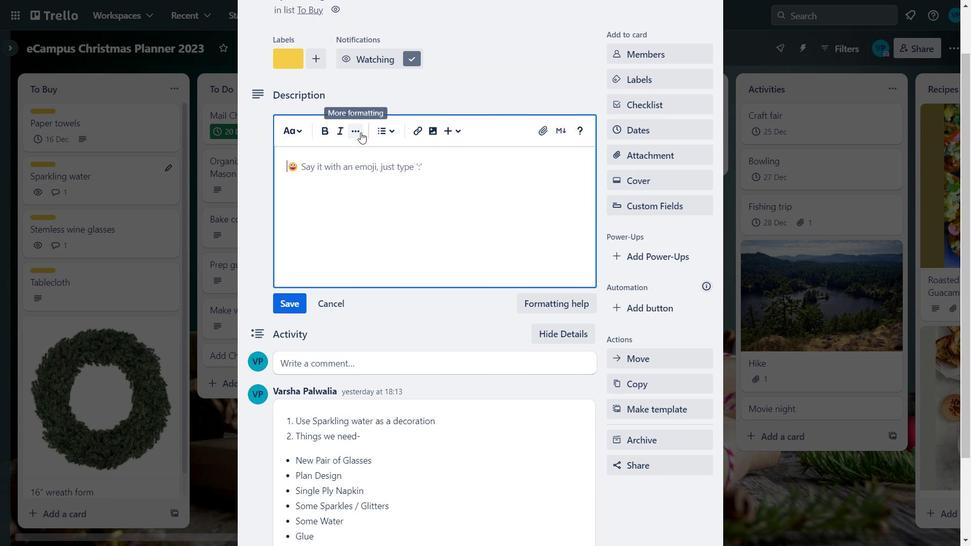 
Action: Mouse moved to (381, 277)
Screenshot: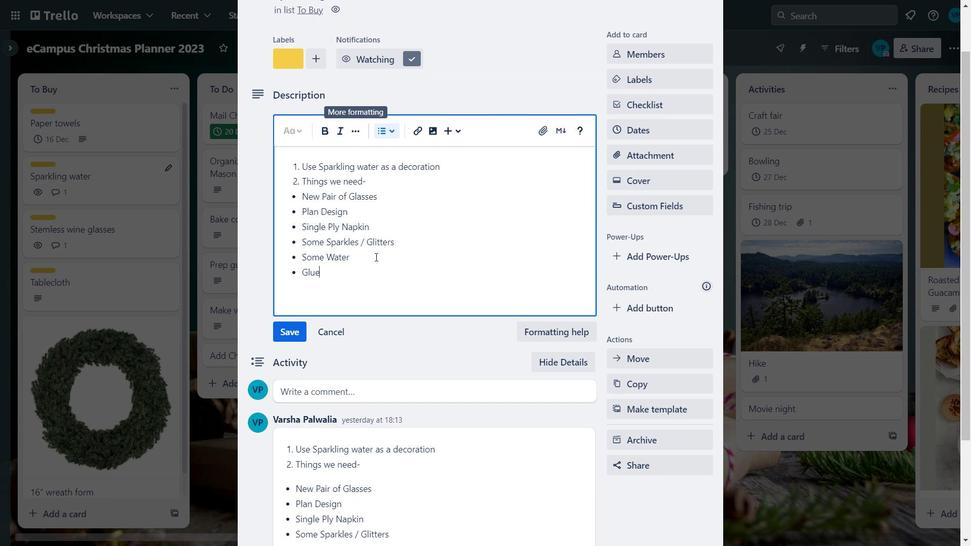 
Action: Mouse scrolled (381, 277) with delta (0, 0)
